 Task: Plan a trip to Kampong Thom, Cambodia from 6th December, 2023 to 10th December, 2023 for 6 adults, 2 children.6 bedrooms having 6 beds and 6 bathrooms. Property type can be house. Amenities needed are: wifi, TV, free parkinig on premises, gym, breakfast. Look for 4 properties as per requirement.
Action: Mouse moved to (455, 105)
Screenshot: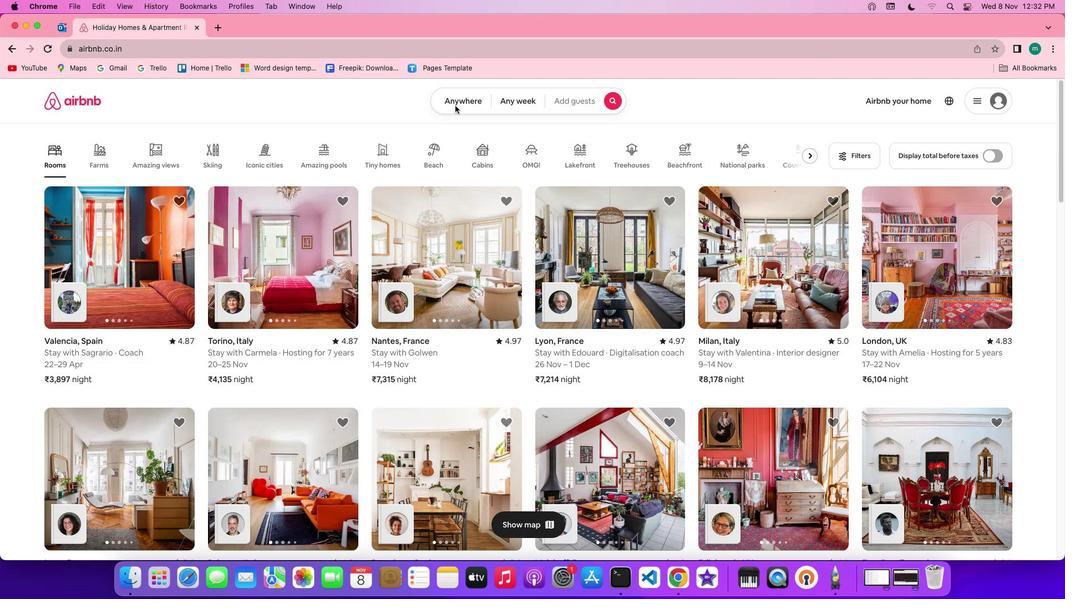 
Action: Mouse pressed left at (455, 105)
Screenshot: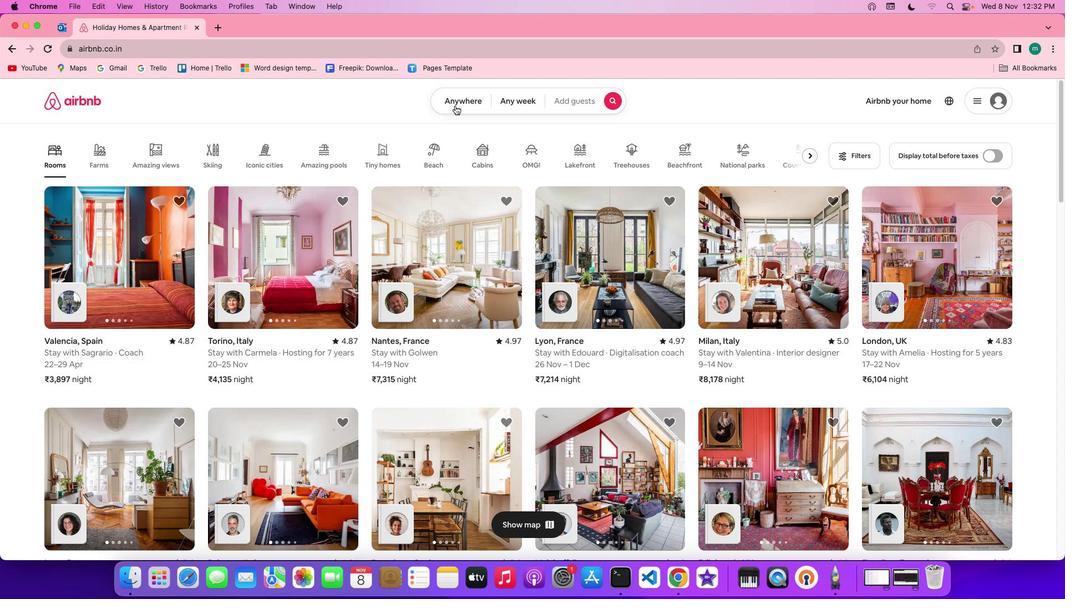 
Action: Mouse pressed left at (455, 105)
Screenshot: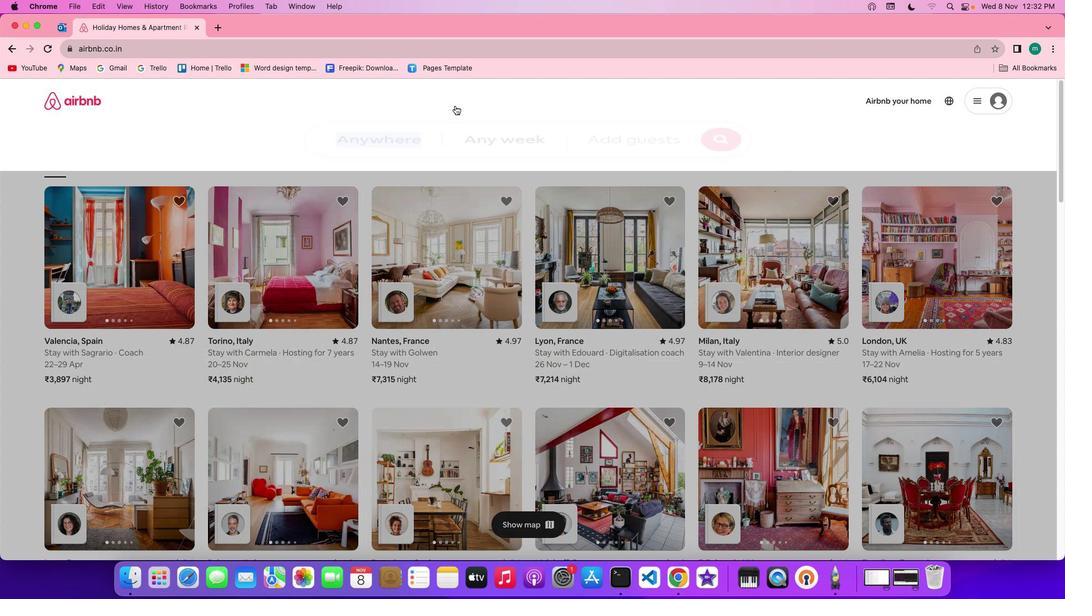 
Action: Mouse moved to (419, 140)
Screenshot: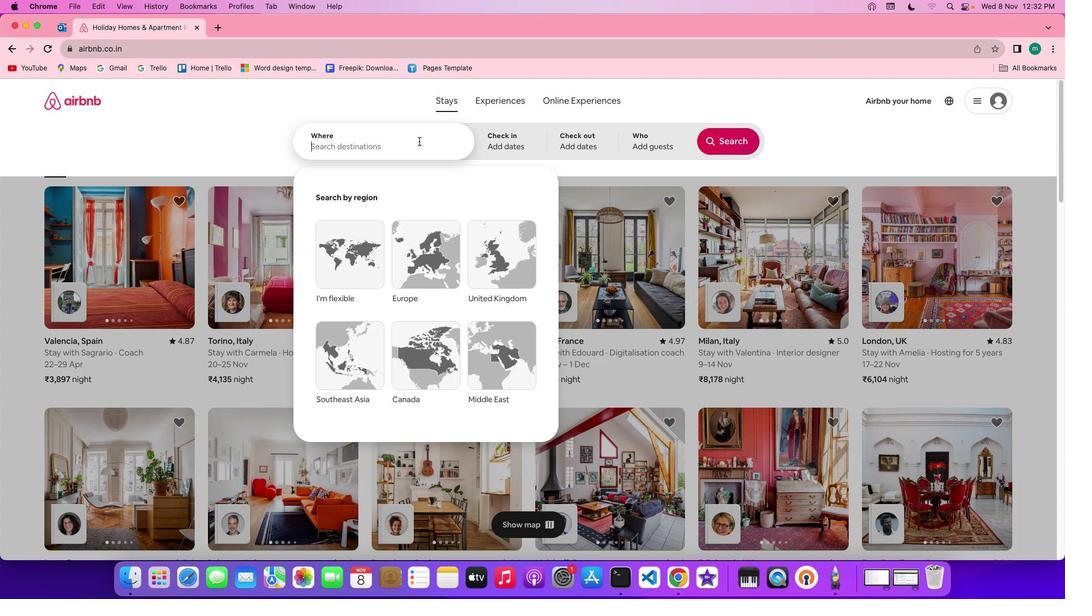
Action: Mouse pressed left at (419, 140)
Screenshot: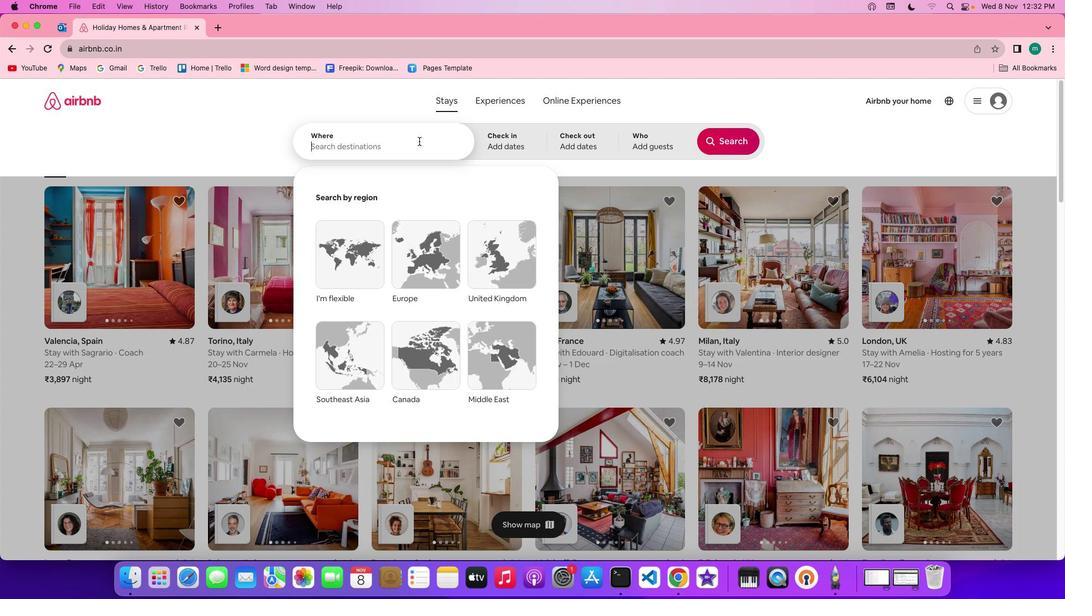 
Action: Key pressed Key.shift'K''a''m''p''o''n''g'Key.spaceKey.shift'T''h''o''m'','Key.spaceKey.shift'C''a''m''b''o''d''i''a'
Screenshot: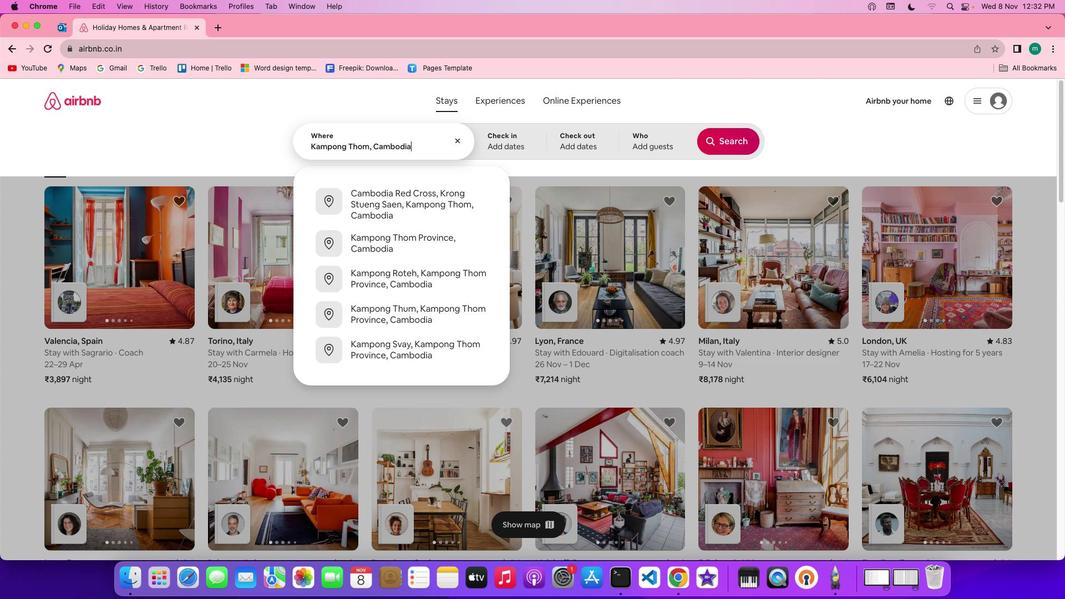 
Action: Mouse moved to (509, 147)
Screenshot: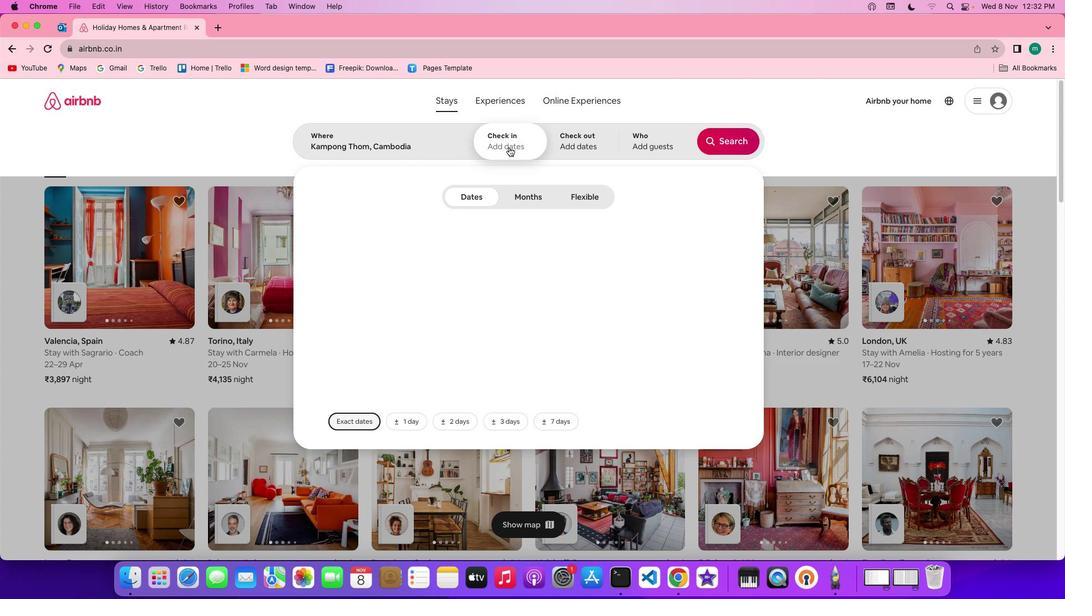 
Action: Mouse pressed left at (509, 147)
Screenshot: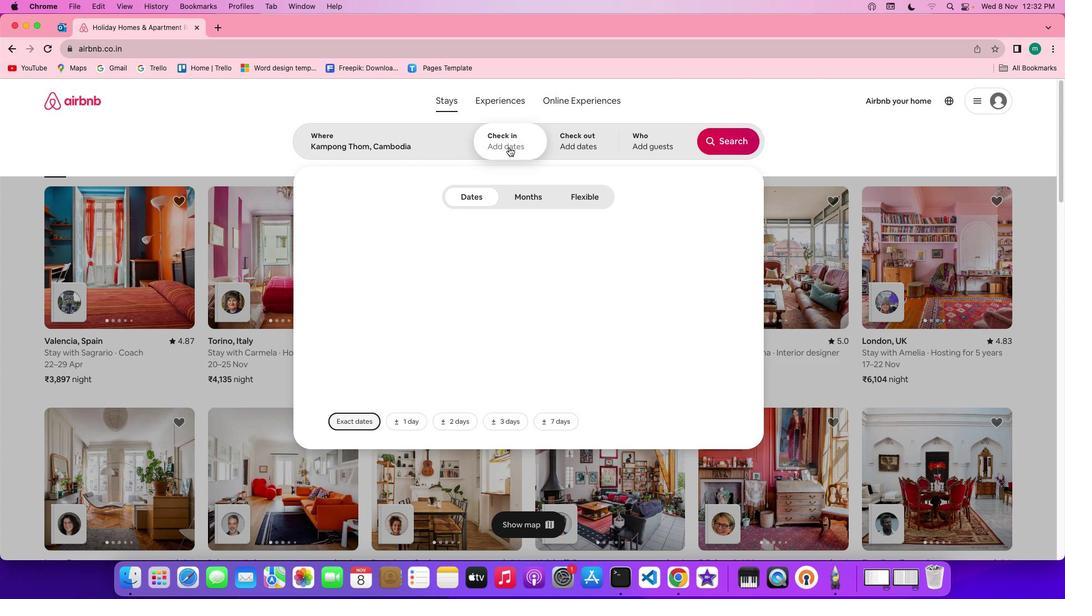 
Action: Mouse moved to (639, 302)
Screenshot: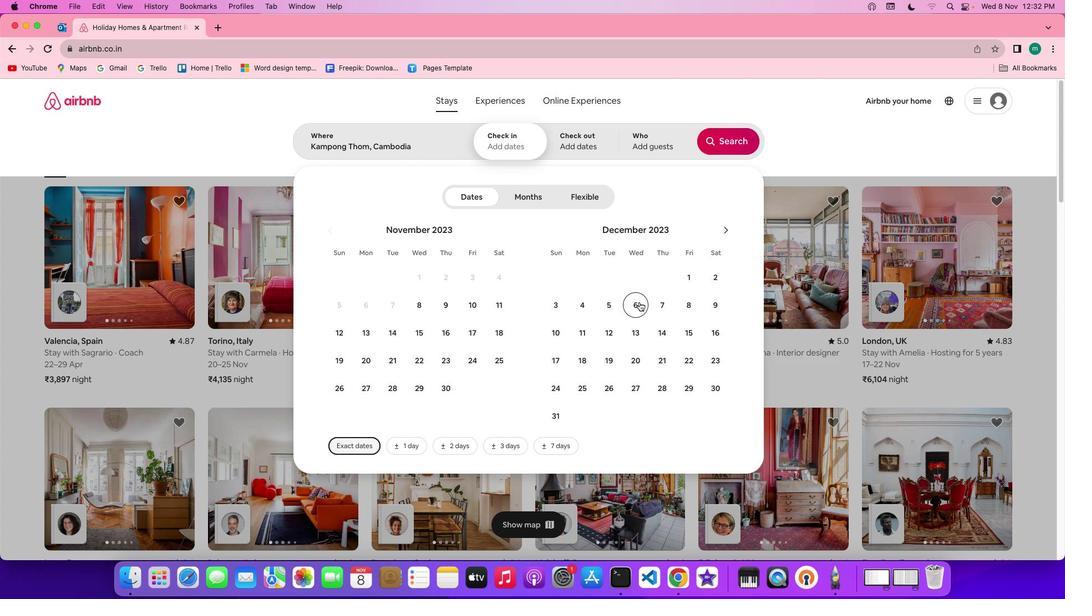 
Action: Mouse pressed left at (639, 302)
Screenshot: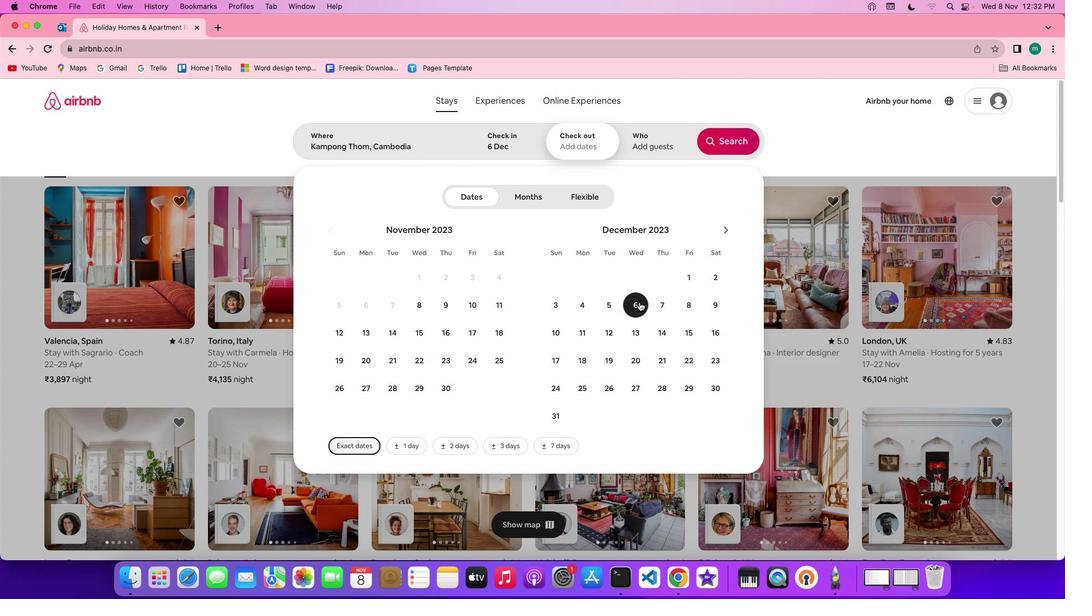 
Action: Mouse moved to (554, 327)
Screenshot: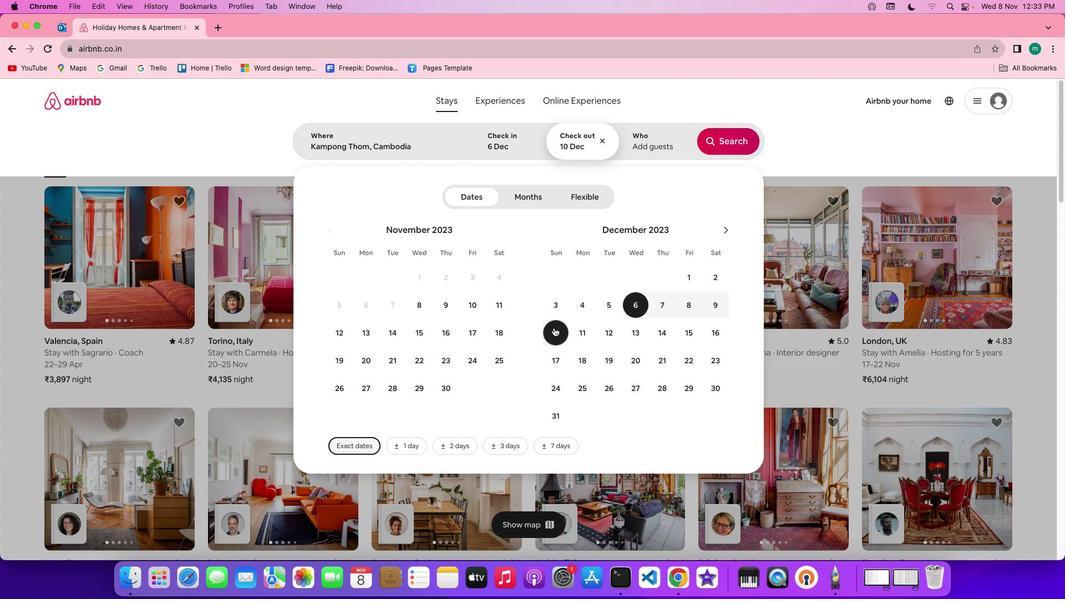 
Action: Mouse pressed left at (554, 327)
Screenshot: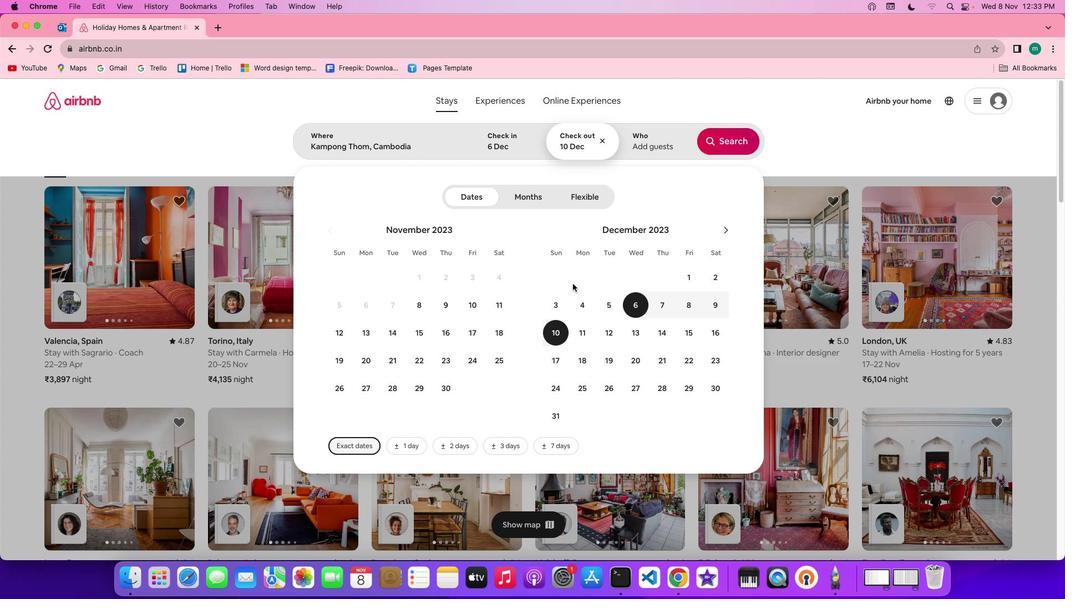 
Action: Mouse moved to (645, 152)
Screenshot: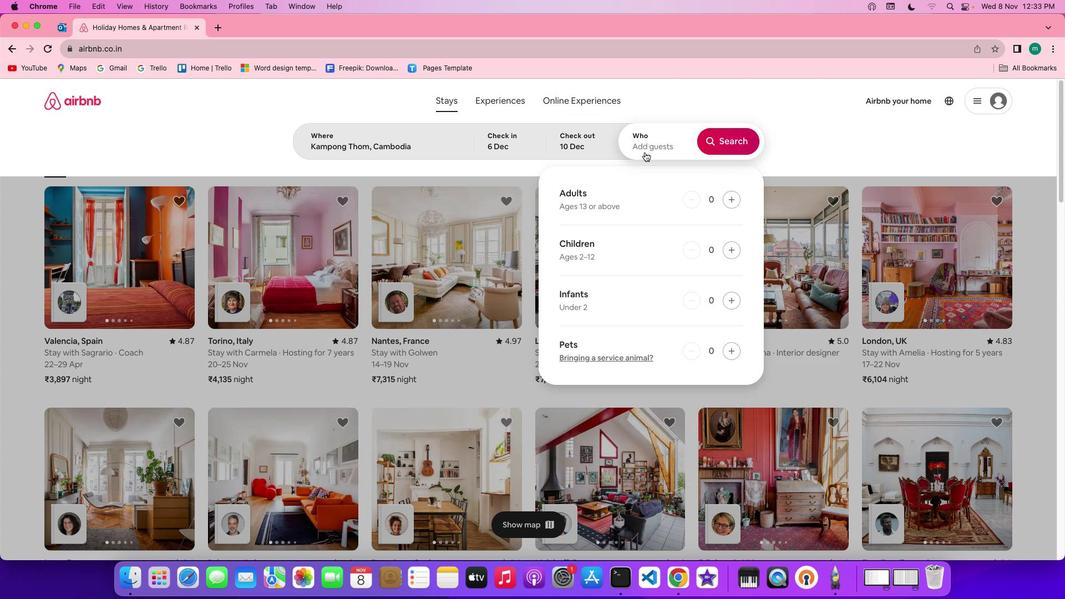 
Action: Mouse pressed left at (645, 152)
Screenshot: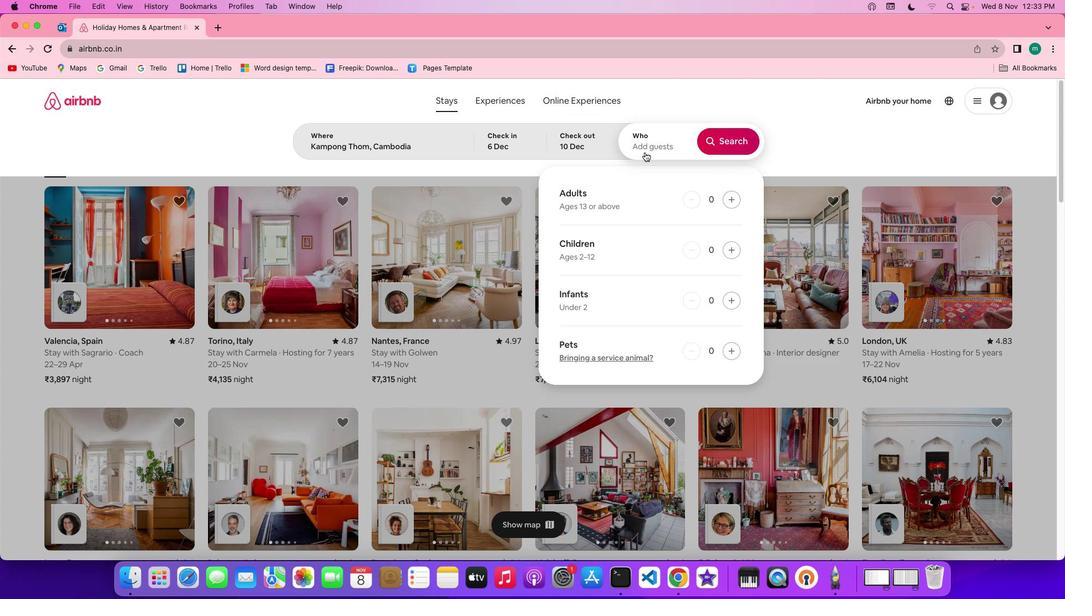 
Action: Mouse moved to (736, 201)
Screenshot: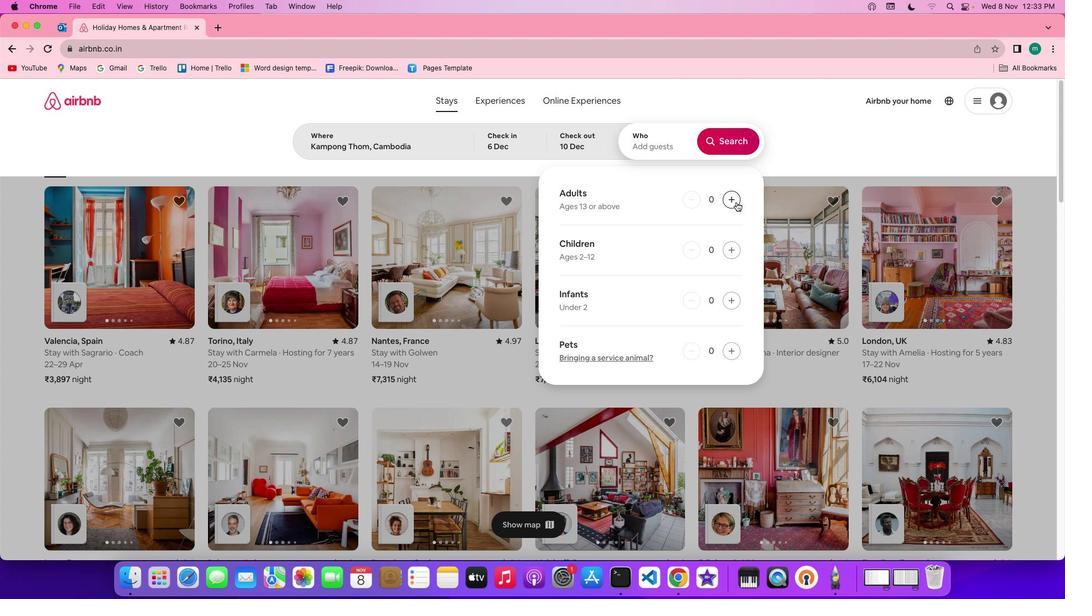 
Action: Mouse pressed left at (736, 201)
Screenshot: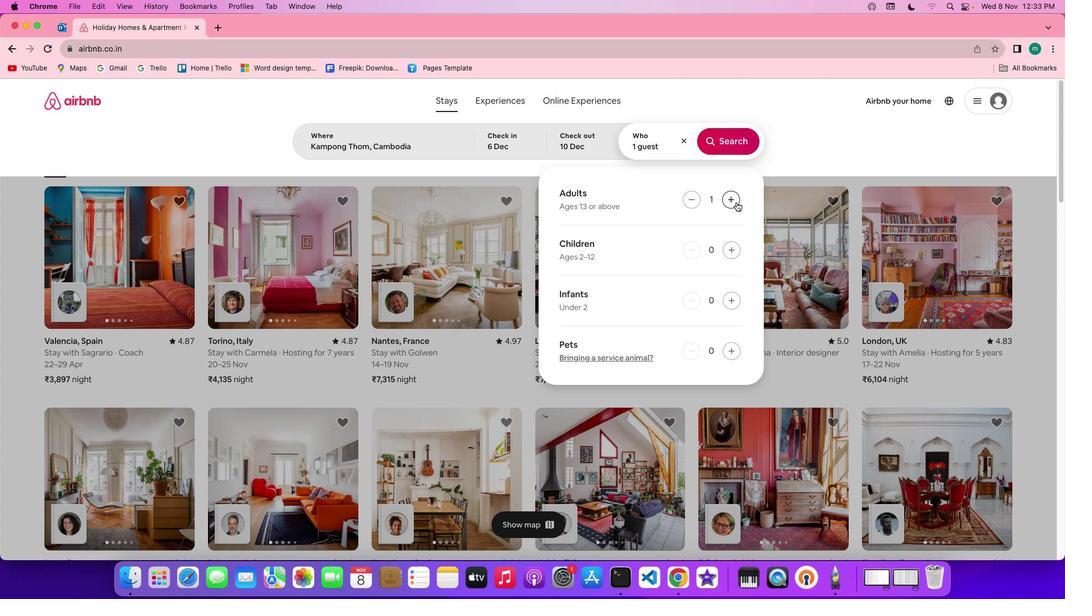 
Action: Mouse pressed left at (736, 201)
Screenshot: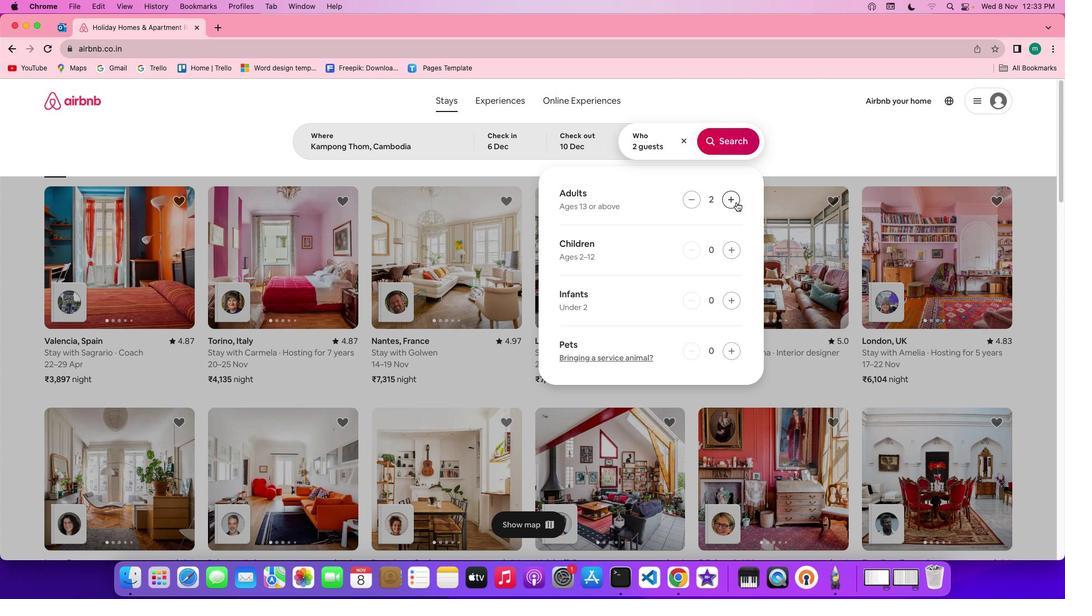 
Action: Mouse pressed left at (736, 201)
Screenshot: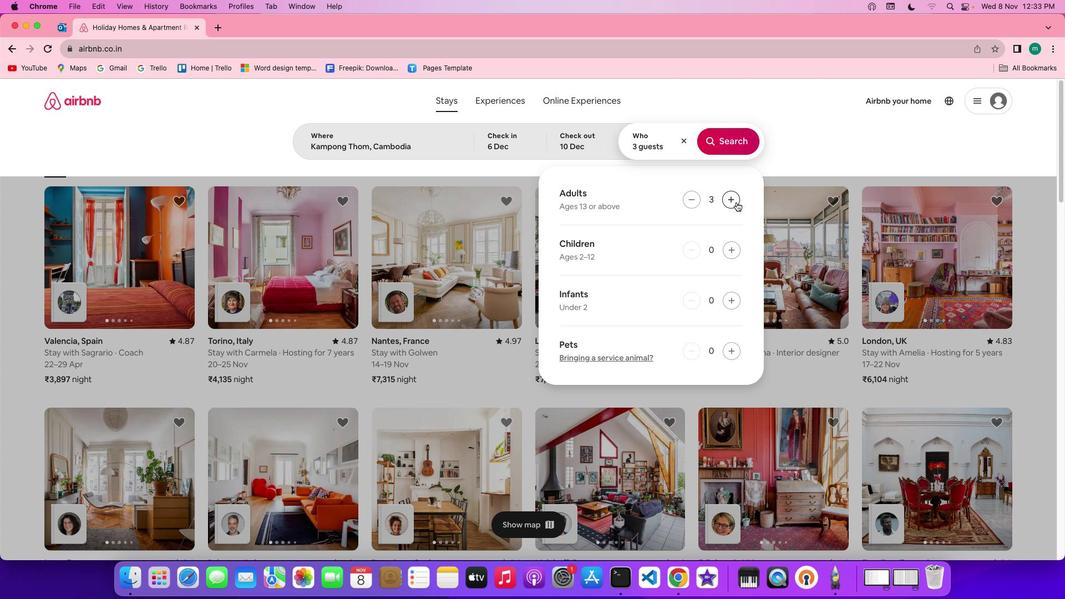 
Action: Mouse pressed left at (736, 201)
Screenshot: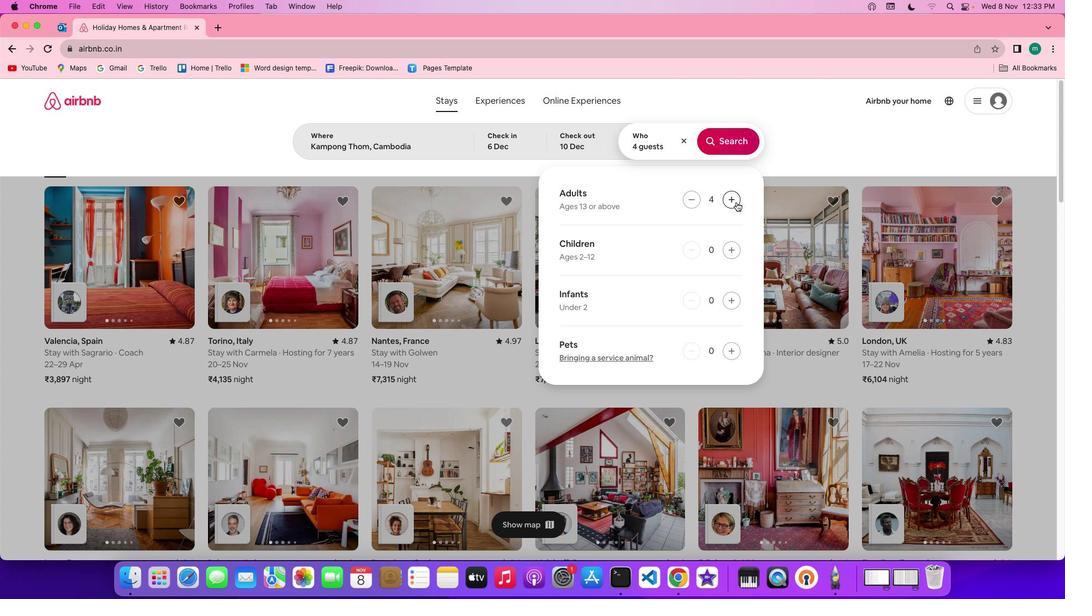 
Action: Mouse pressed left at (736, 201)
Screenshot: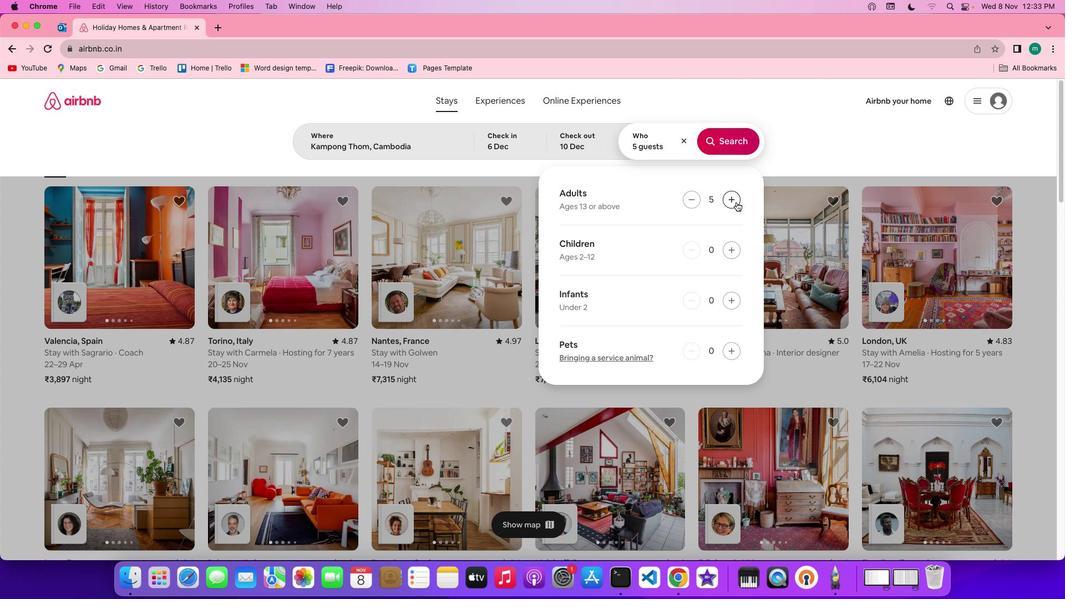
Action: Mouse pressed left at (736, 201)
Screenshot: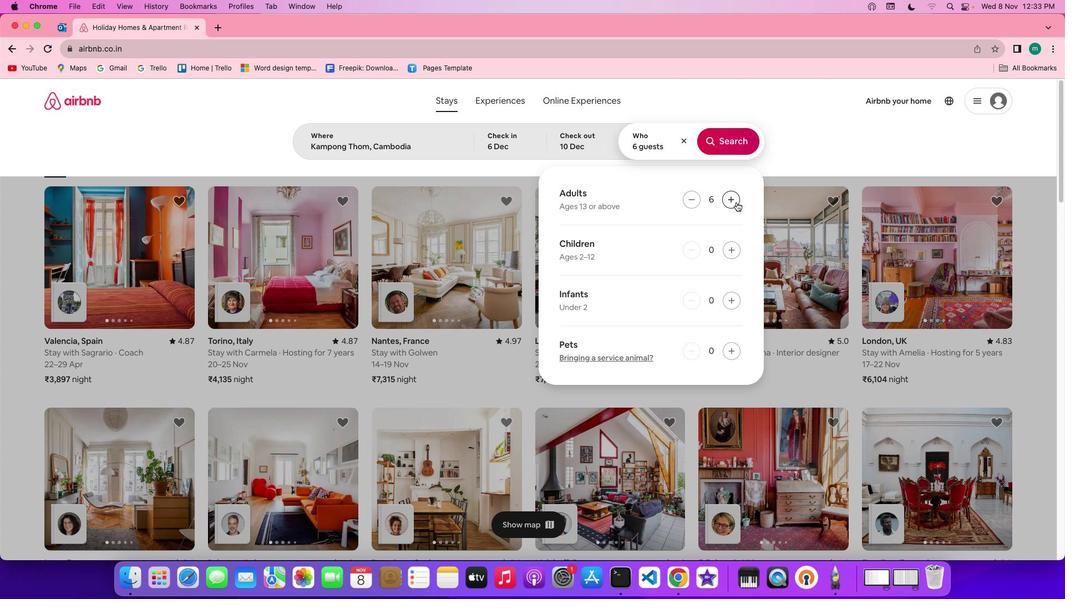 
Action: Mouse moved to (731, 244)
Screenshot: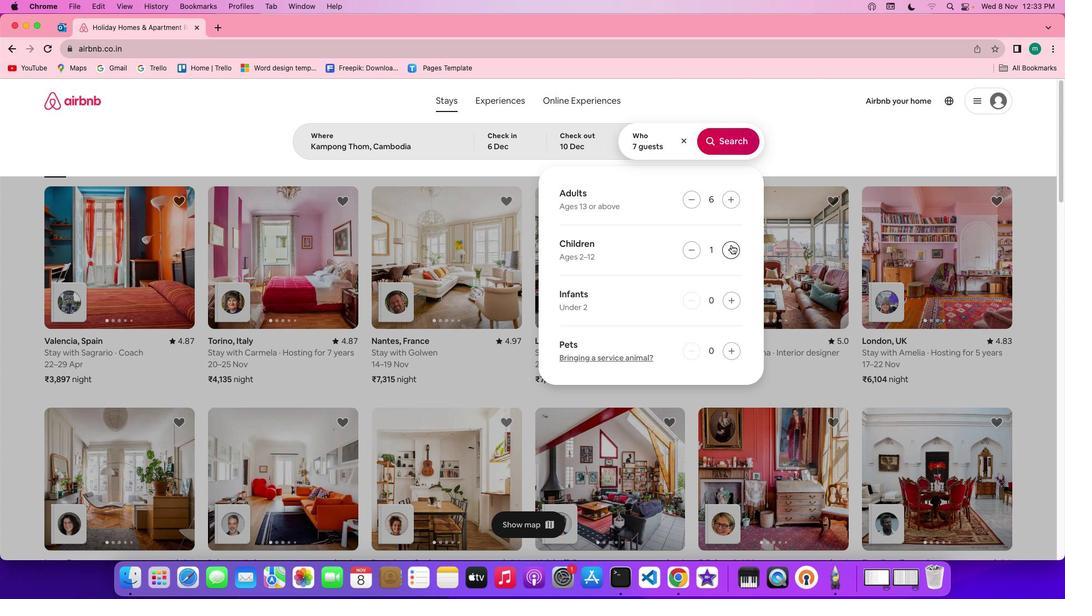 
Action: Mouse pressed left at (731, 244)
Screenshot: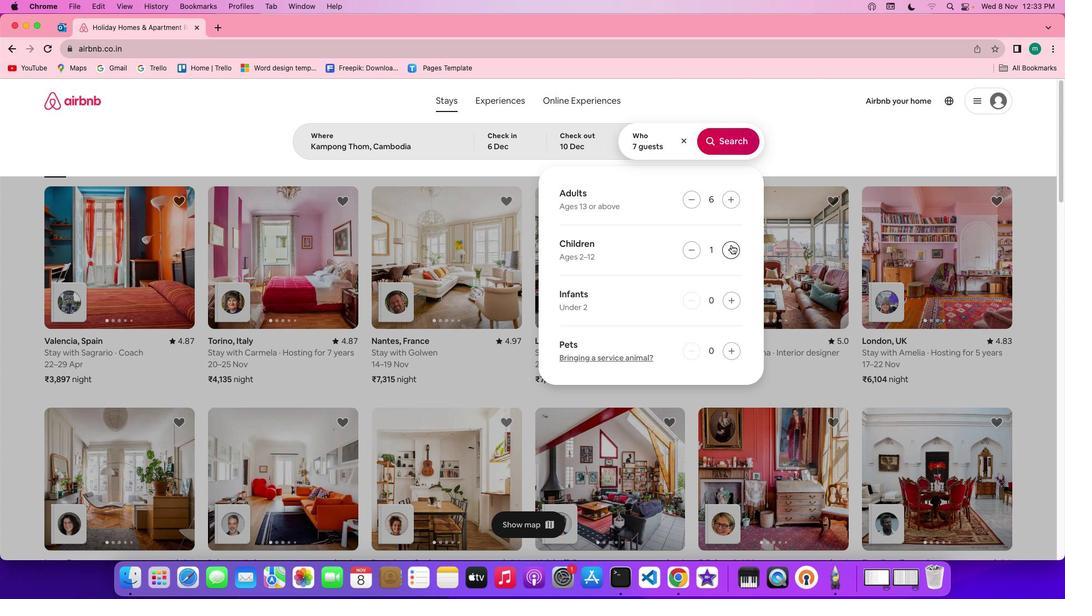 
Action: Mouse pressed left at (731, 244)
Screenshot: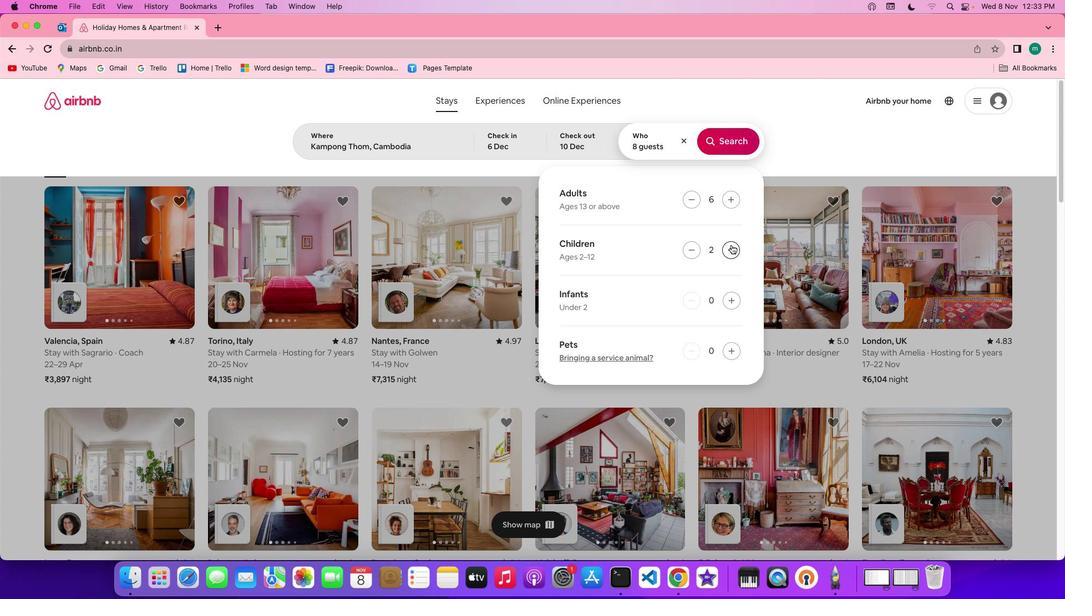 
Action: Mouse moved to (723, 143)
Screenshot: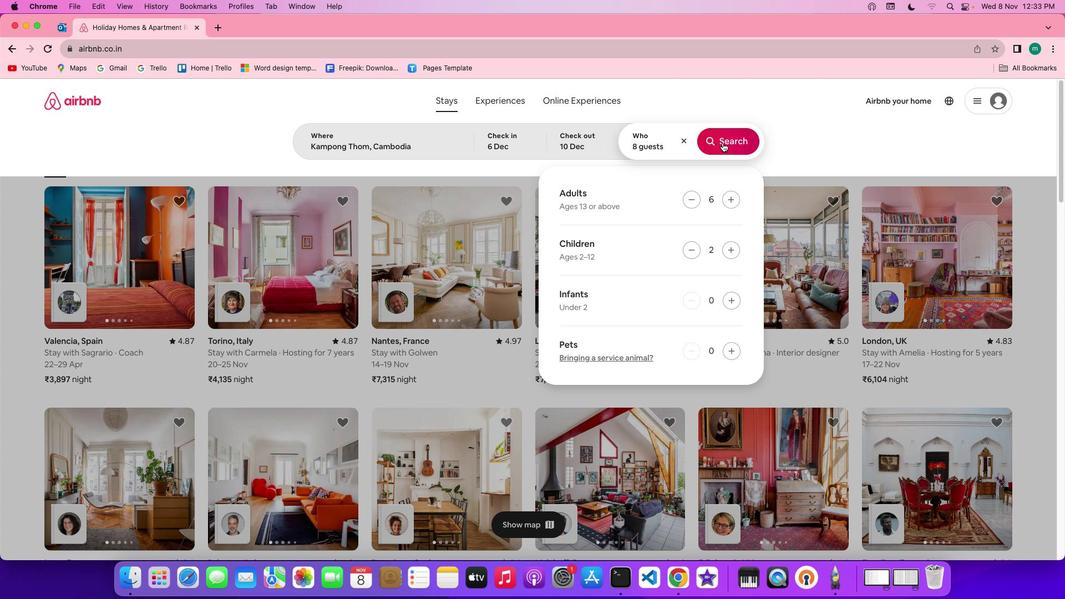 
Action: Mouse pressed left at (723, 143)
Screenshot: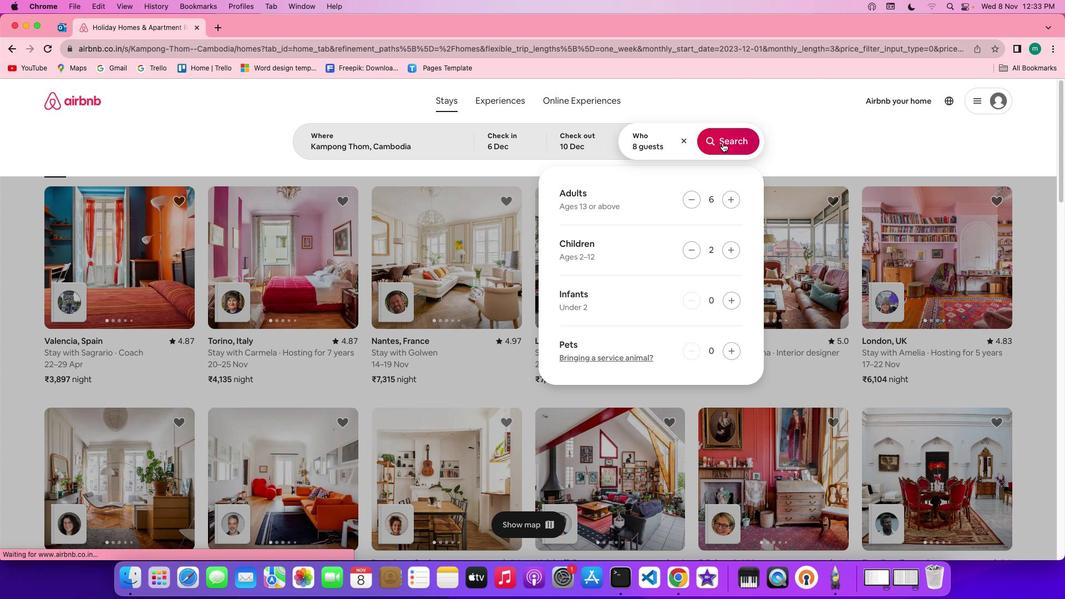 
Action: Mouse moved to (891, 147)
Screenshot: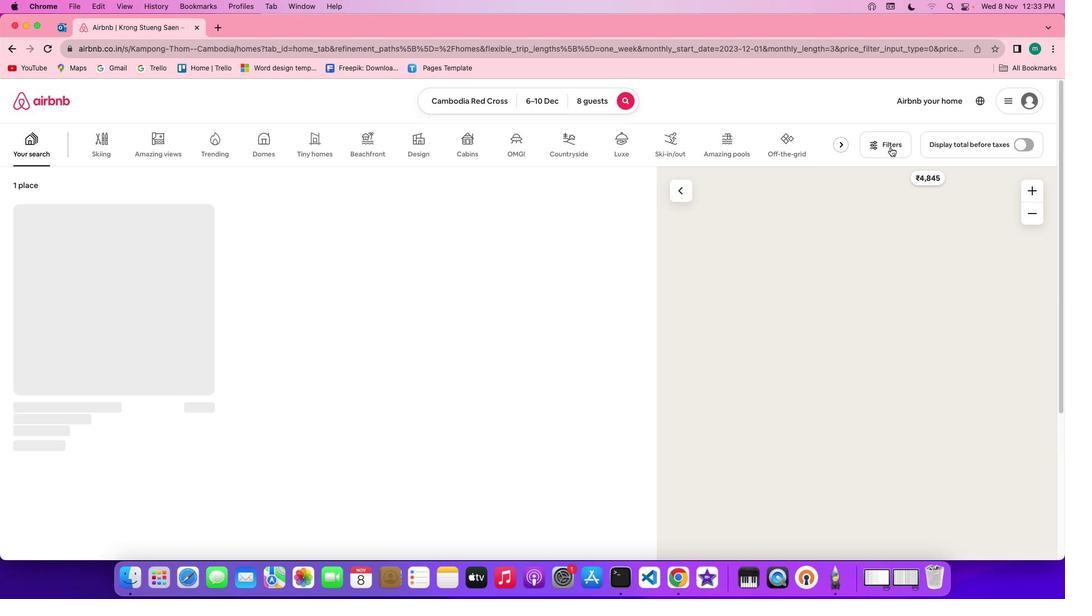 
Action: Mouse pressed left at (891, 147)
Screenshot: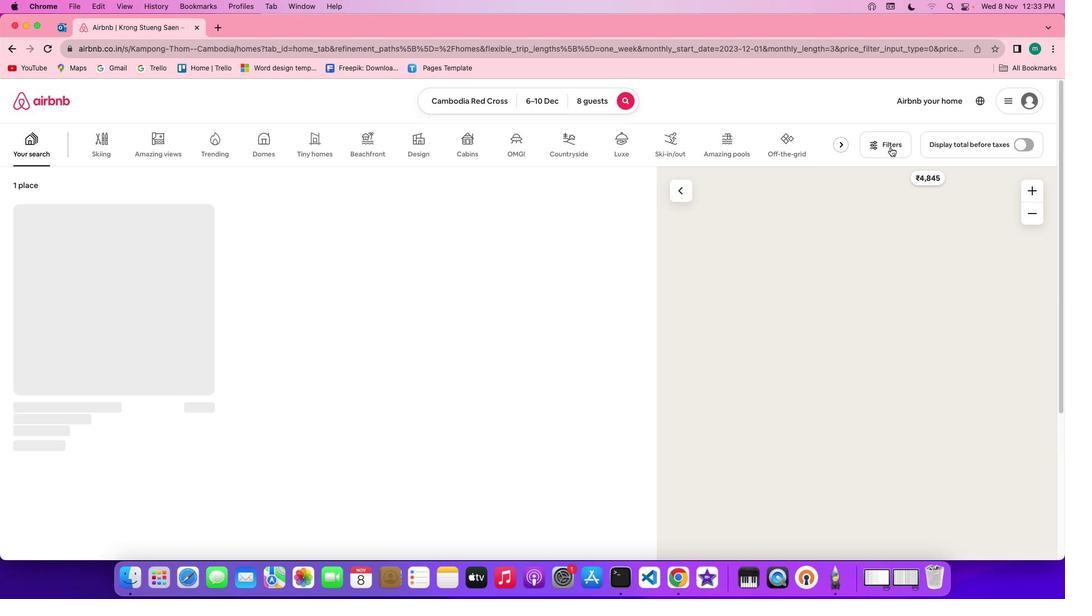 
Action: Mouse moved to (891, 146)
Screenshot: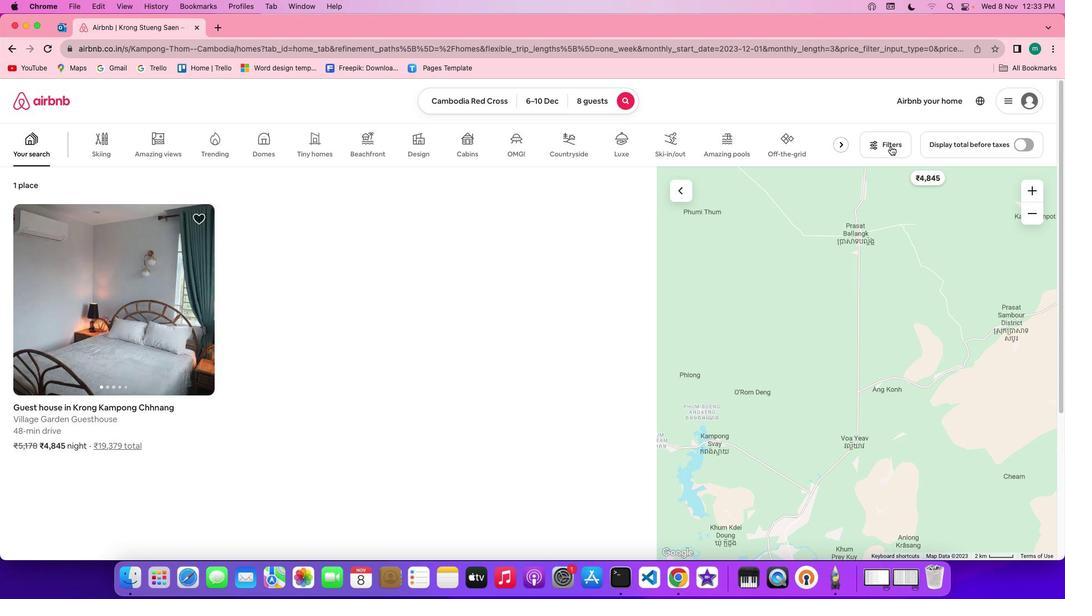 
Action: Mouse pressed left at (891, 146)
Screenshot: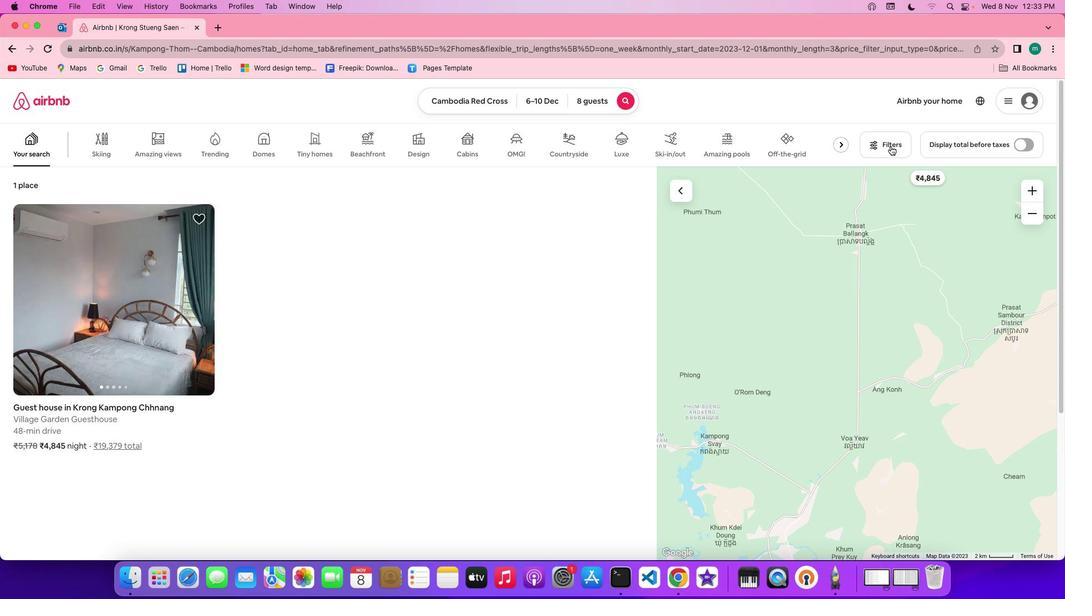 
Action: Mouse moved to (647, 294)
Screenshot: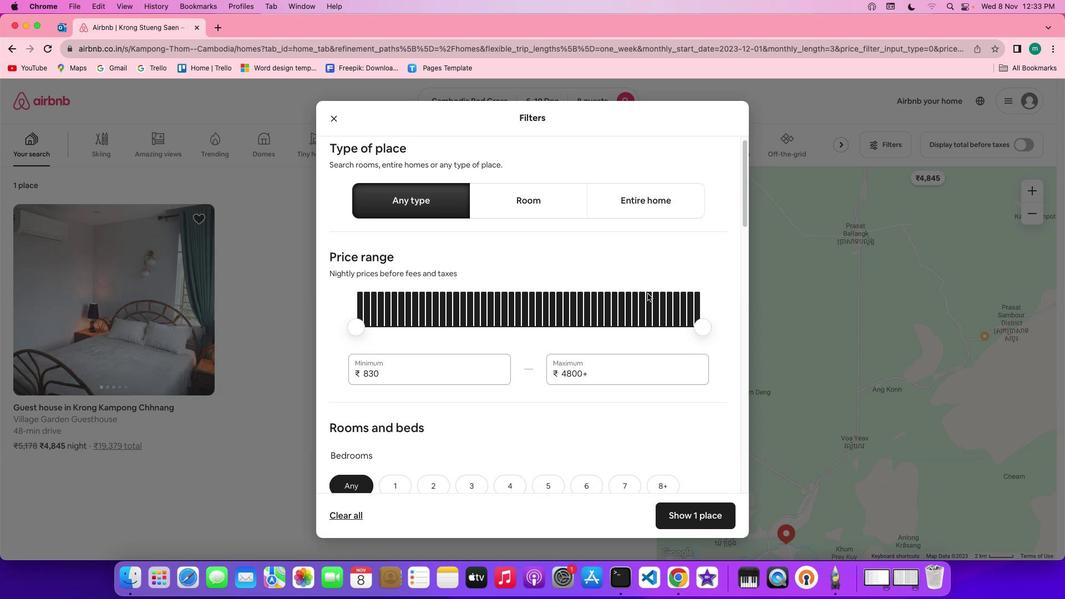 
Action: Mouse scrolled (647, 294) with delta (0, 0)
Screenshot: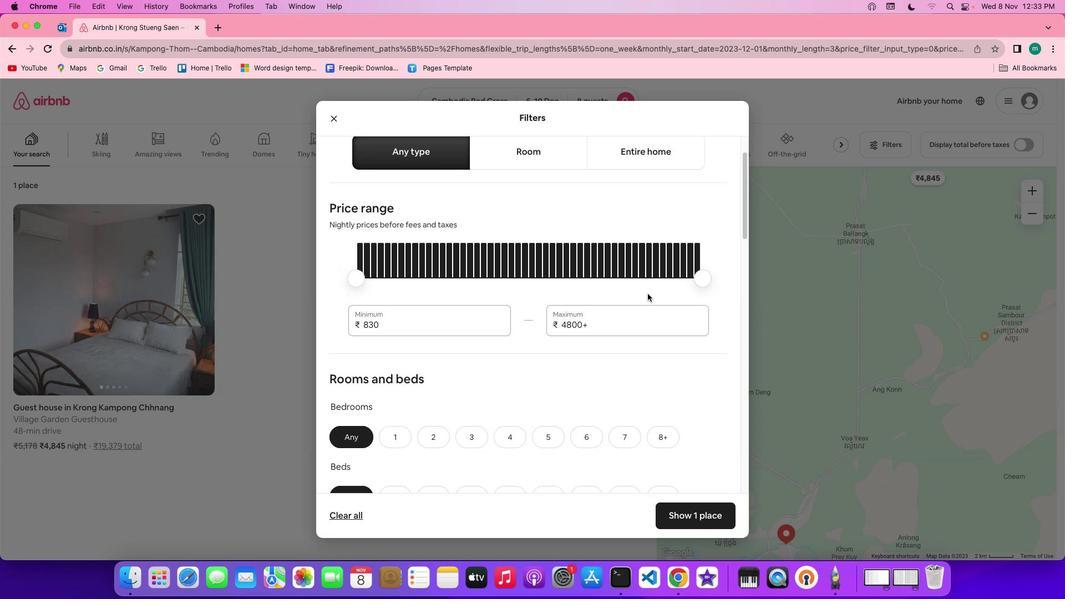 
Action: Mouse scrolled (647, 294) with delta (0, 0)
Screenshot: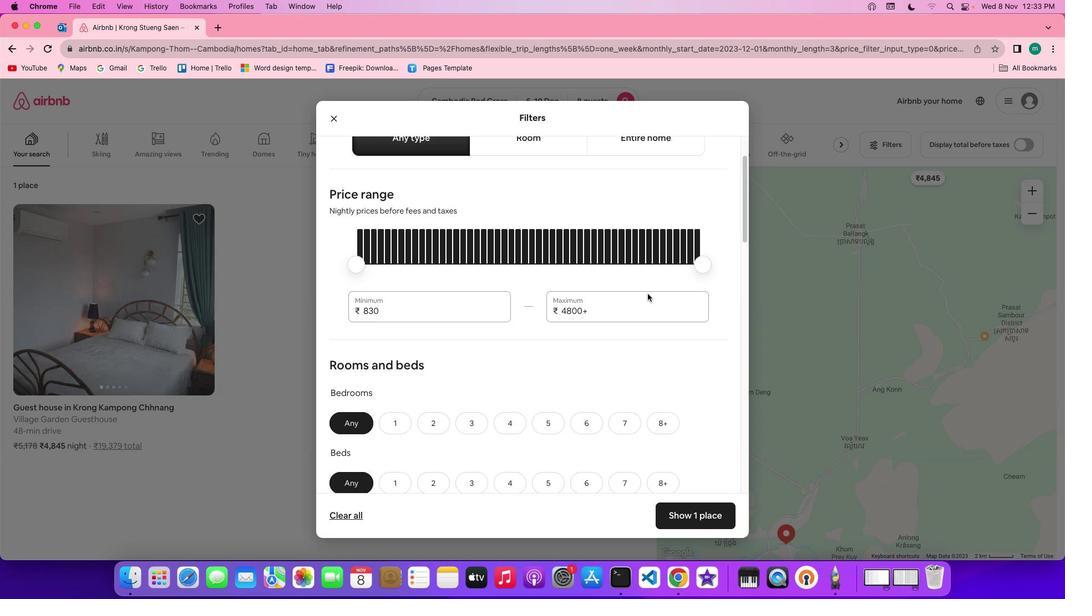 
Action: Mouse scrolled (647, 294) with delta (0, -1)
Screenshot: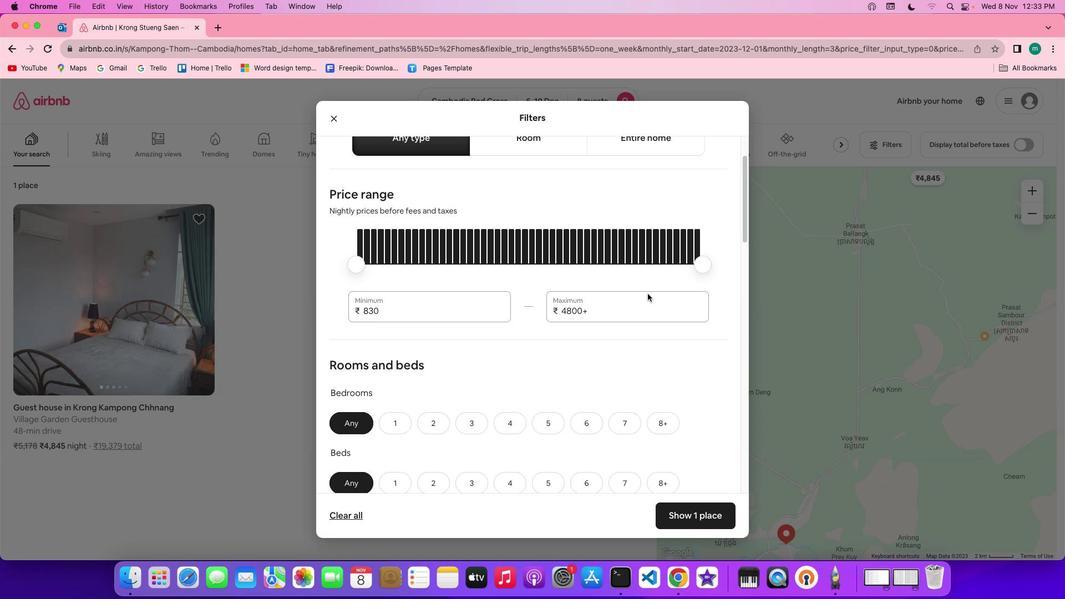 
Action: Mouse scrolled (647, 294) with delta (0, 0)
Screenshot: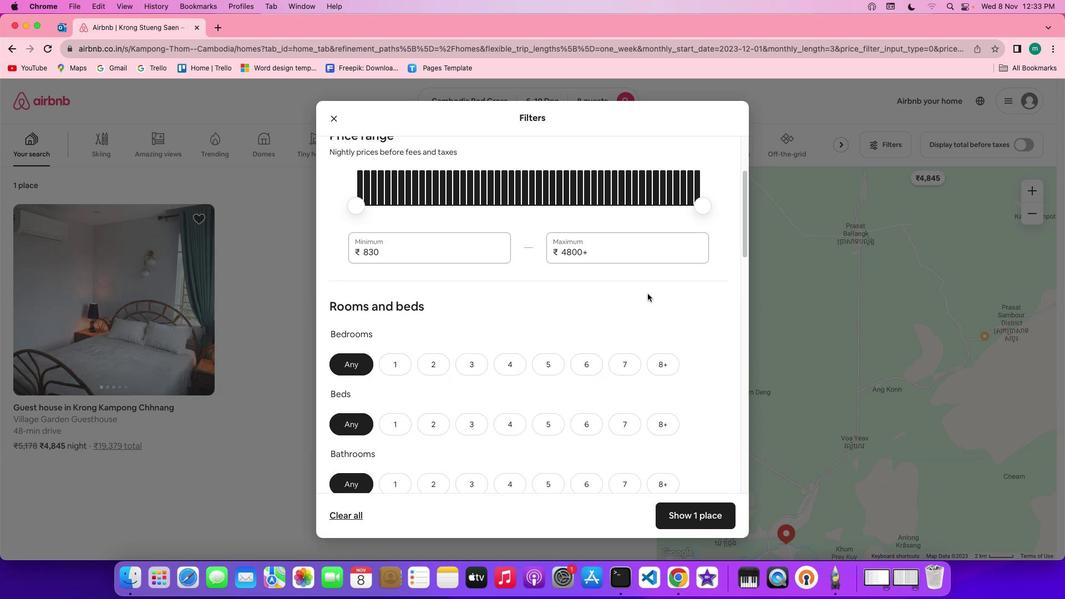 
Action: Mouse scrolled (647, 294) with delta (0, 0)
Screenshot: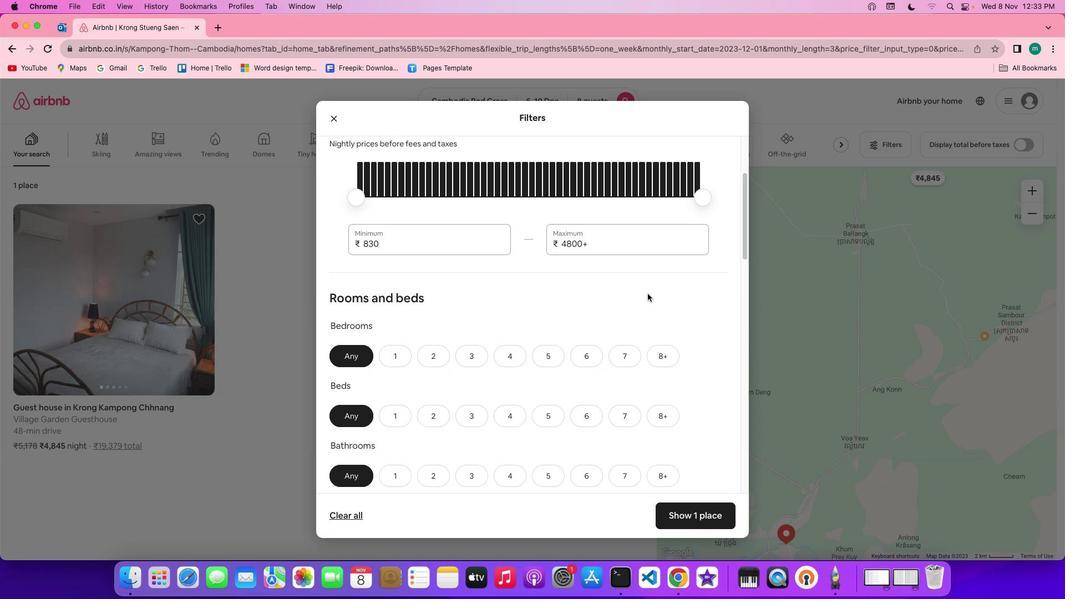 
Action: Mouse scrolled (647, 294) with delta (0, -1)
Screenshot: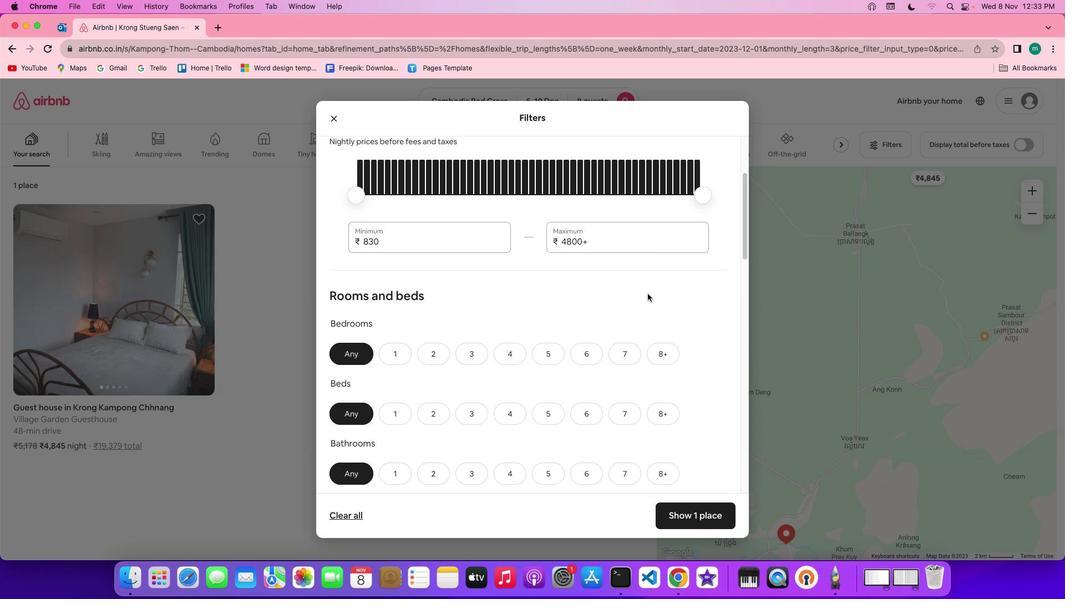 
Action: Mouse scrolled (647, 294) with delta (0, 0)
Screenshot: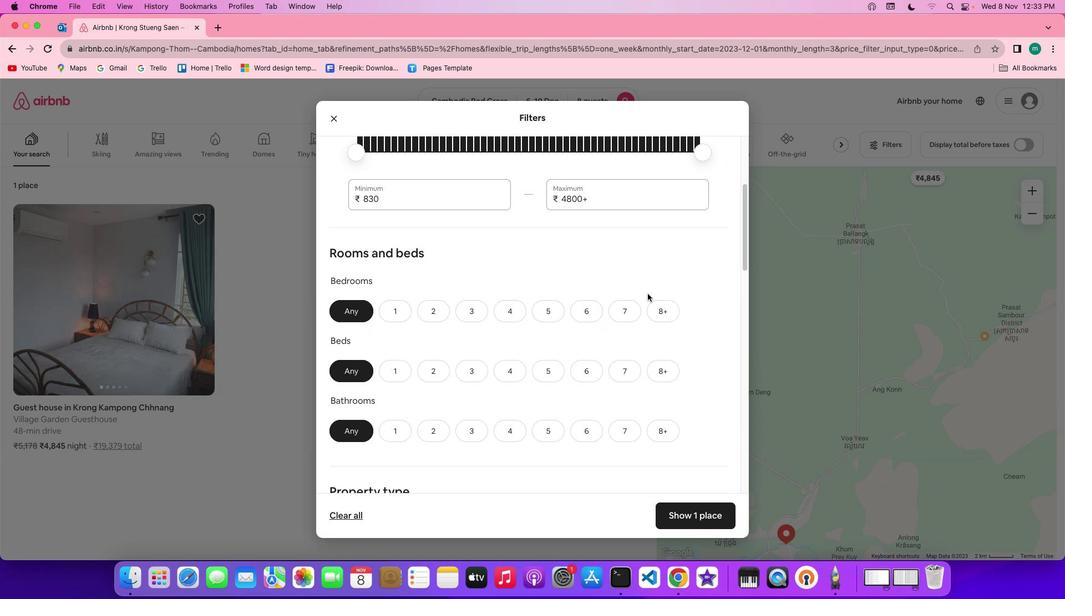 
Action: Mouse scrolled (647, 294) with delta (0, 0)
Screenshot: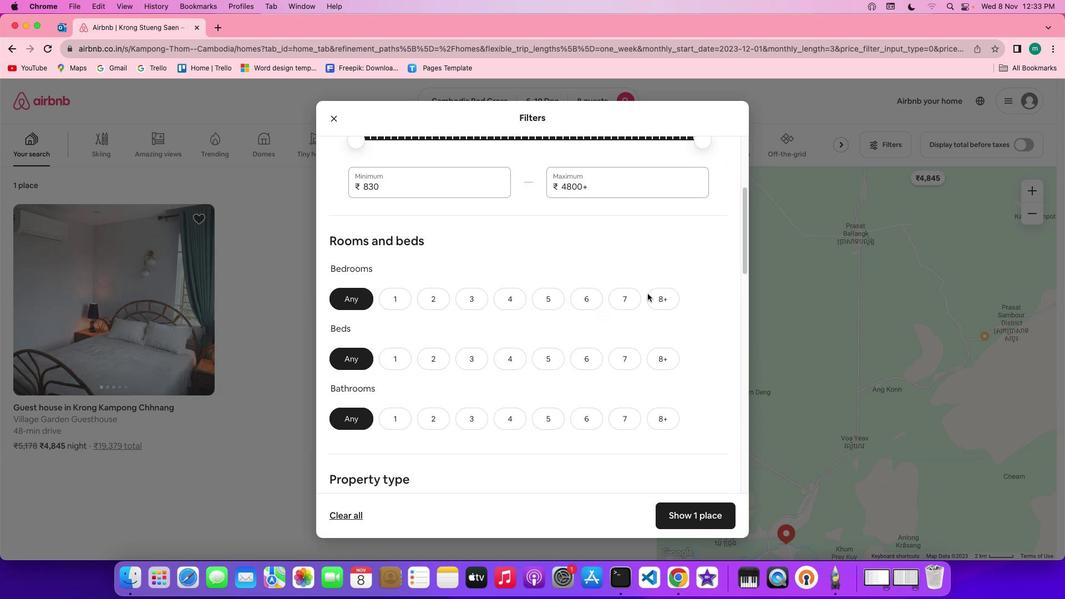 
Action: Mouse scrolled (647, 294) with delta (0, 0)
Screenshot: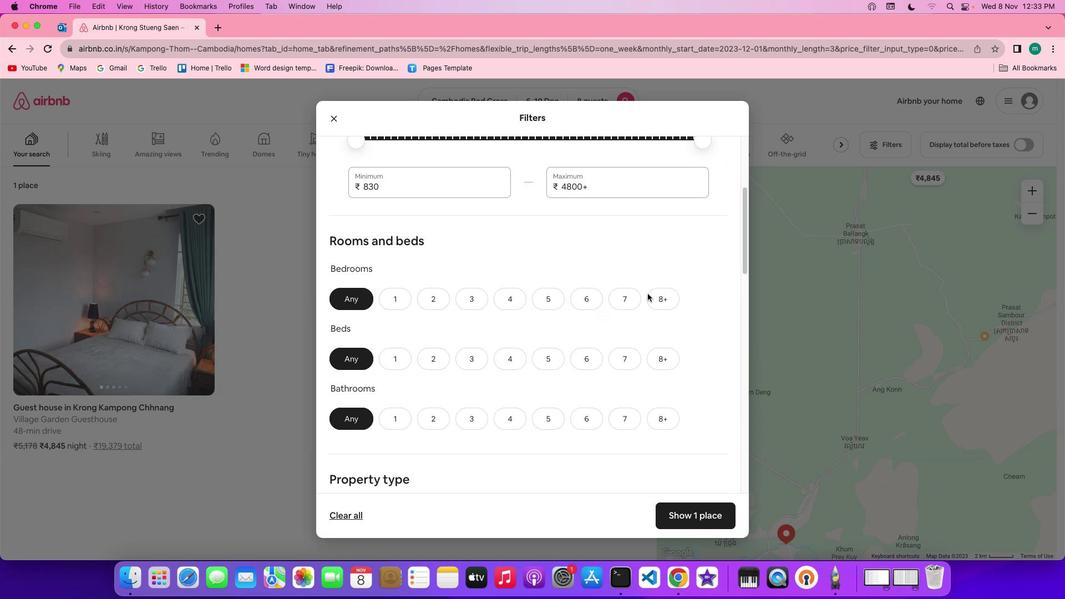 
Action: Mouse scrolled (647, 294) with delta (0, 0)
Screenshot: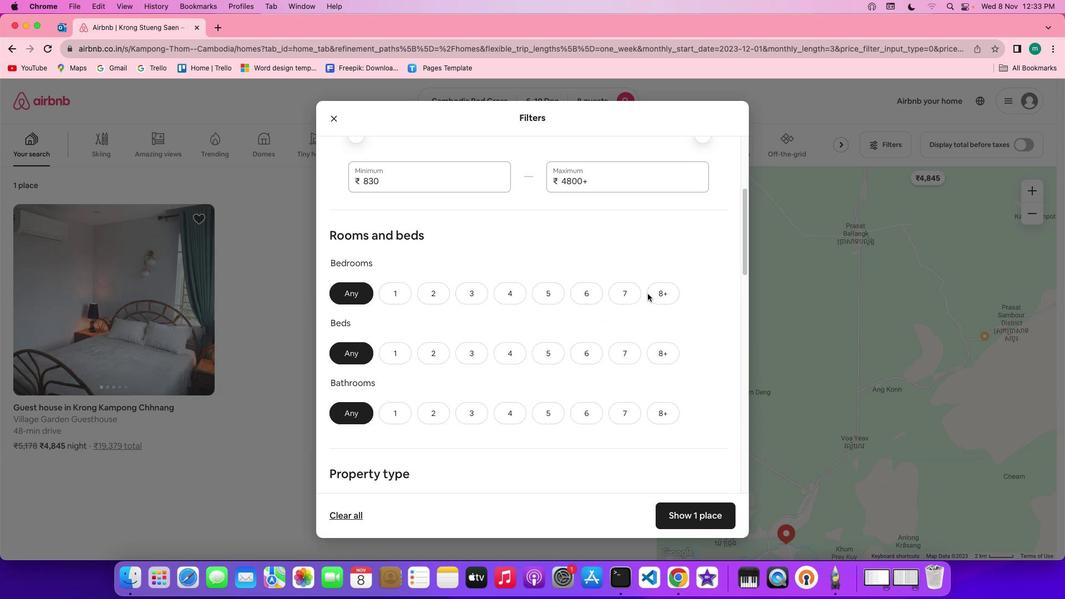 
Action: Mouse scrolled (647, 294) with delta (0, 0)
Screenshot: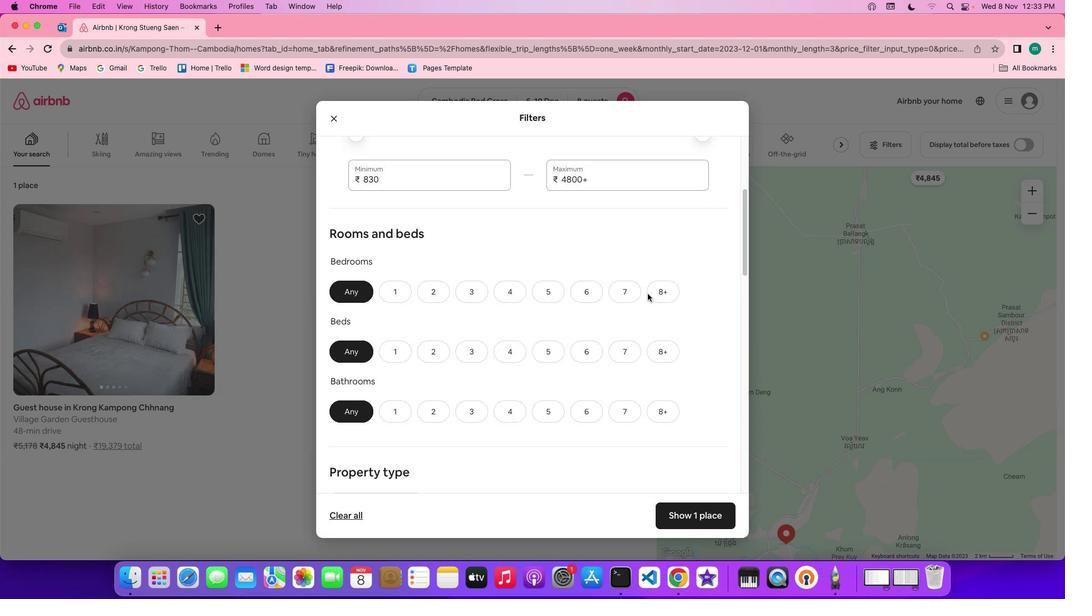 
Action: Mouse scrolled (647, 294) with delta (0, 0)
Screenshot: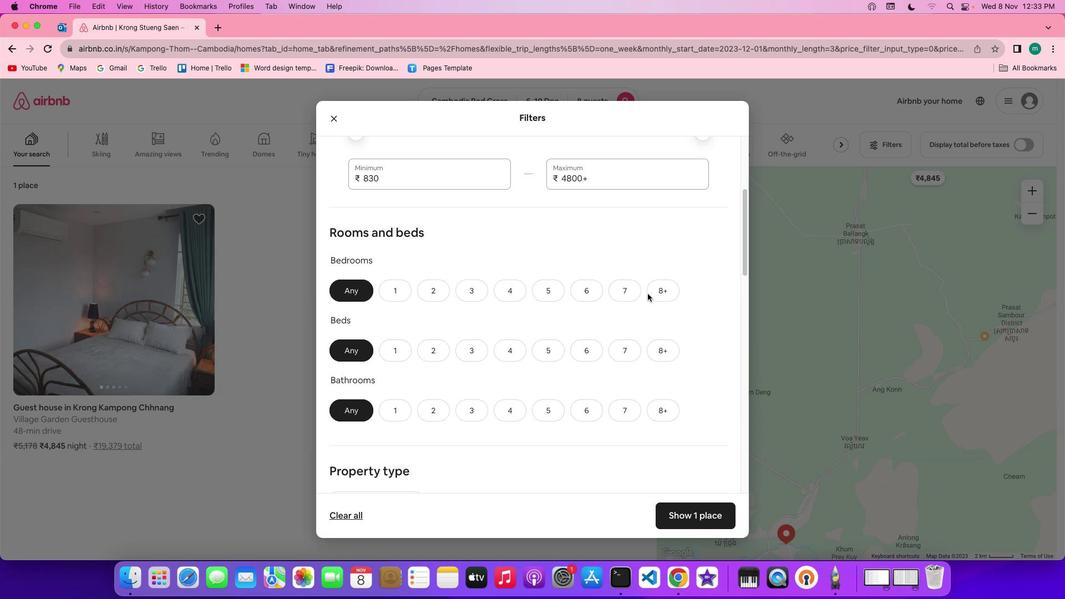 
Action: Mouse moved to (584, 288)
Screenshot: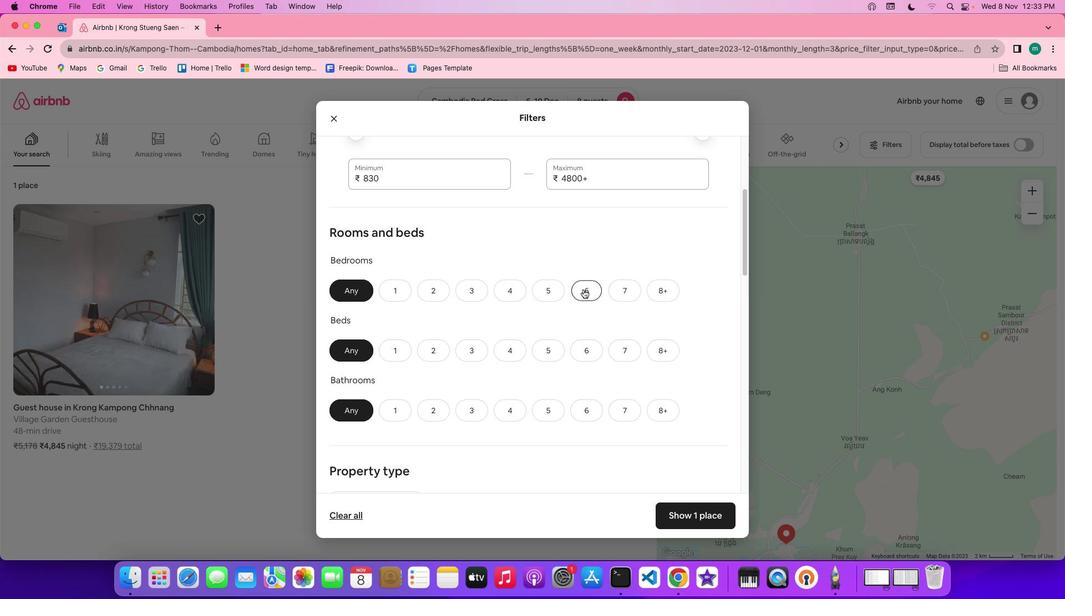
Action: Mouse pressed left at (584, 288)
Screenshot: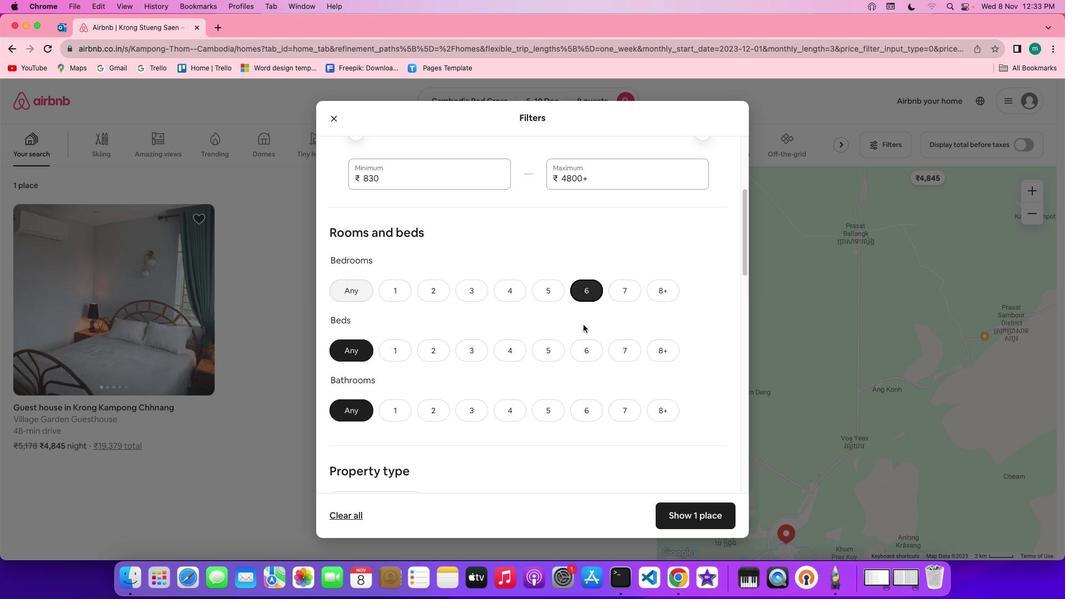
Action: Mouse moved to (582, 341)
Screenshot: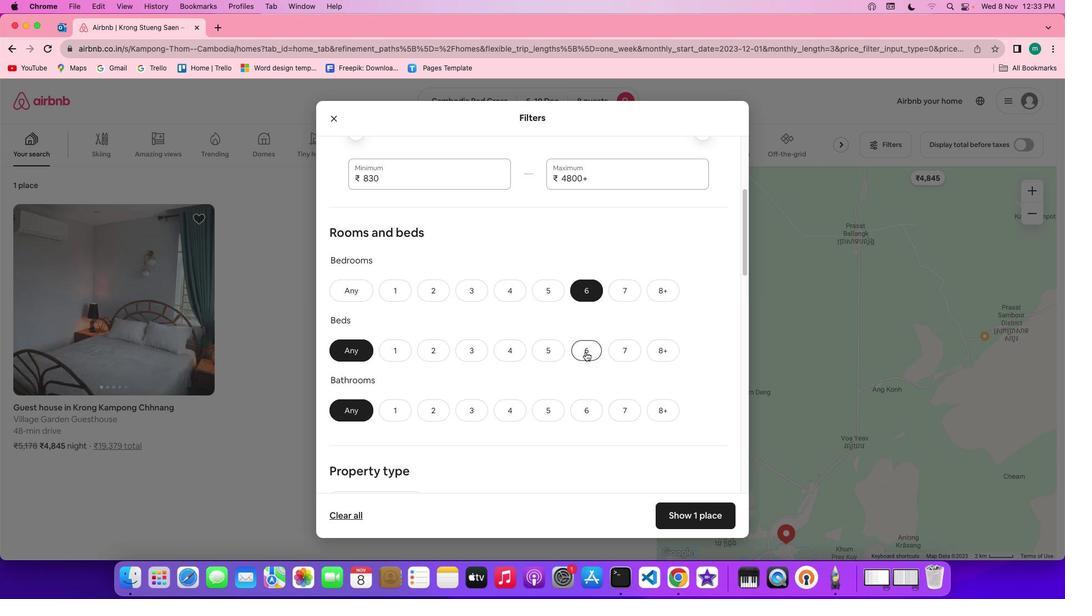 
Action: Mouse pressed left at (582, 341)
Screenshot: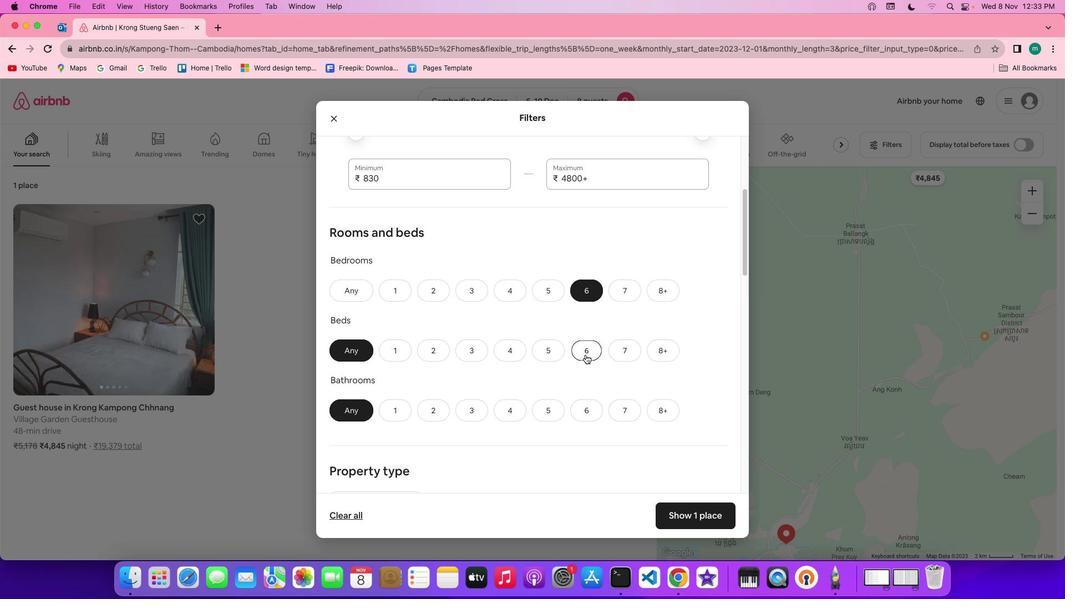 
Action: Mouse moved to (584, 406)
Screenshot: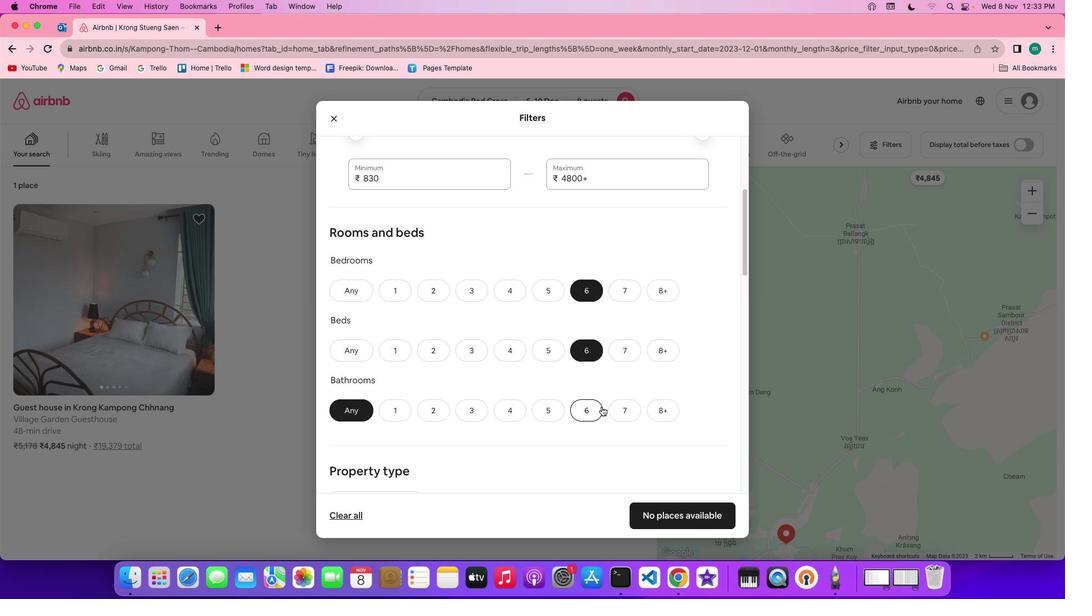 
Action: Mouse pressed left at (584, 406)
Screenshot: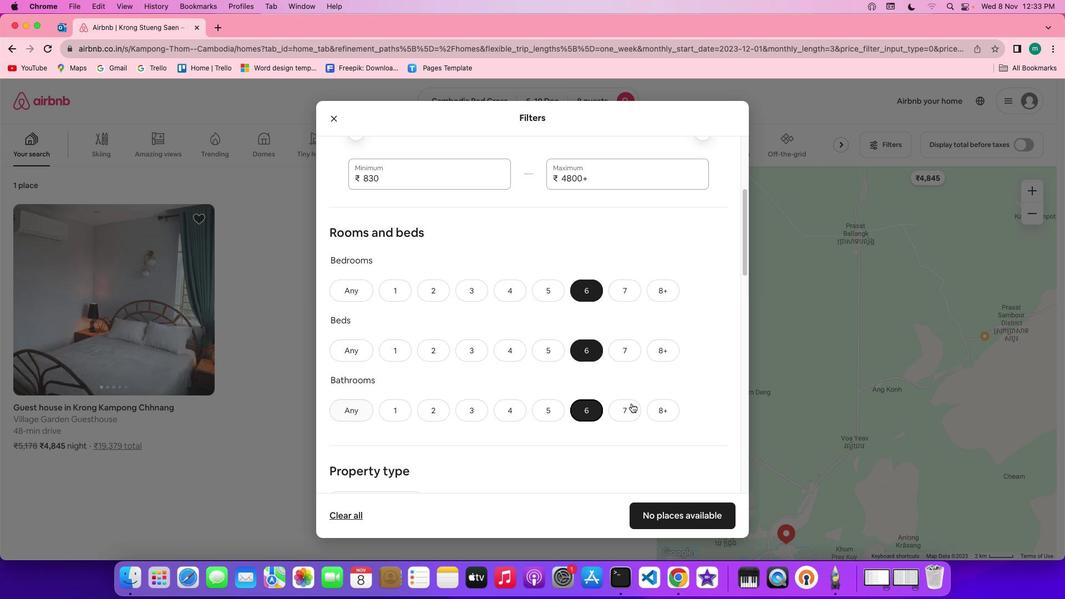 
Action: Mouse moved to (636, 395)
Screenshot: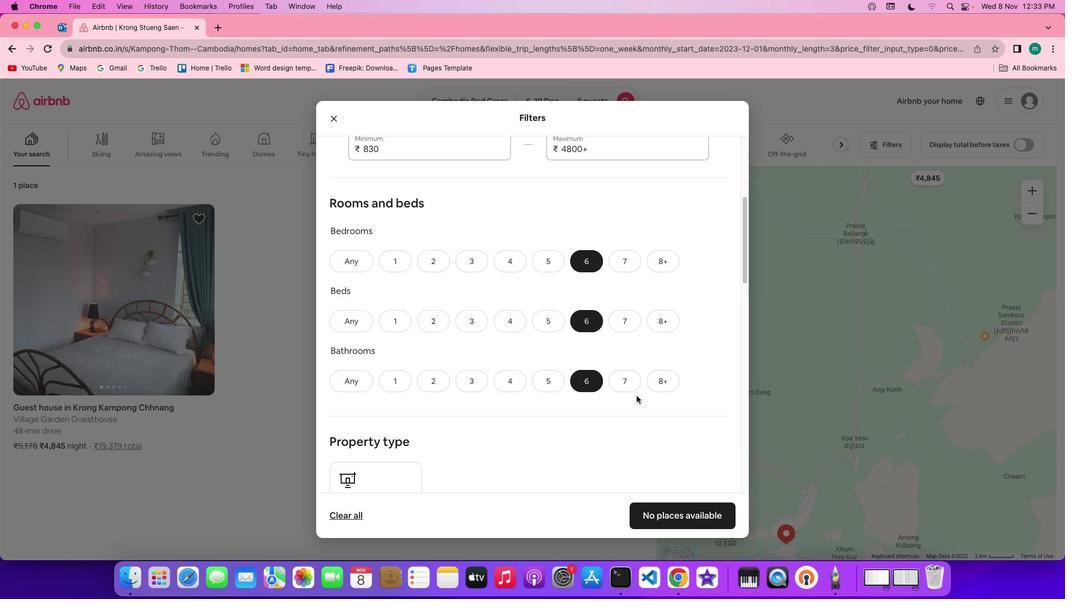 
Action: Mouse scrolled (636, 395) with delta (0, 0)
Screenshot: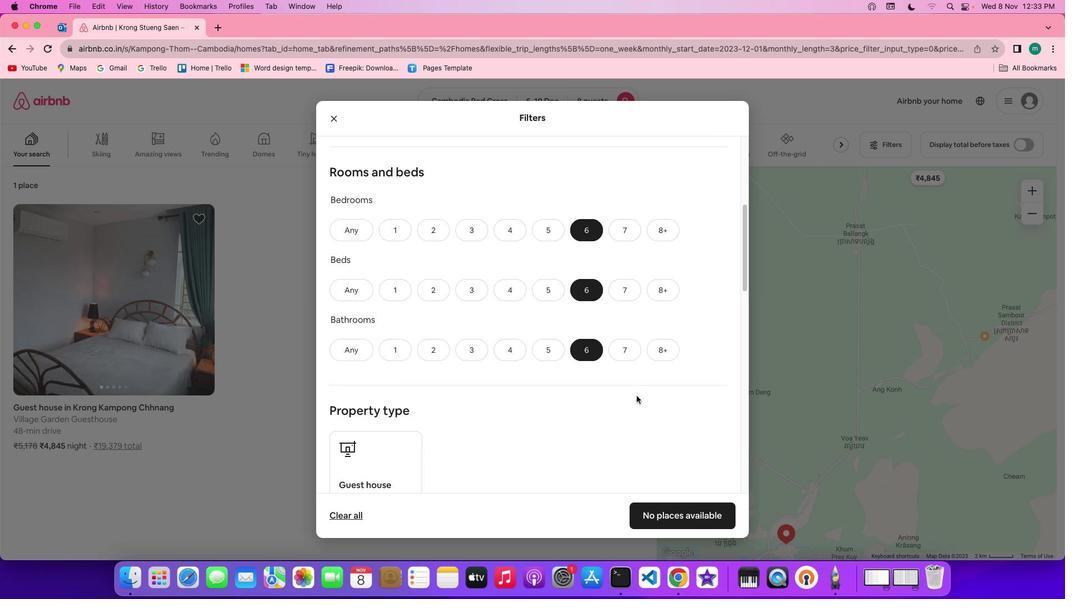 
Action: Mouse scrolled (636, 395) with delta (0, 0)
Screenshot: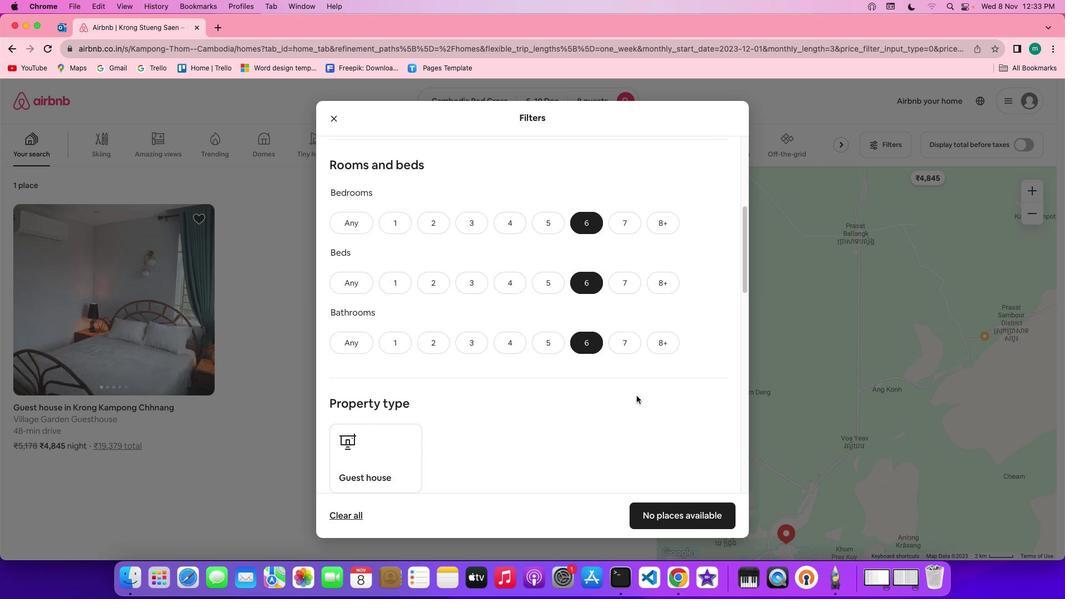 
Action: Mouse scrolled (636, 395) with delta (0, -1)
Screenshot: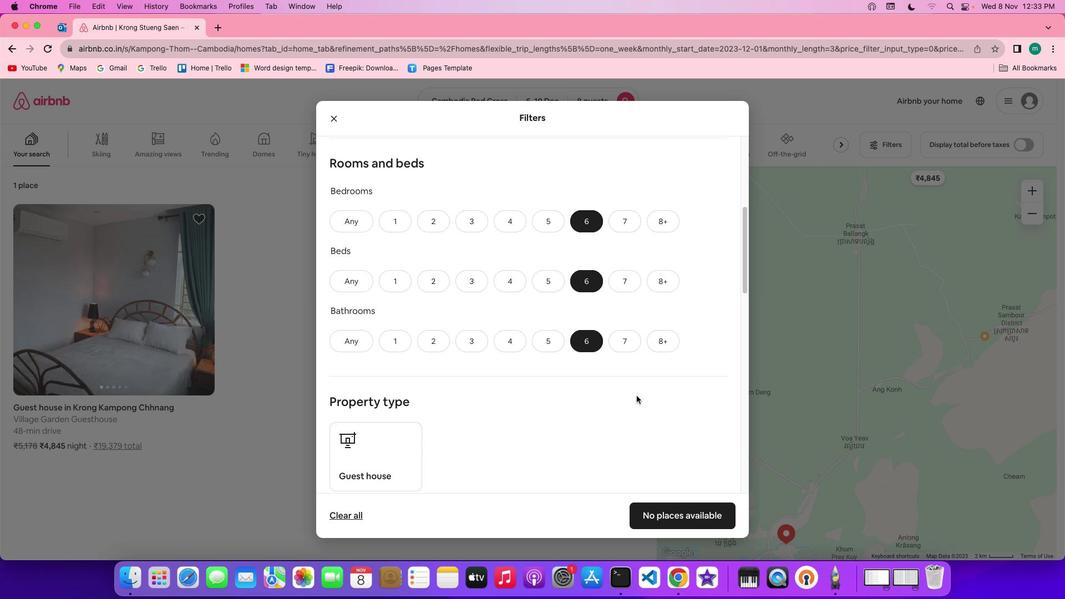 
Action: Mouse scrolled (636, 395) with delta (0, 0)
Screenshot: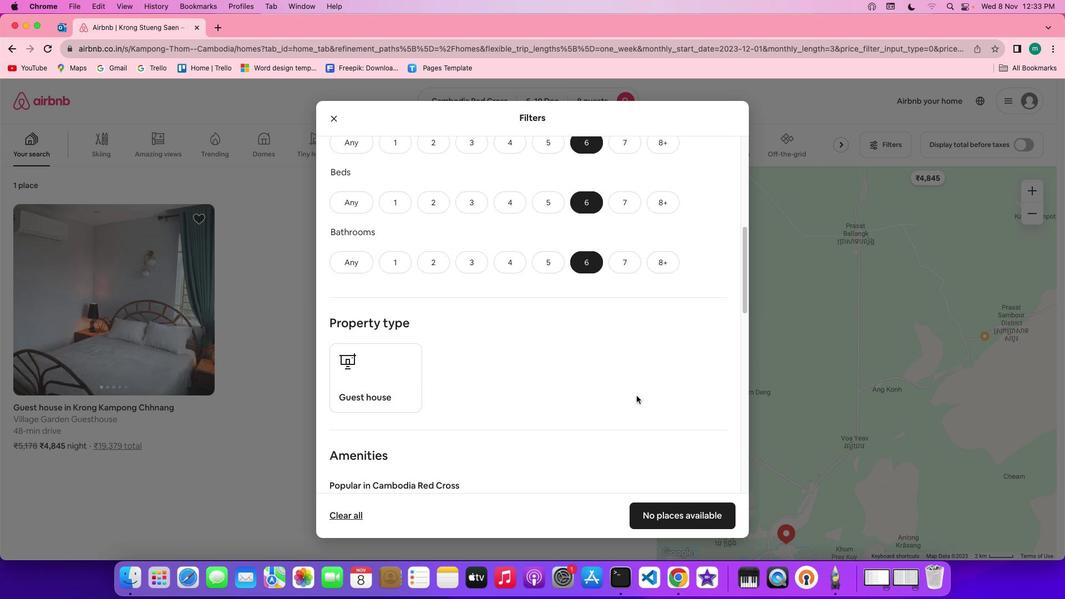 
Action: Mouse scrolled (636, 395) with delta (0, 0)
Screenshot: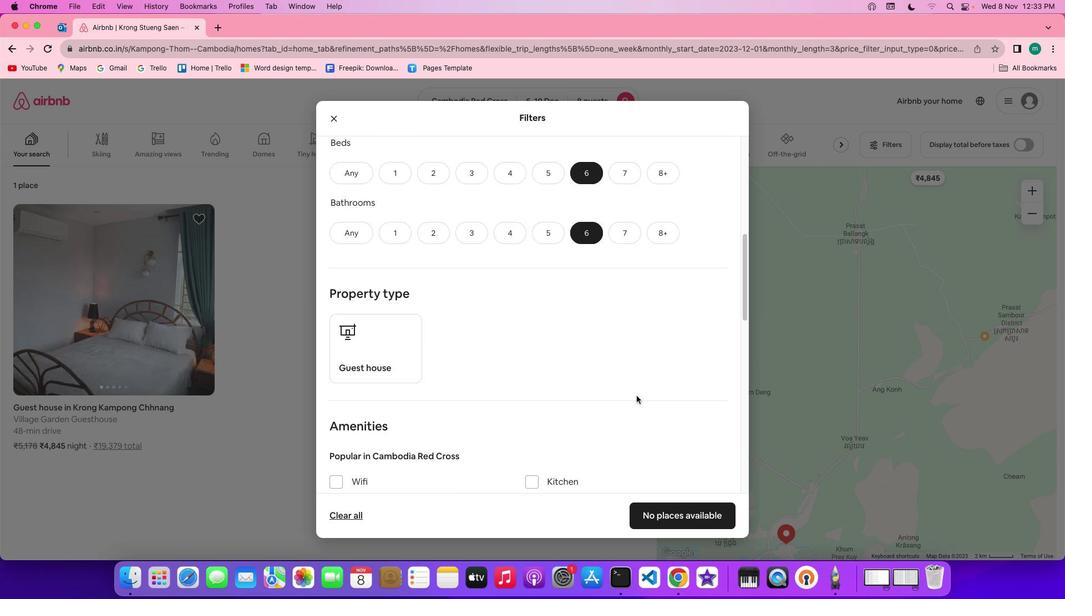 
Action: Mouse scrolled (636, 395) with delta (0, -1)
Screenshot: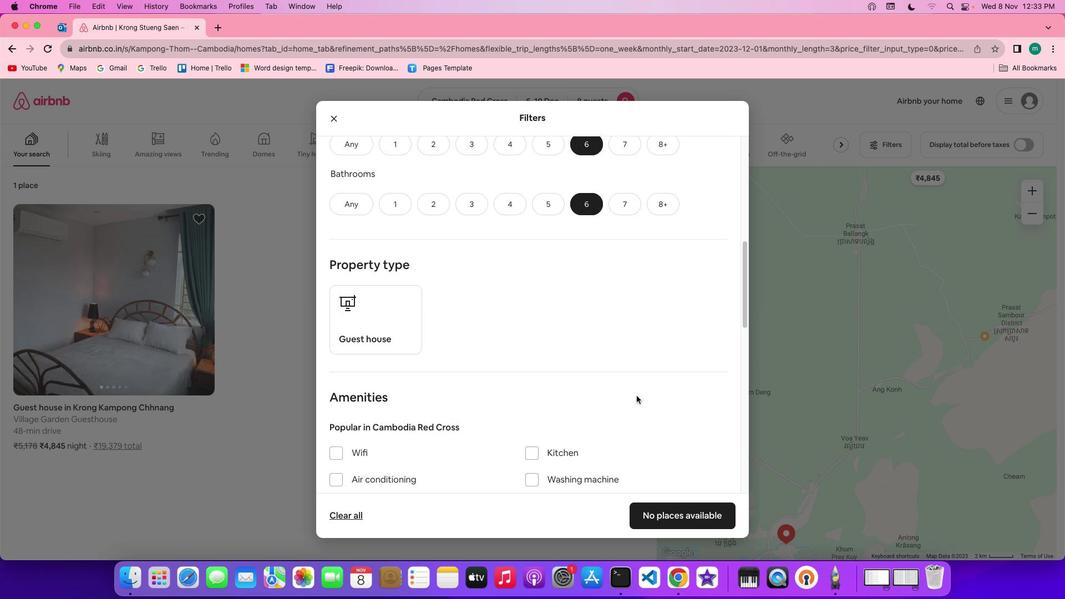 
Action: Mouse scrolled (636, 395) with delta (0, -1)
Screenshot: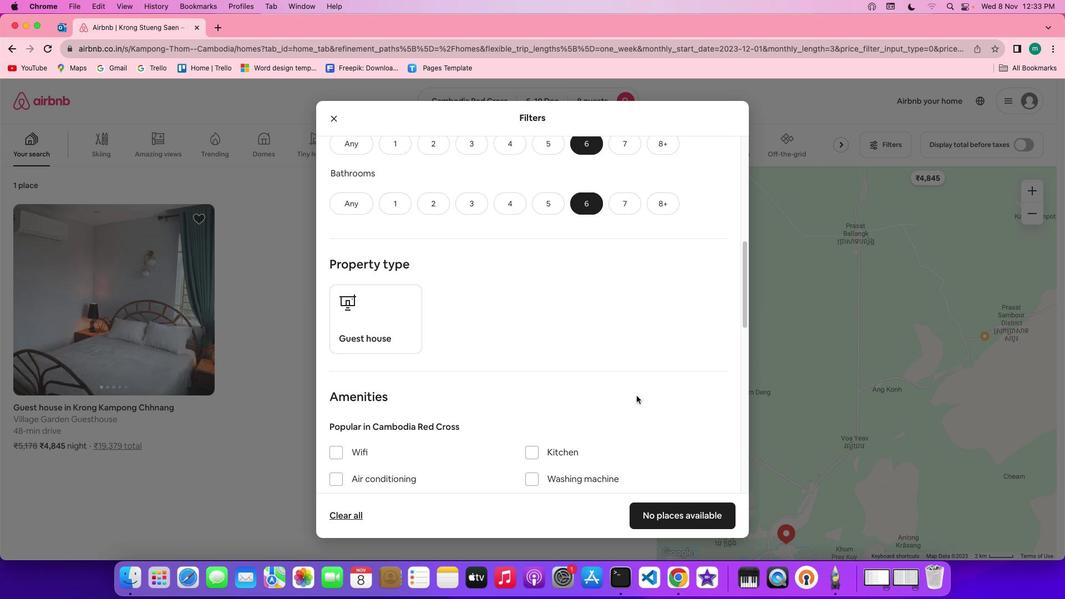
Action: Mouse scrolled (636, 395) with delta (0, 0)
Screenshot: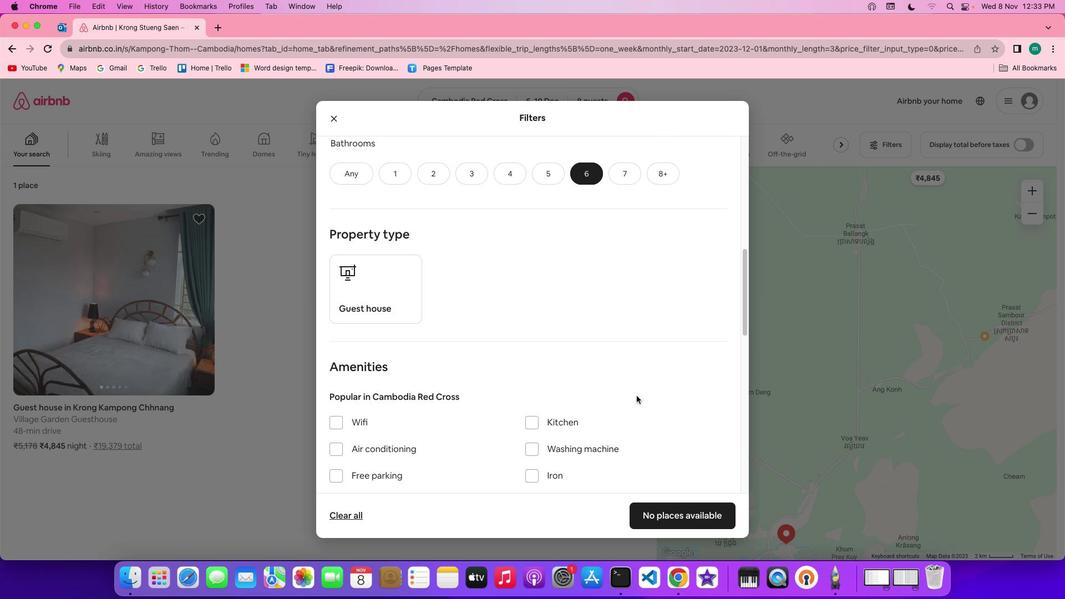 
Action: Mouse scrolled (636, 395) with delta (0, 0)
Screenshot: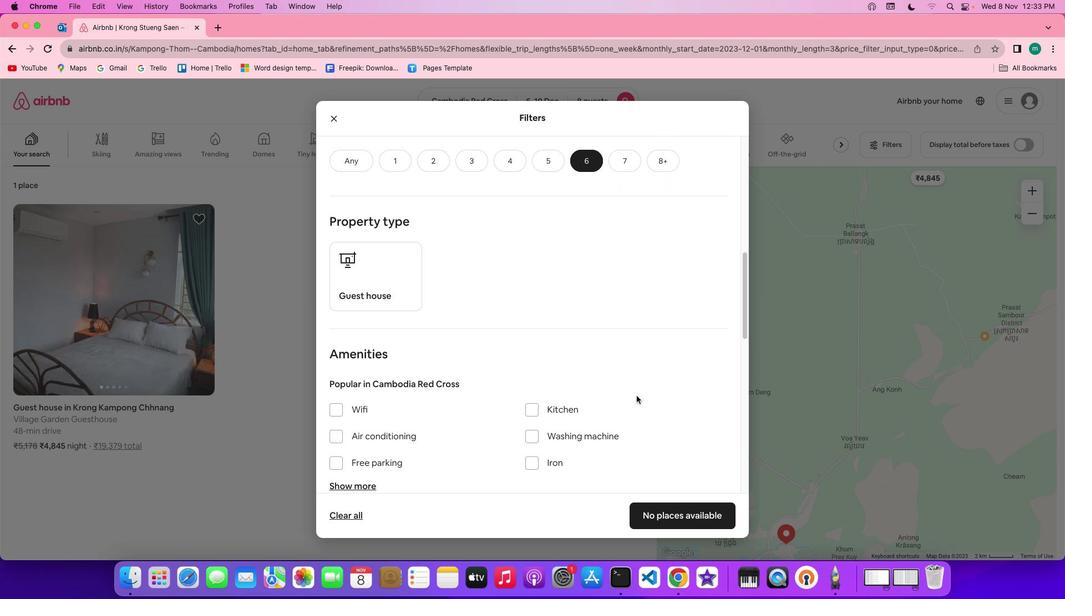 
Action: Mouse scrolled (636, 395) with delta (0, 0)
Screenshot: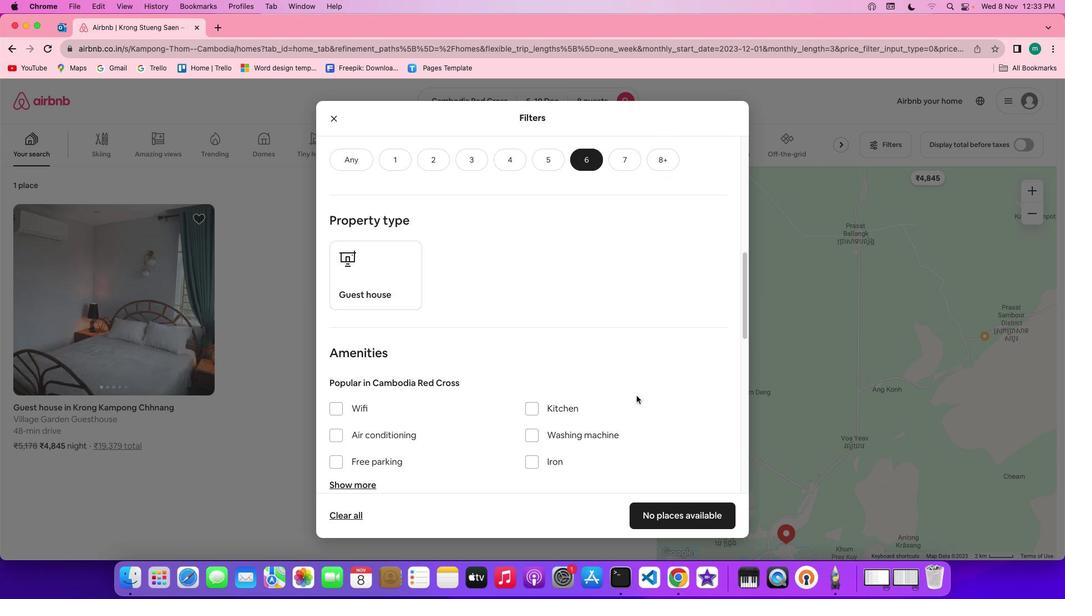 
Action: Mouse scrolled (636, 395) with delta (0, 0)
Screenshot: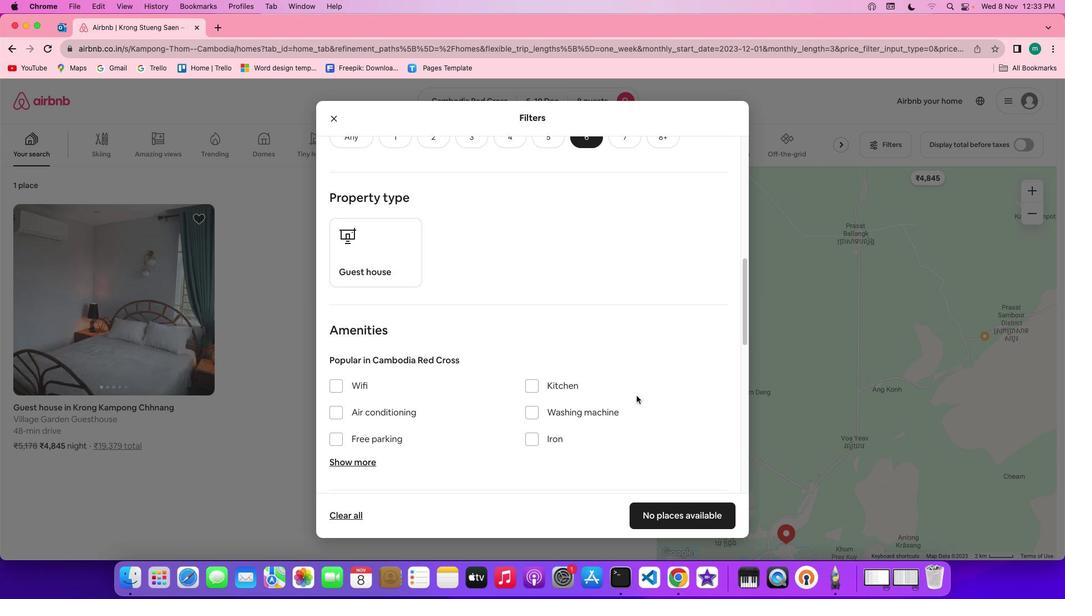 
Action: Mouse scrolled (636, 395) with delta (0, 0)
Screenshot: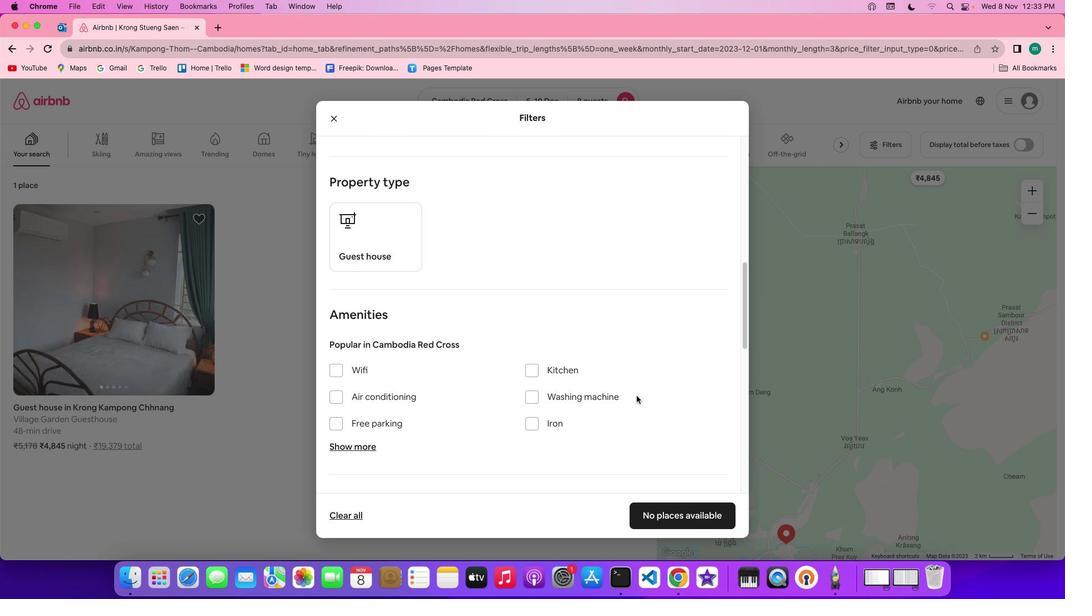 
Action: Mouse scrolled (636, 395) with delta (0, 0)
Screenshot: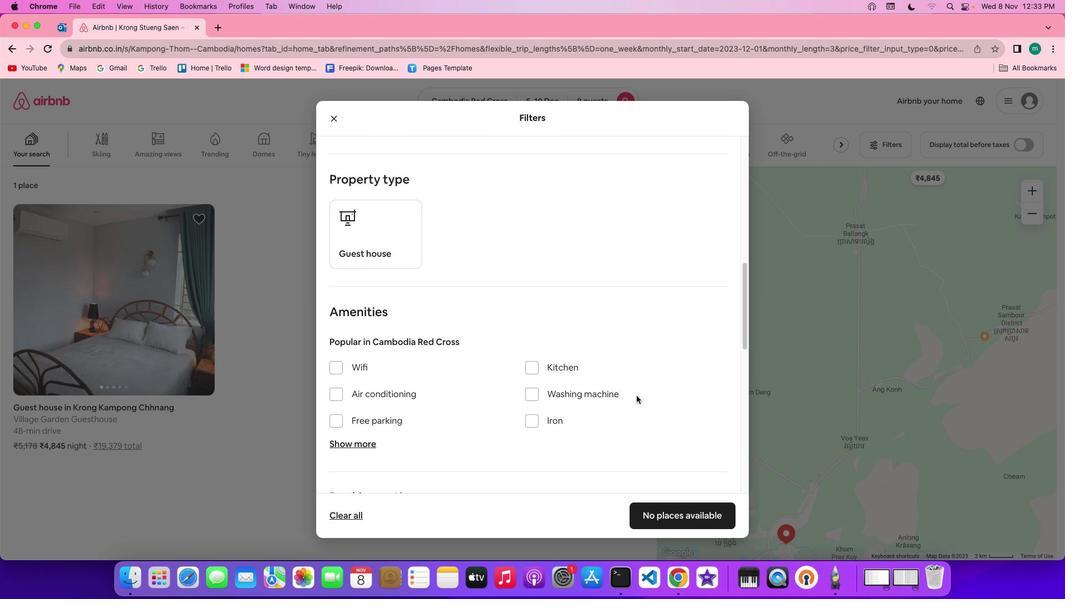 
Action: Mouse scrolled (636, 395) with delta (0, 0)
Screenshot: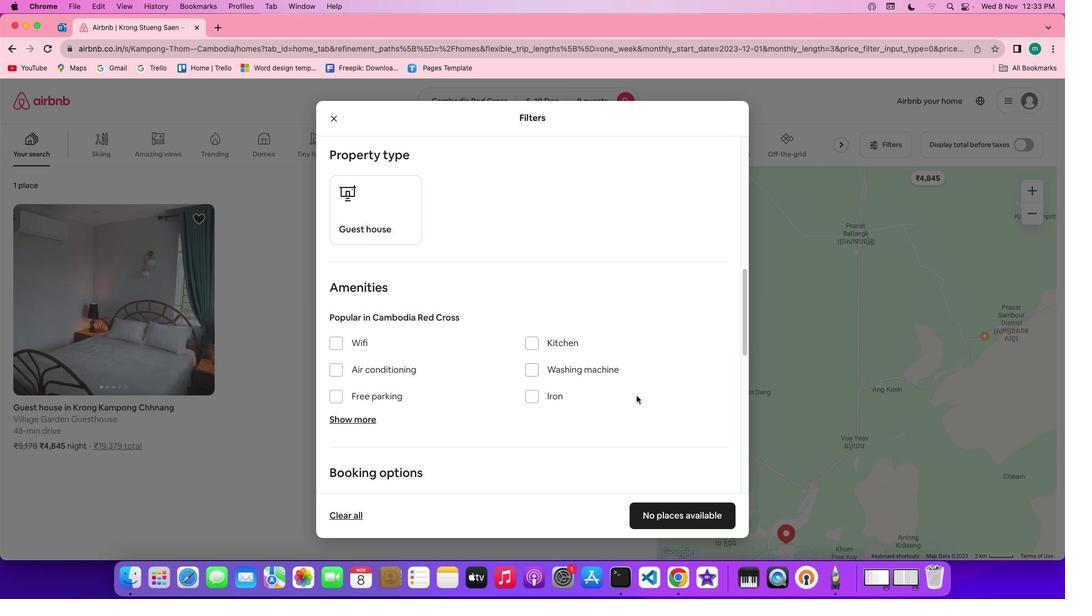 
Action: Mouse scrolled (636, 395) with delta (0, 0)
Screenshot: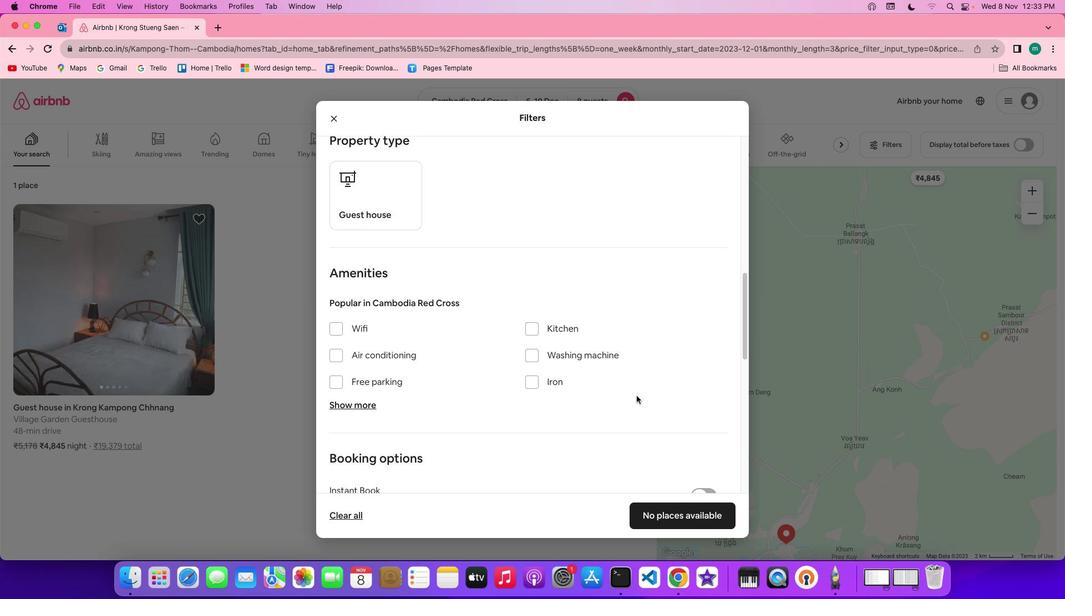 
Action: Mouse scrolled (636, 395) with delta (0, 0)
Screenshot: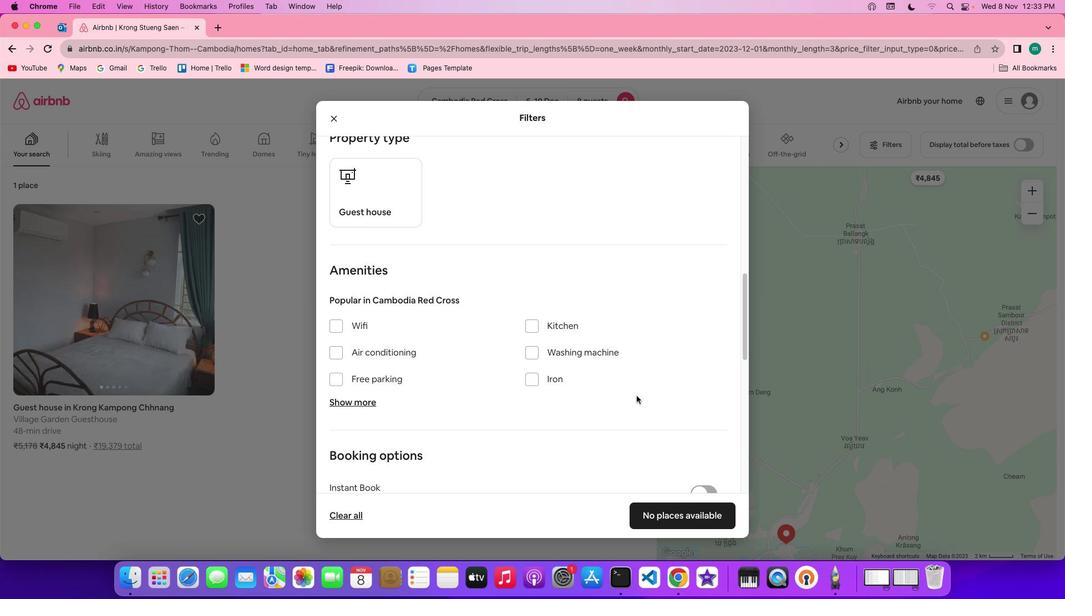 
Action: Mouse moved to (614, 374)
Screenshot: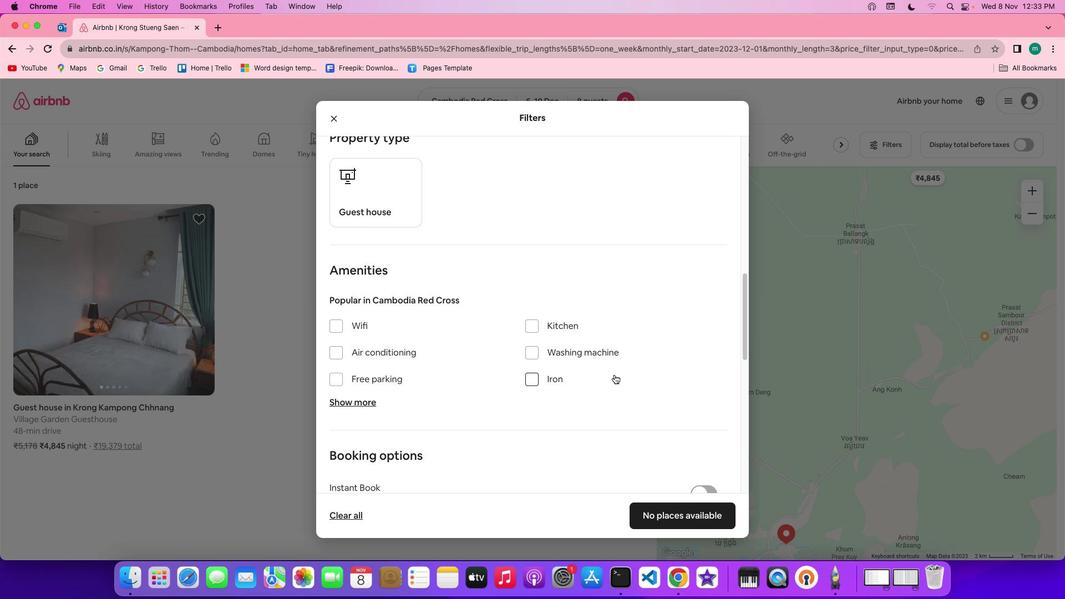 
Action: Mouse scrolled (614, 374) with delta (0, 0)
Screenshot: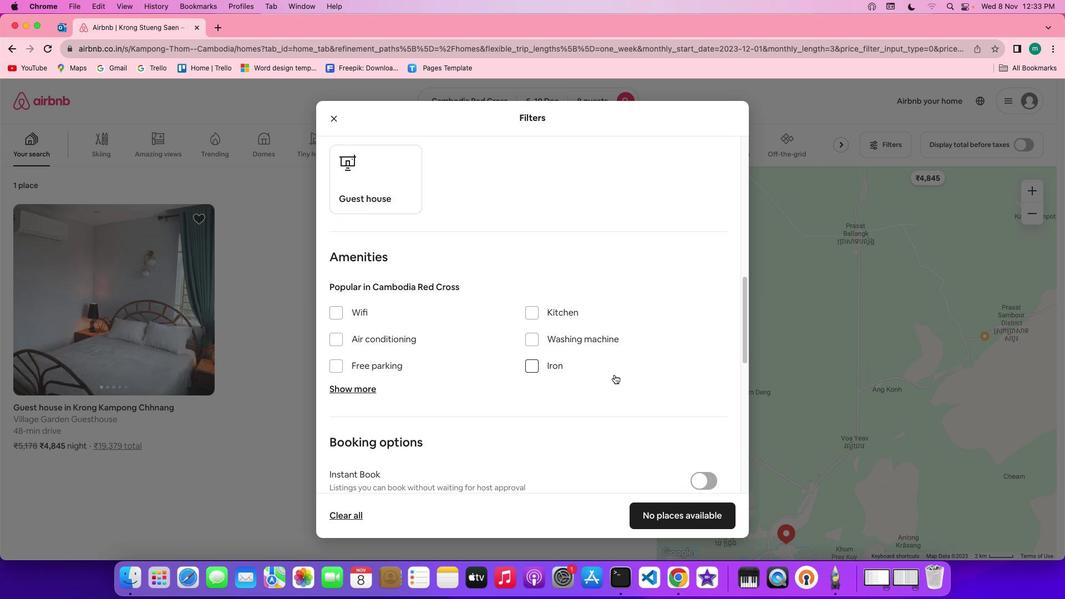 
Action: Mouse scrolled (614, 374) with delta (0, 0)
Screenshot: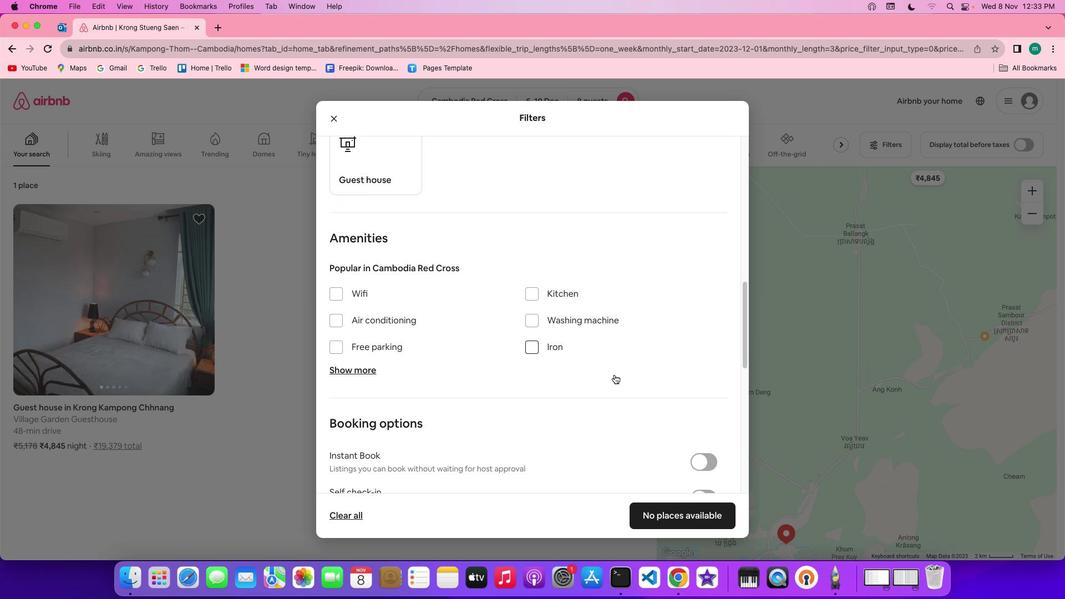 
Action: Mouse scrolled (614, 374) with delta (0, 0)
Screenshot: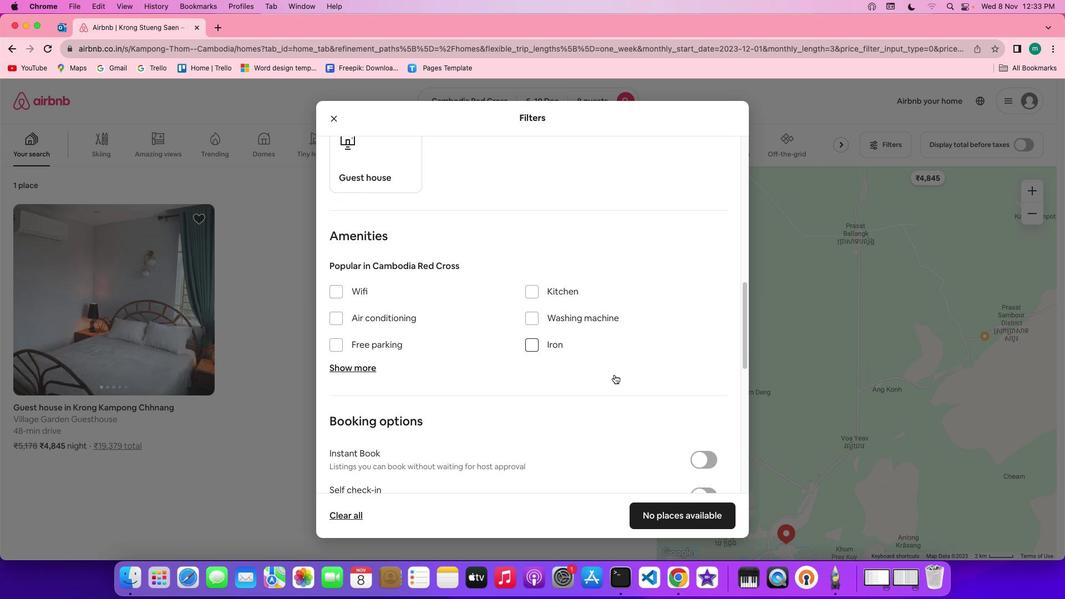 
Action: Mouse scrolled (614, 374) with delta (0, 0)
Screenshot: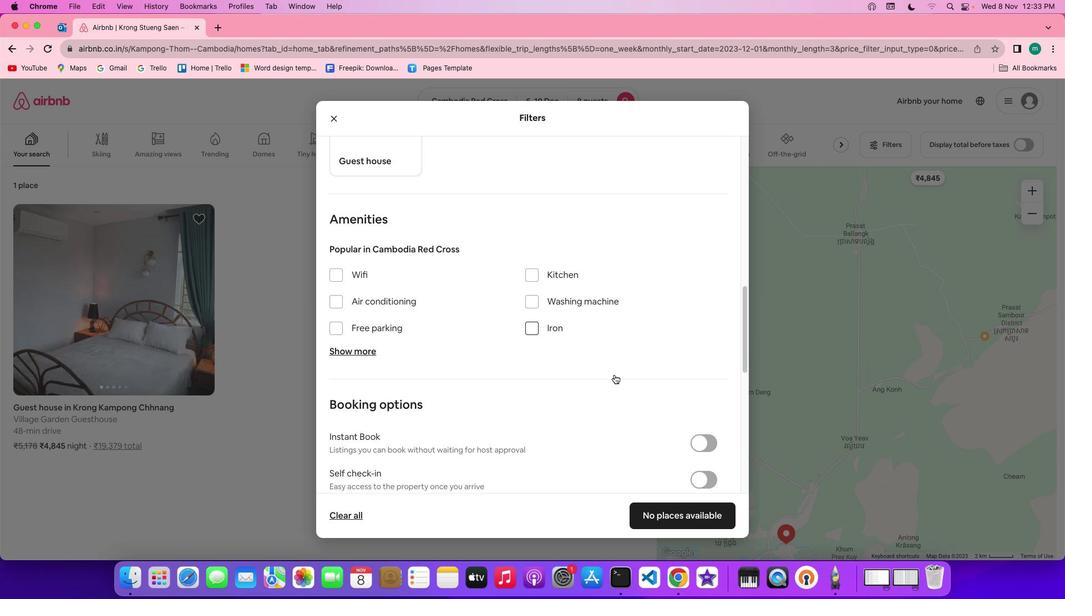 
Action: Mouse scrolled (614, 374) with delta (0, 0)
Screenshot: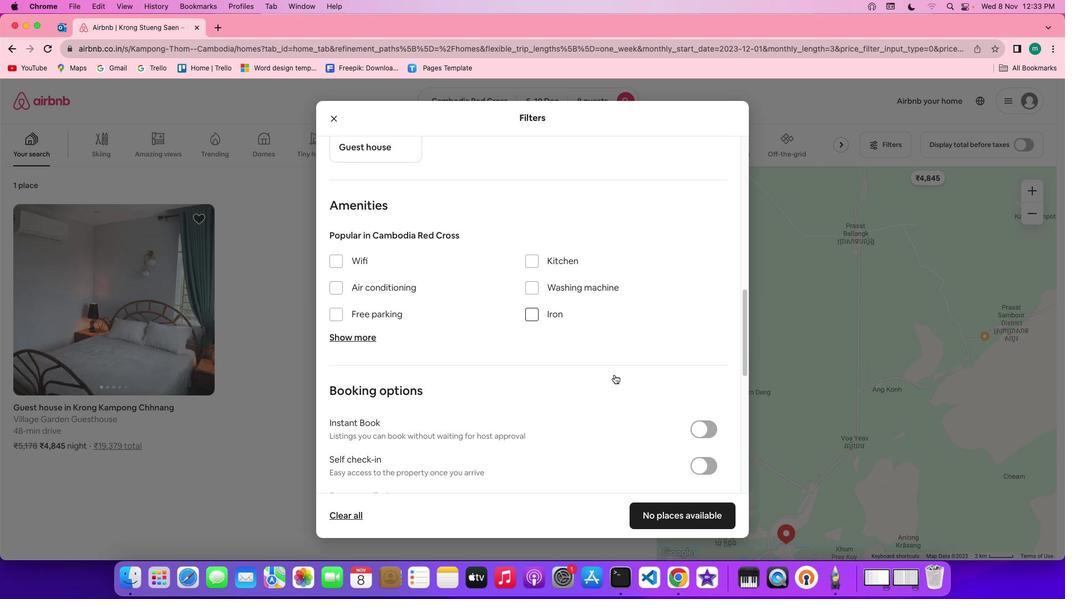 
Action: Mouse scrolled (614, 374) with delta (0, 0)
Screenshot: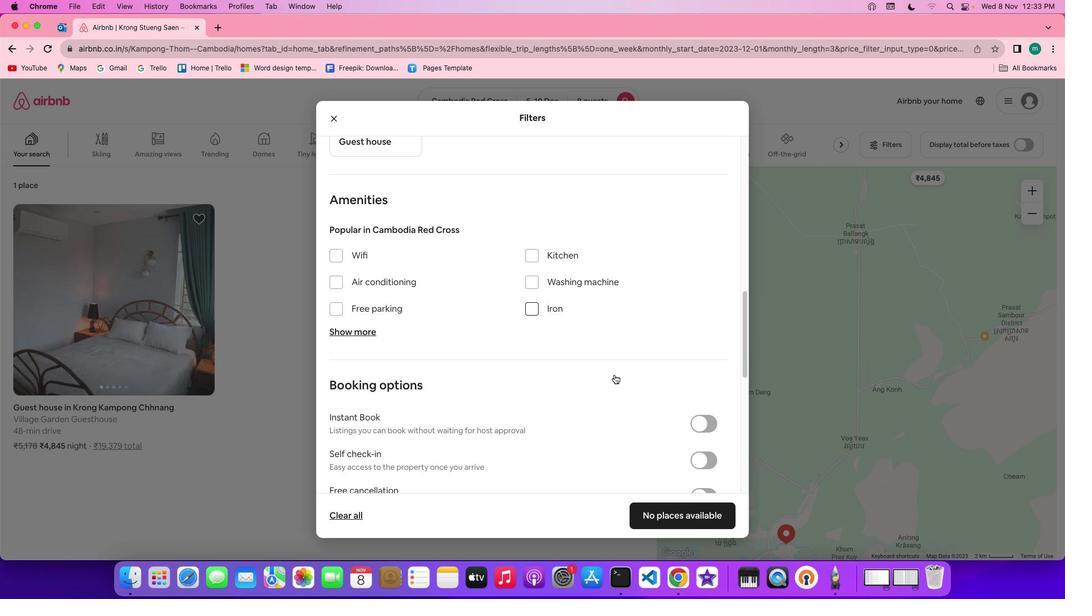 
Action: Mouse scrolled (614, 374) with delta (0, 0)
Screenshot: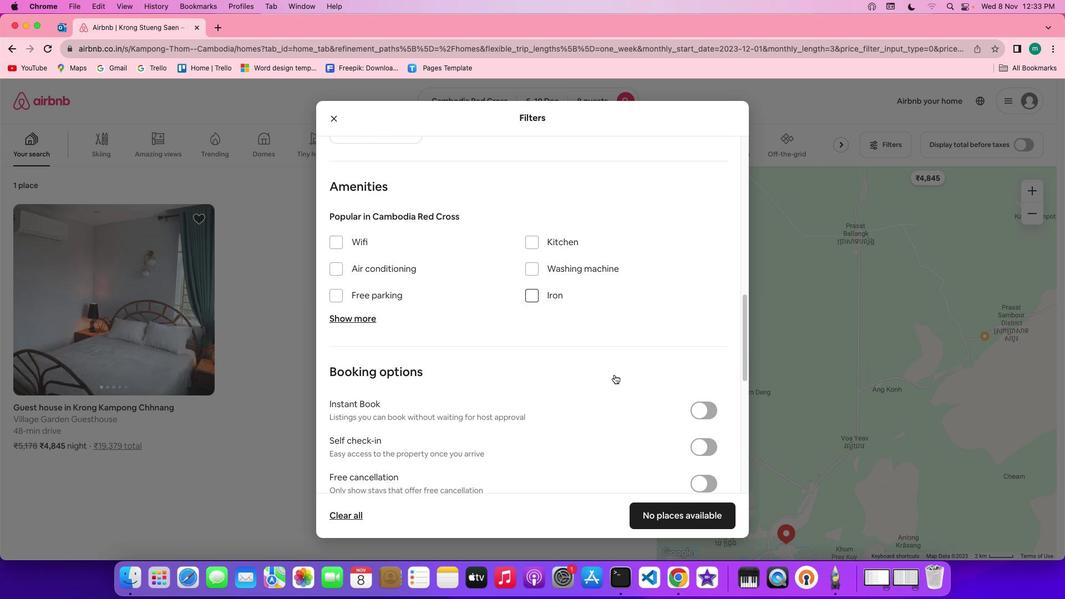 
Action: Mouse scrolled (614, 374) with delta (0, 0)
Screenshot: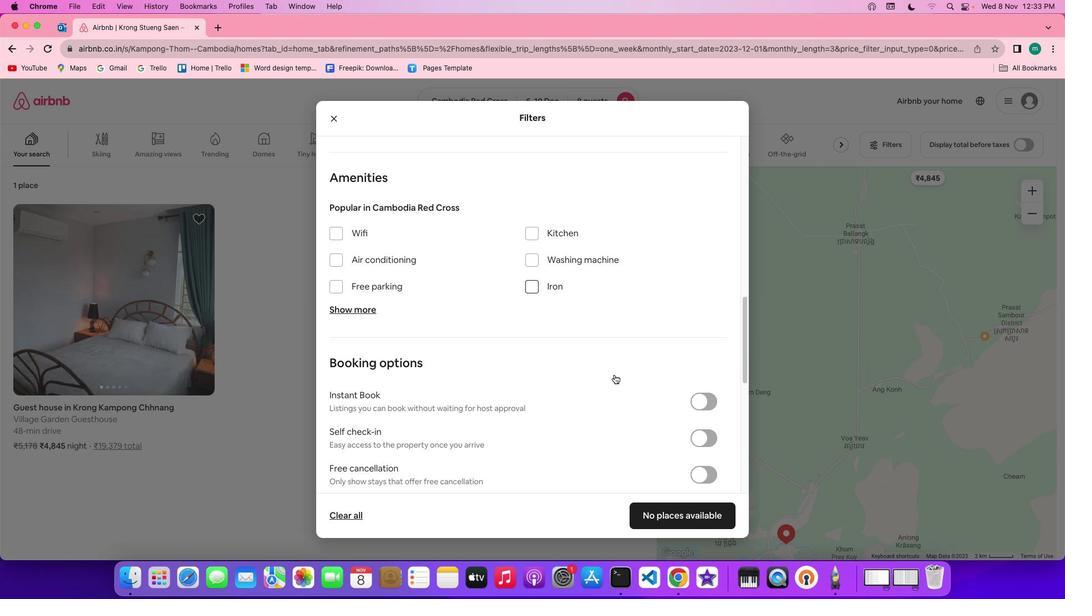 
Action: Mouse scrolled (614, 374) with delta (0, 0)
Screenshot: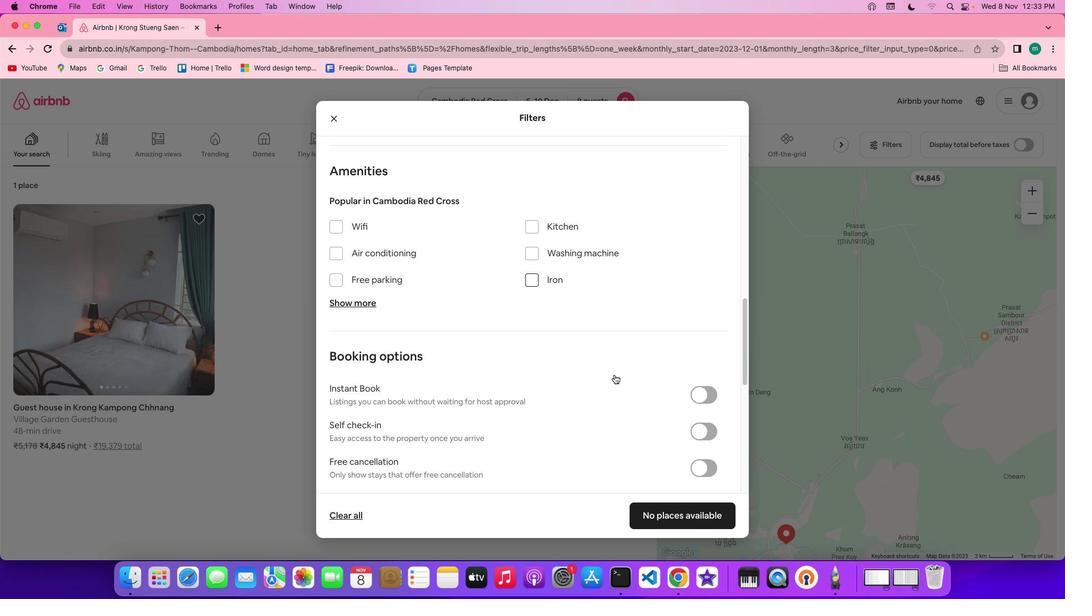 
Action: Mouse moved to (354, 219)
Screenshot: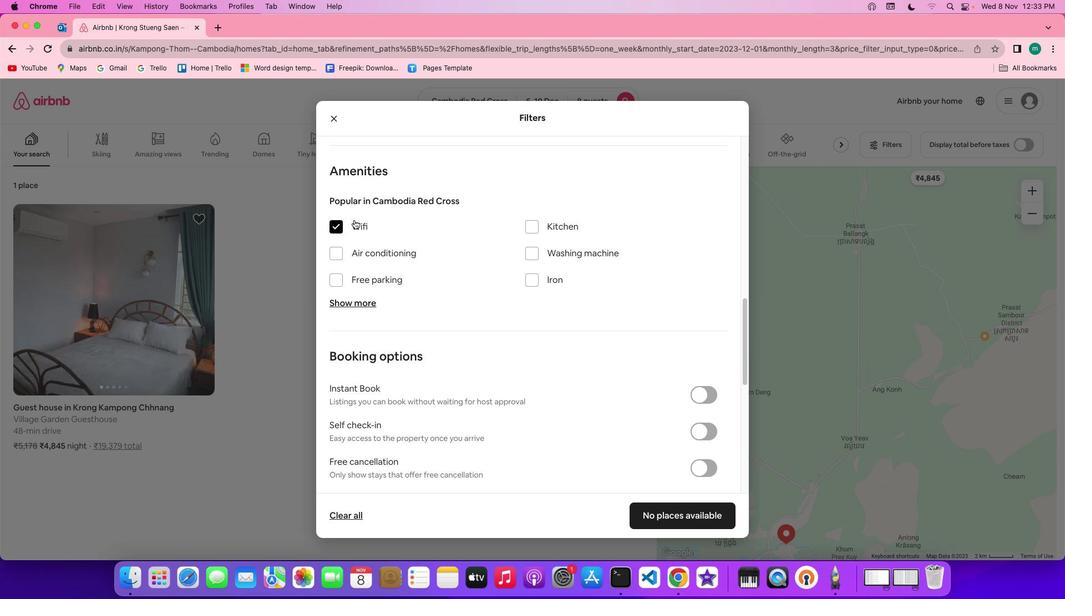 
Action: Mouse pressed left at (354, 219)
Screenshot: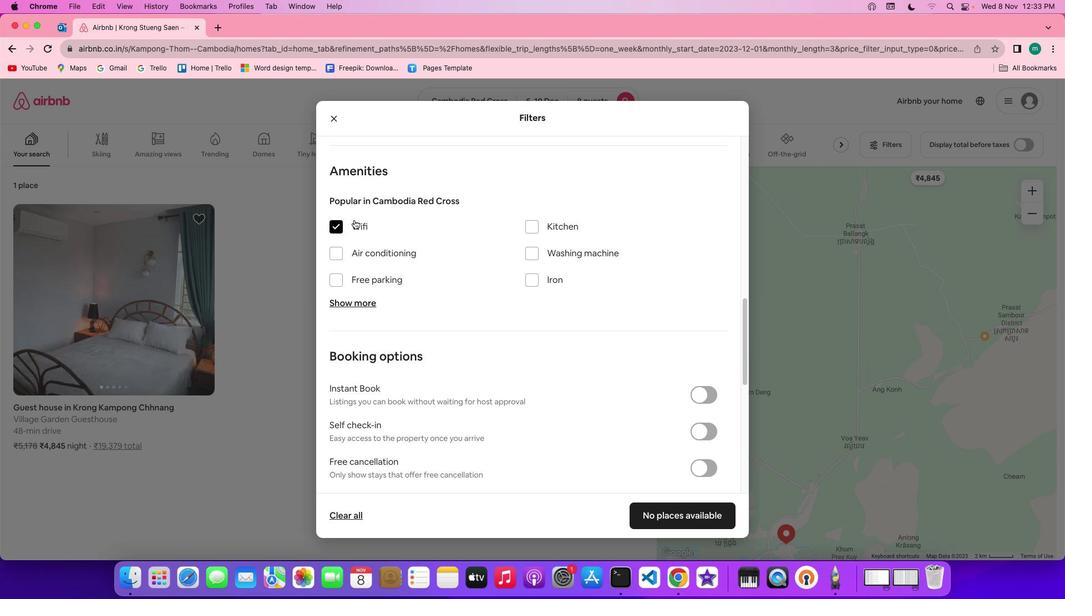 
Action: Mouse moved to (361, 302)
Screenshot: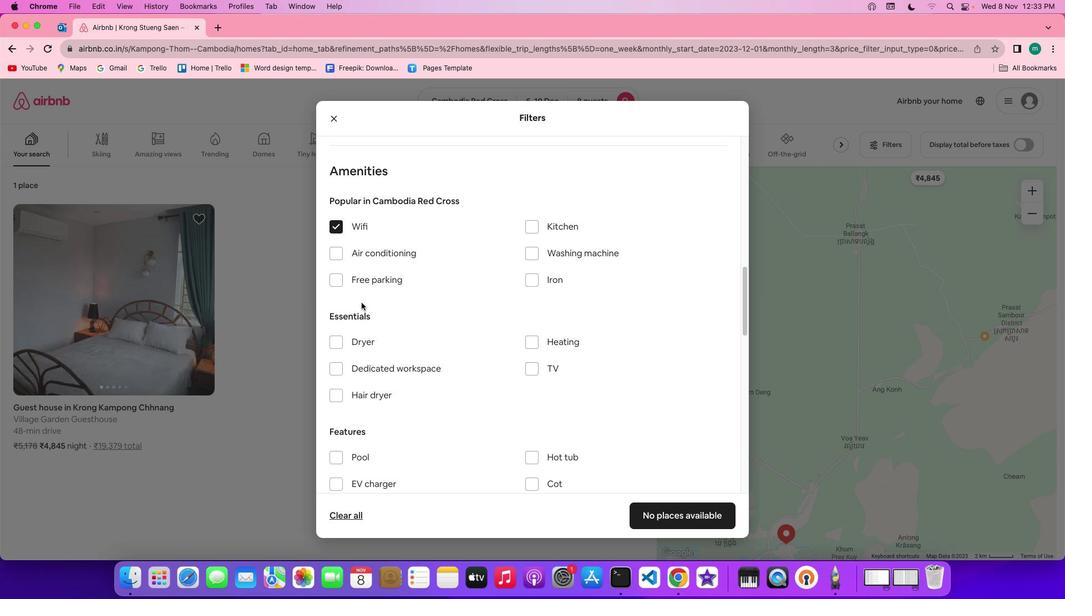 
Action: Mouse pressed left at (361, 302)
Screenshot: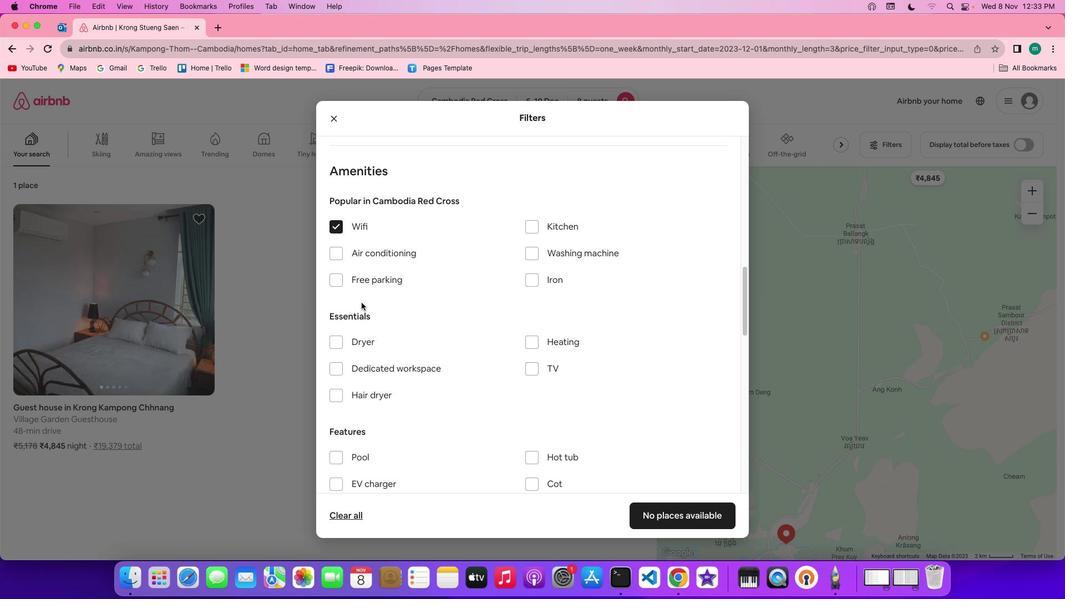 
Action: Mouse moved to (494, 300)
Screenshot: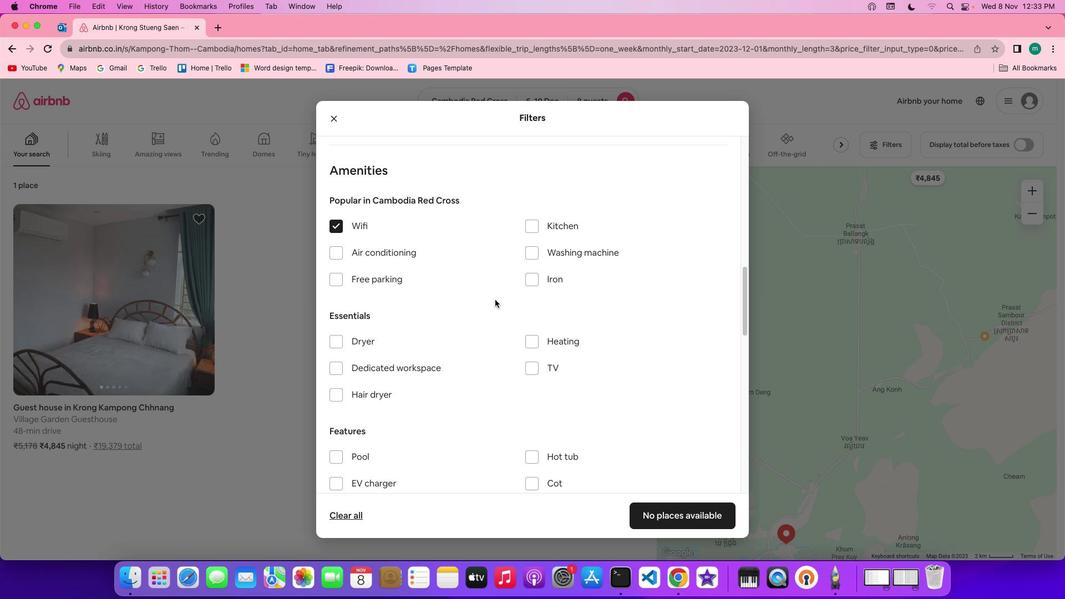 
Action: Mouse scrolled (494, 300) with delta (0, 0)
Screenshot: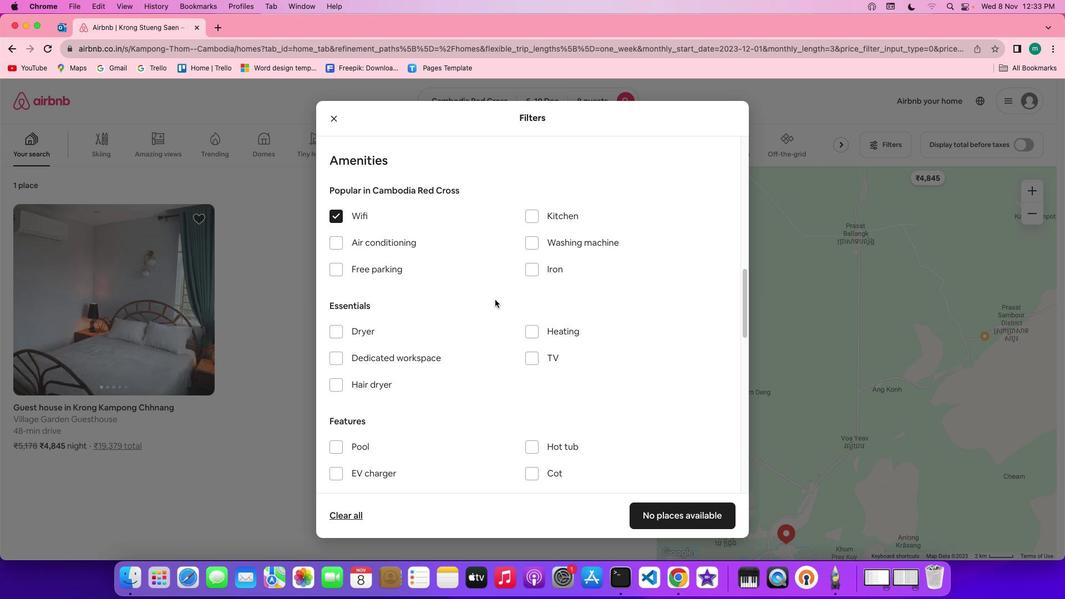 
Action: Mouse scrolled (494, 300) with delta (0, 0)
Screenshot: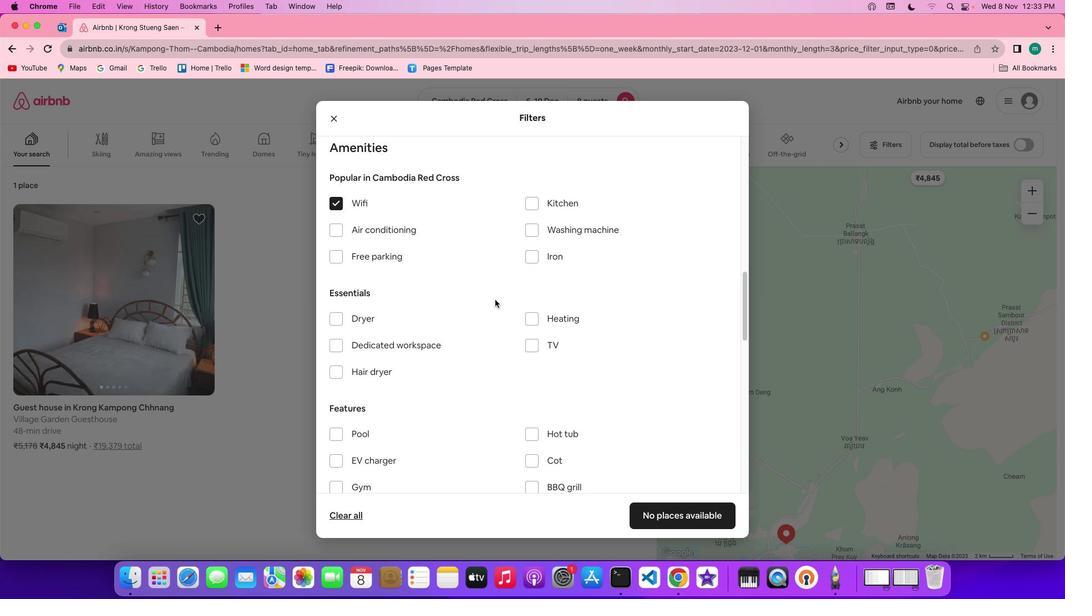 
Action: Mouse scrolled (494, 300) with delta (0, 0)
Screenshot: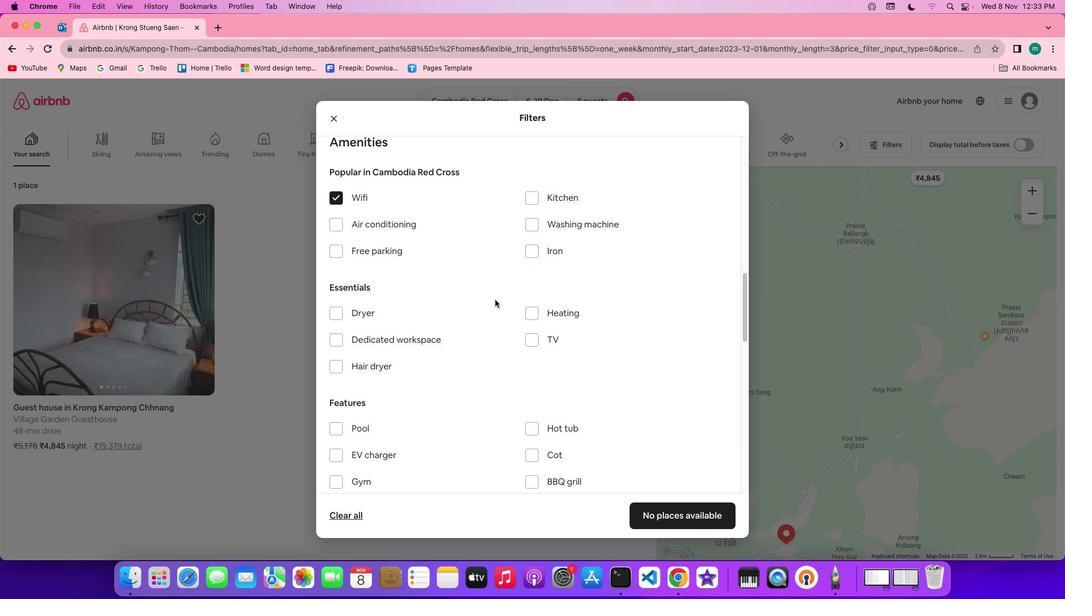 
Action: Mouse scrolled (494, 300) with delta (0, 0)
Screenshot: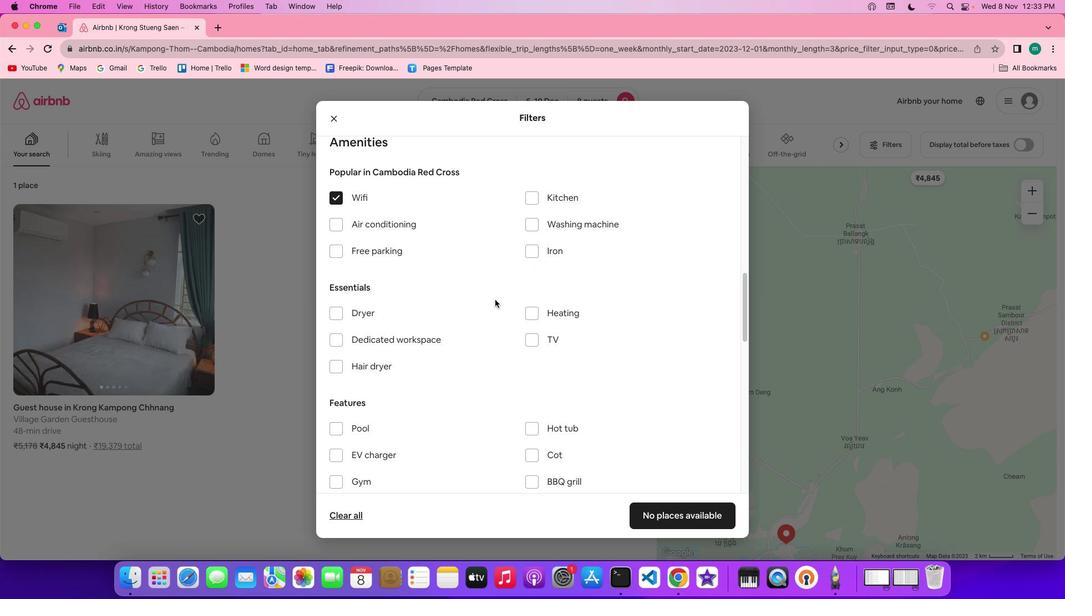 
Action: Mouse scrolled (494, 300) with delta (0, 0)
Screenshot: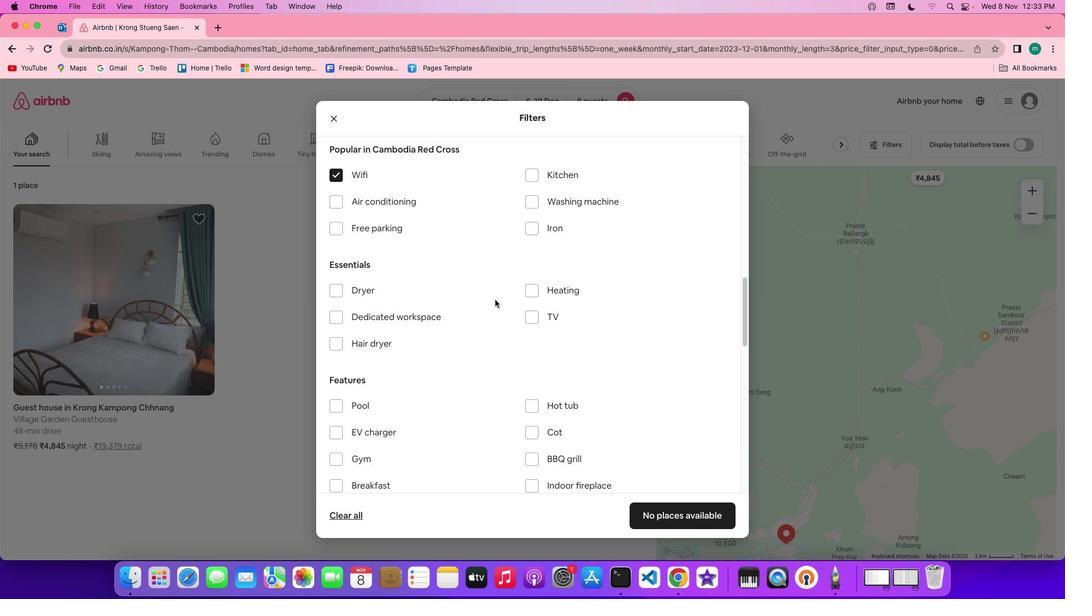 
Action: Mouse scrolled (494, 300) with delta (0, 0)
Screenshot: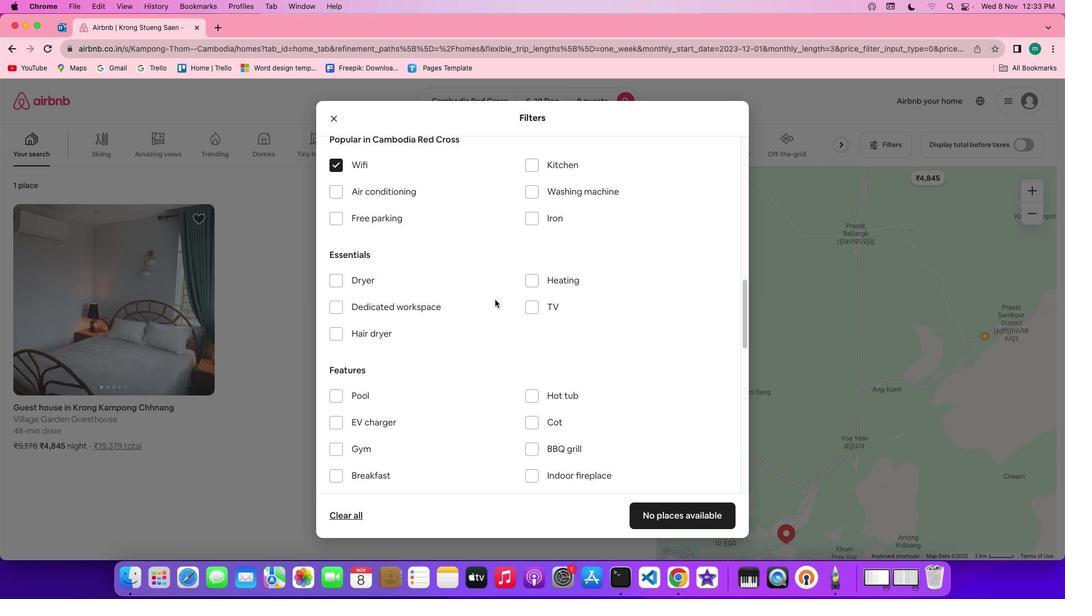 
Action: Mouse scrolled (494, 300) with delta (0, 0)
Screenshot: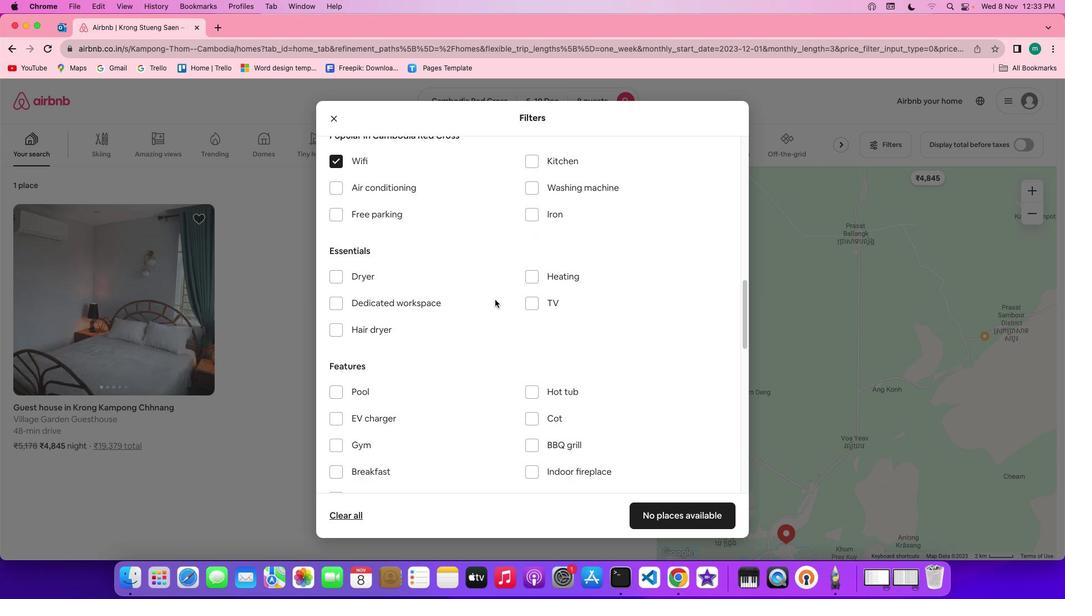 
Action: Mouse moved to (535, 304)
Screenshot: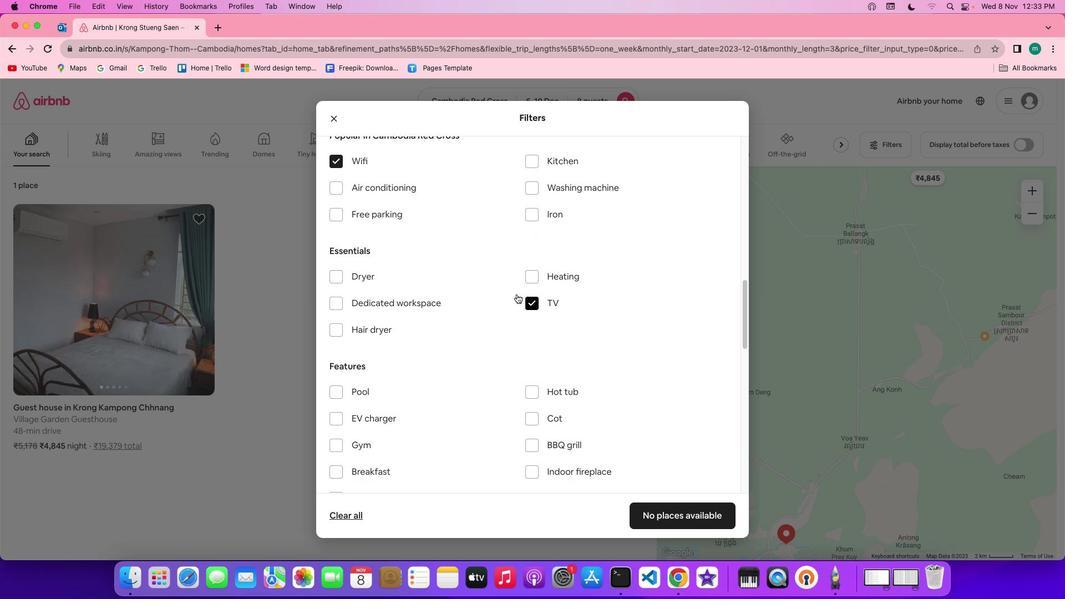 
Action: Mouse pressed left at (535, 304)
Screenshot: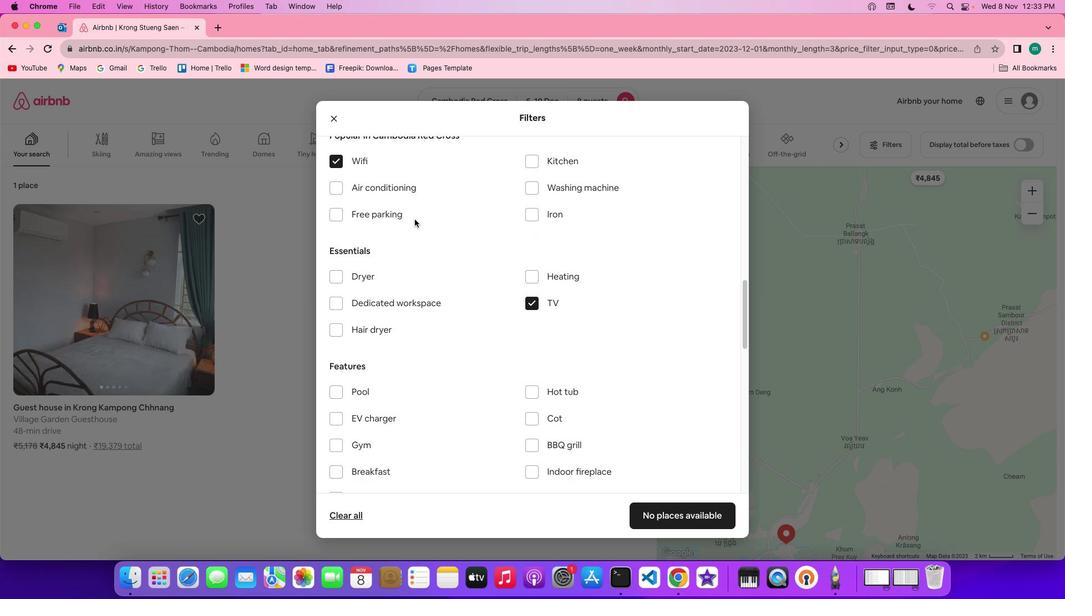 
Action: Mouse moved to (397, 219)
Screenshot: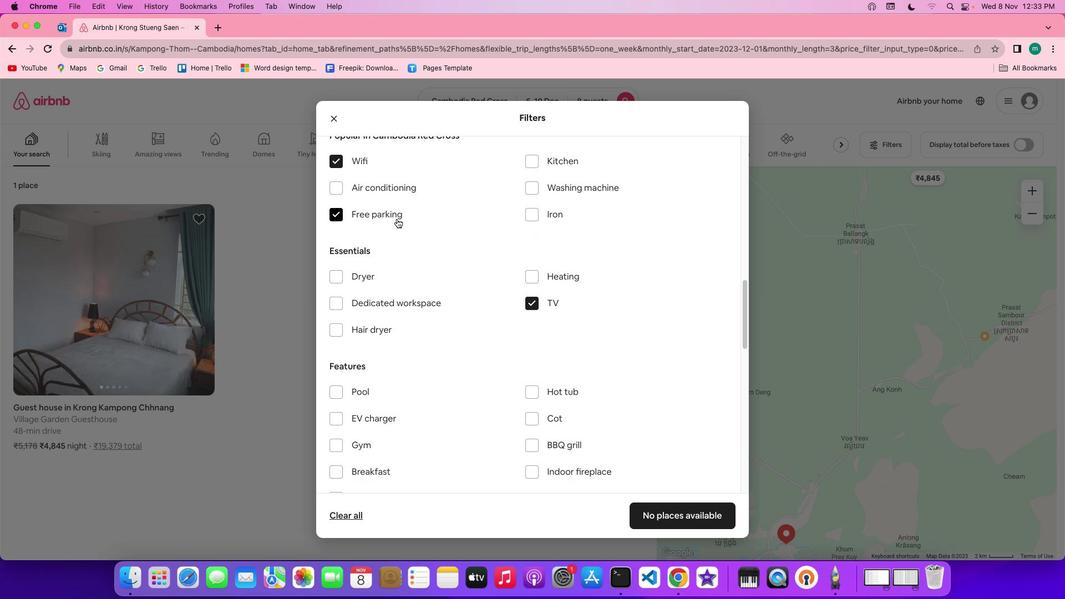 
Action: Mouse pressed left at (397, 219)
Screenshot: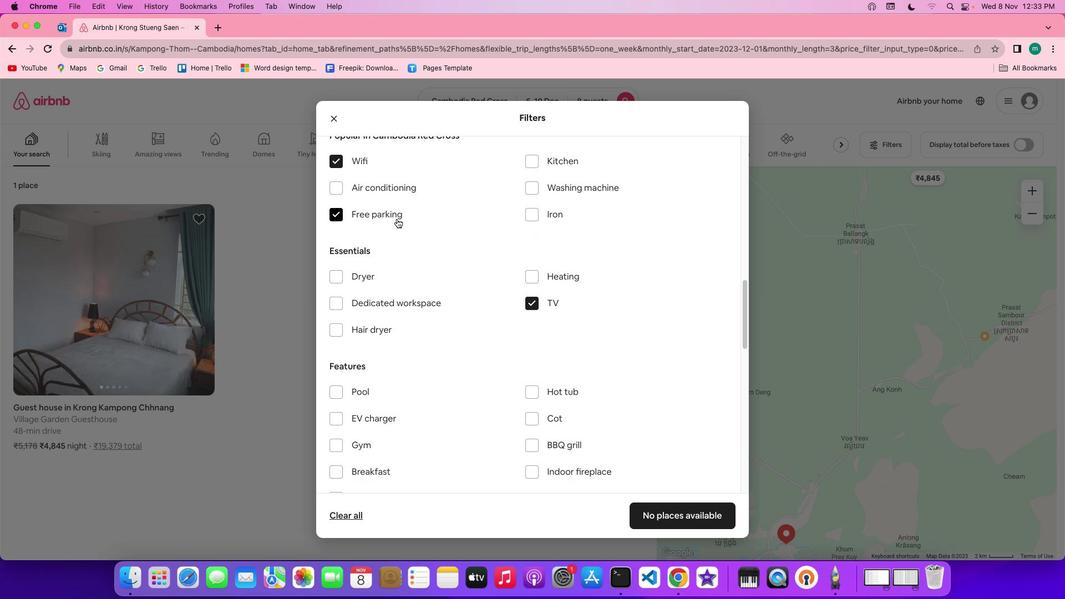 
Action: Mouse moved to (477, 318)
Screenshot: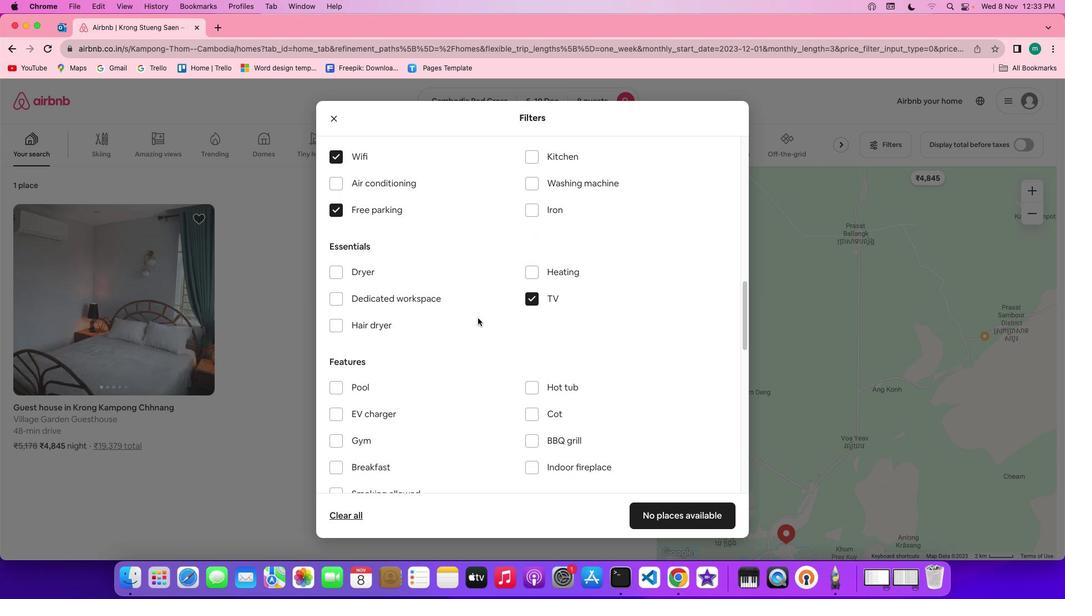 
Action: Mouse scrolled (477, 318) with delta (0, 0)
Screenshot: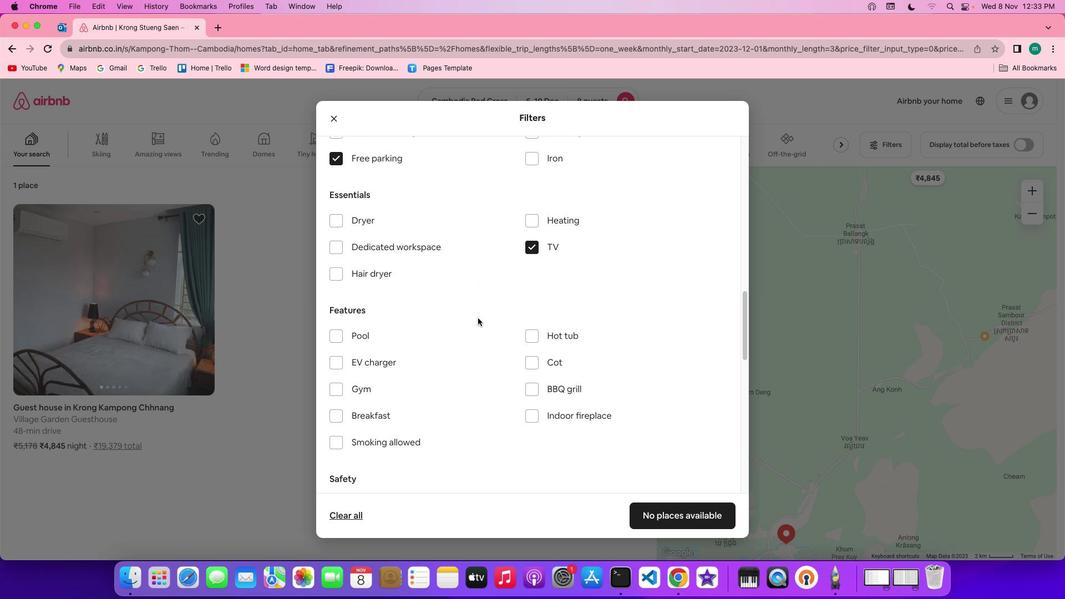 
Action: Mouse scrolled (477, 318) with delta (0, 0)
Screenshot: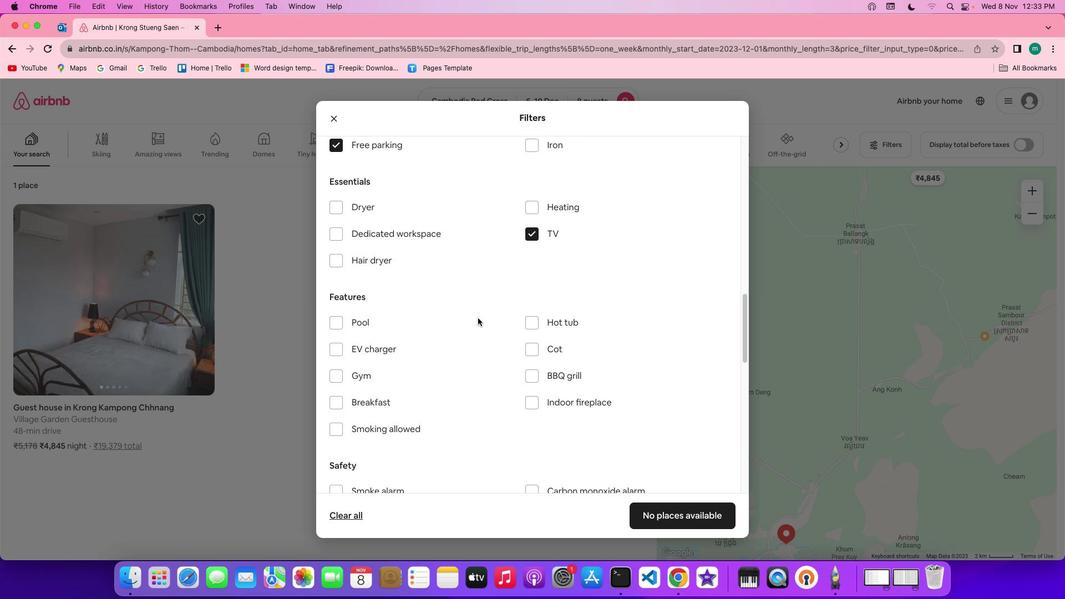 
Action: Mouse scrolled (477, 318) with delta (0, -1)
Screenshot: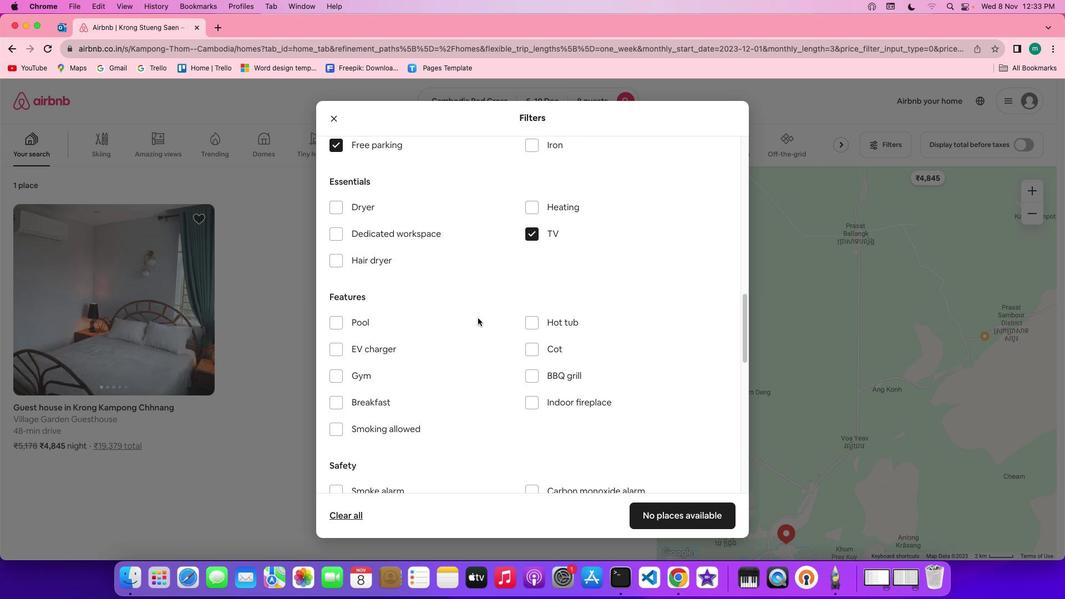 
Action: Mouse scrolled (477, 318) with delta (0, 0)
Screenshot: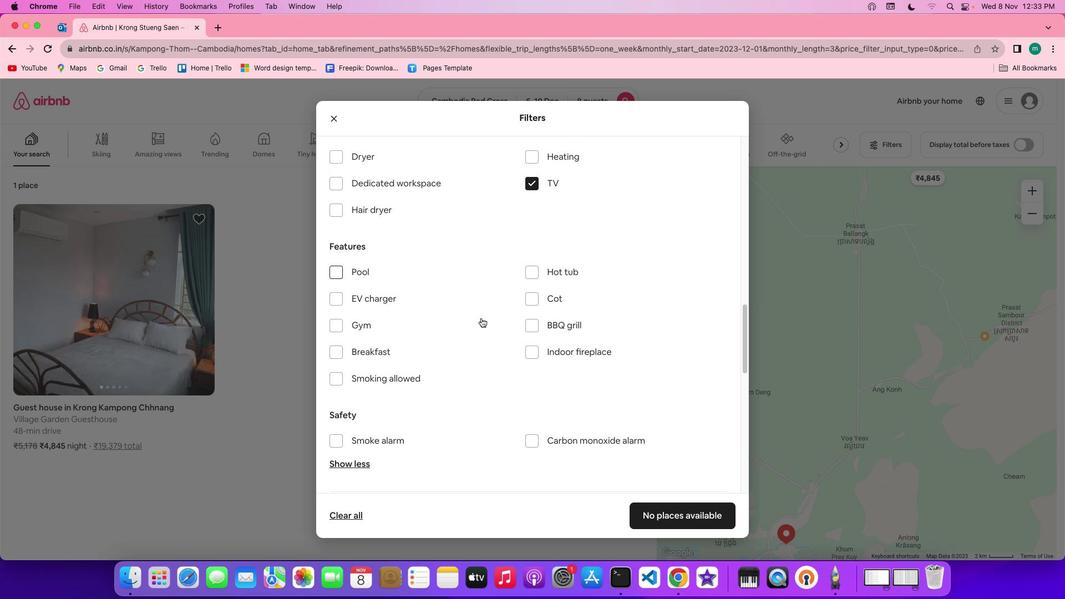 
Action: Mouse scrolled (477, 318) with delta (0, 0)
Screenshot: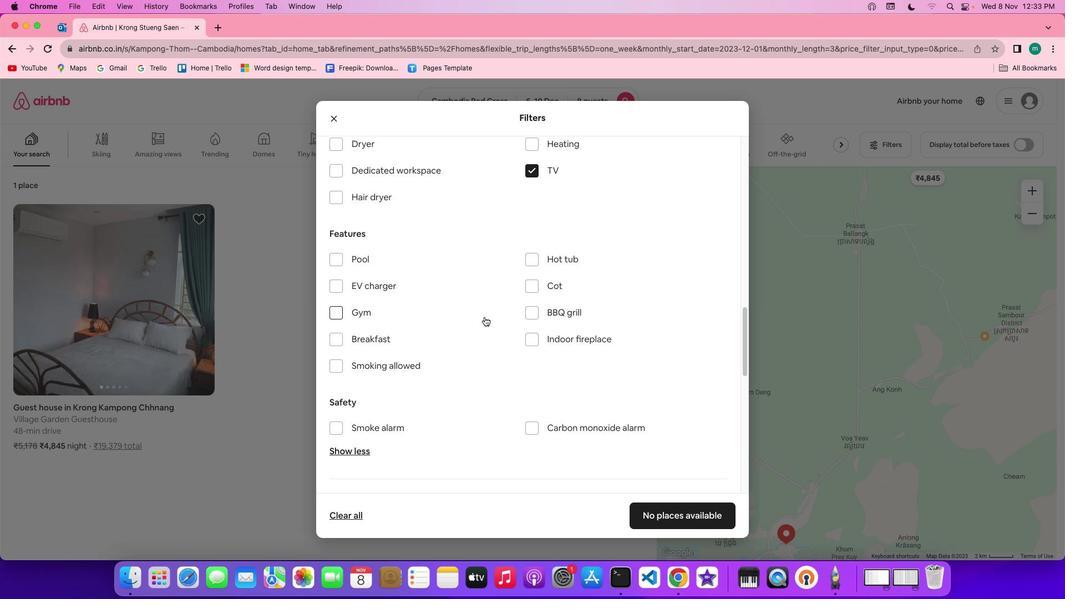 
Action: Mouse scrolled (477, 318) with delta (0, -1)
Screenshot: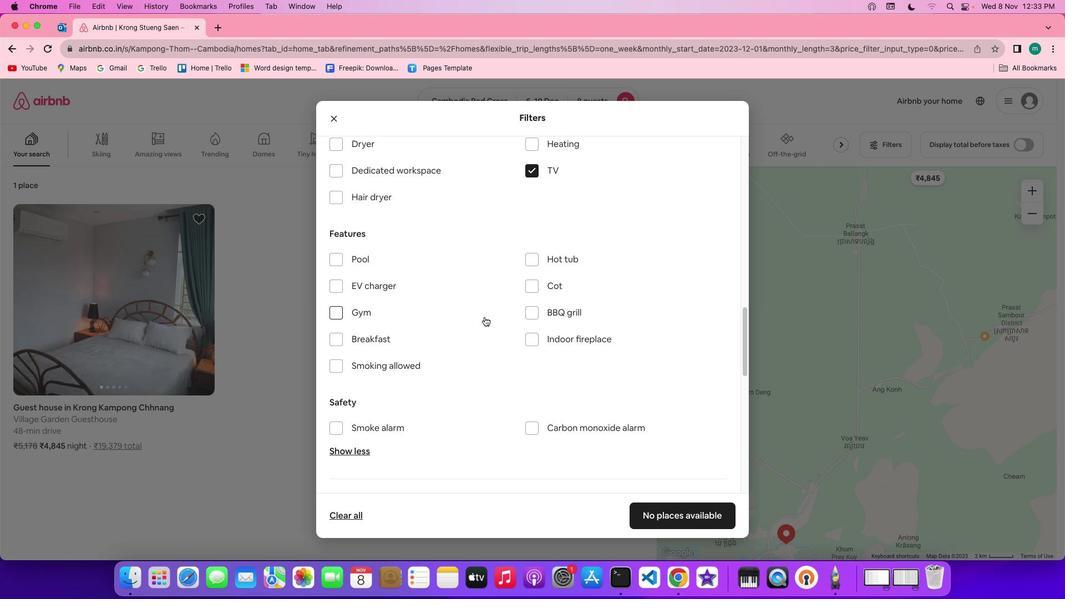 
Action: Mouse moved to (365, 312)
Screenshot: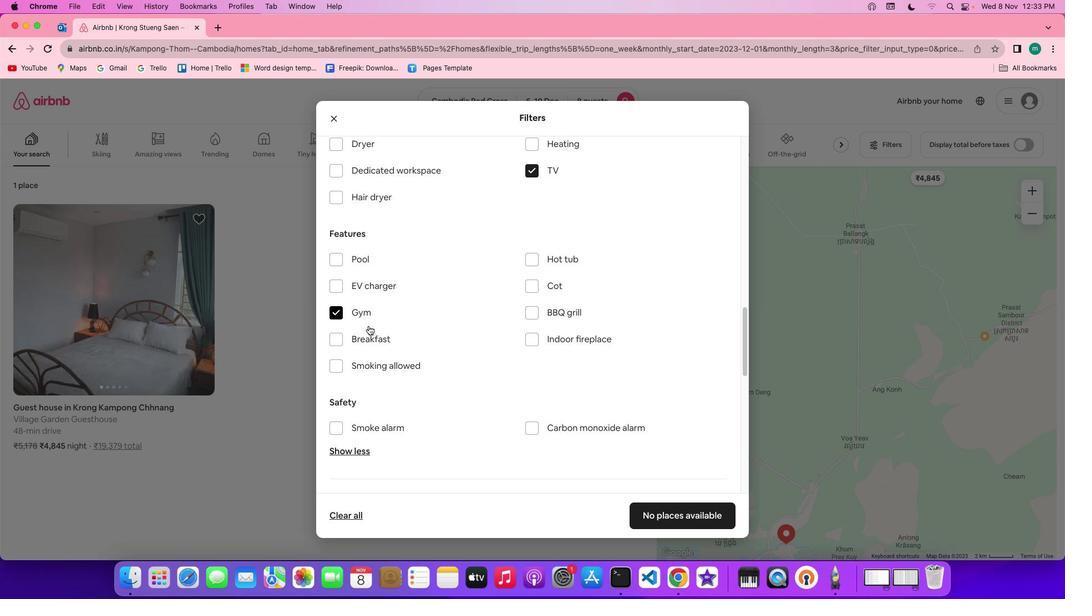 
Action: Mouse pressed left at (365, 312)
Screenshot: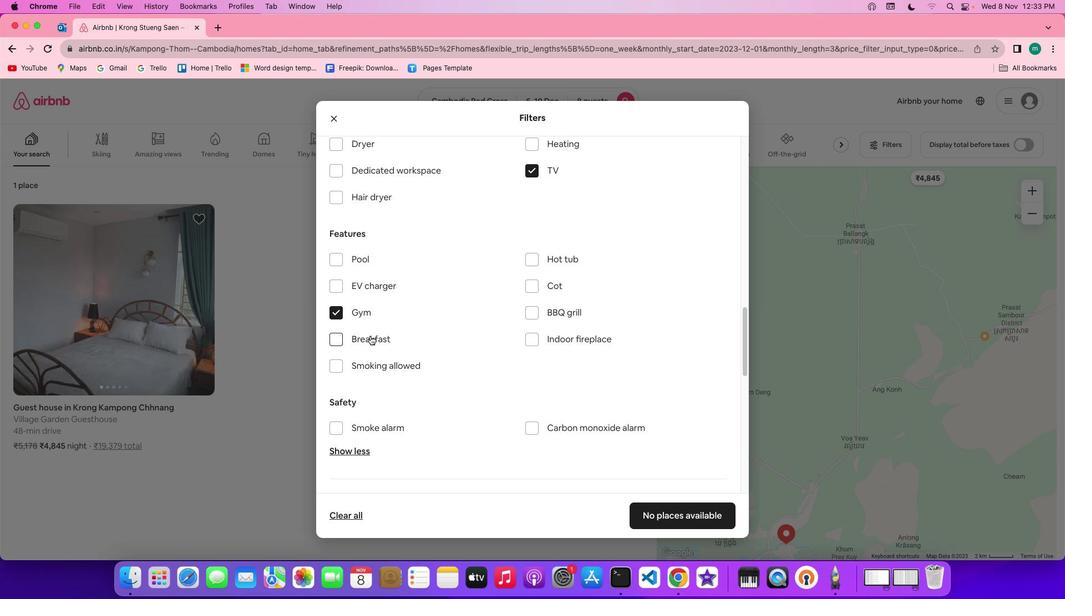 
Action: Mouse moved to (370, 336)
Screenshot: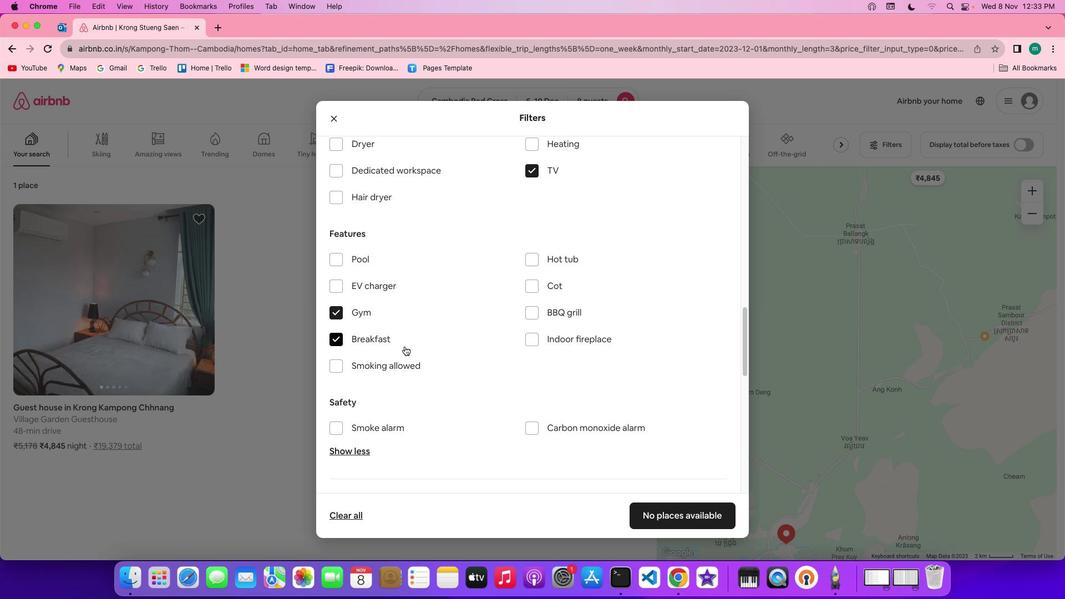 
Action: Mouse pressed left at (370, 336)
Screenshot: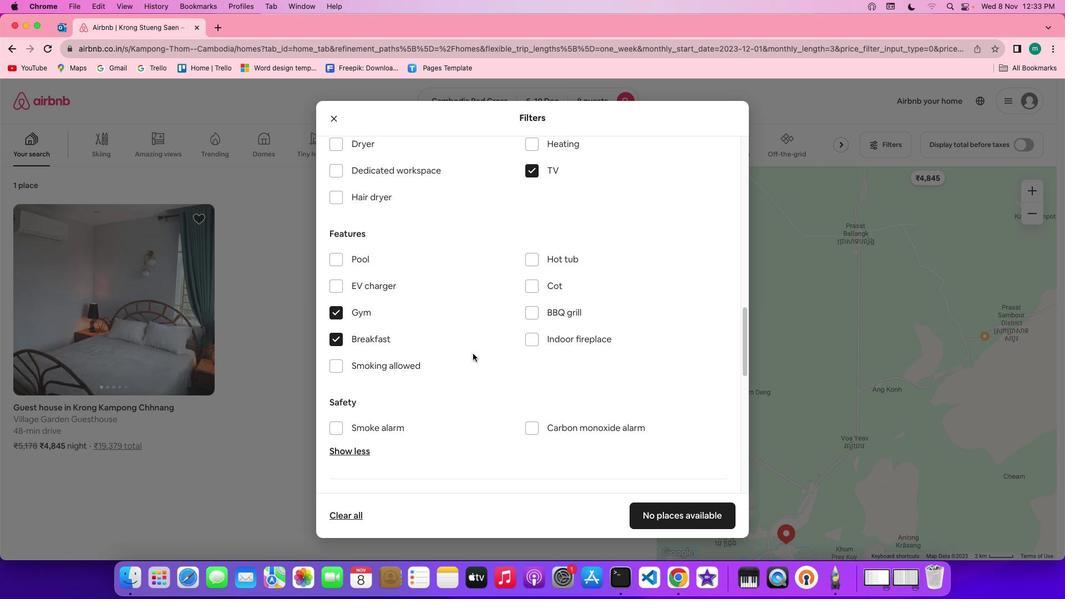 
Action: Mouse moved to (478, 353)
Screenshot: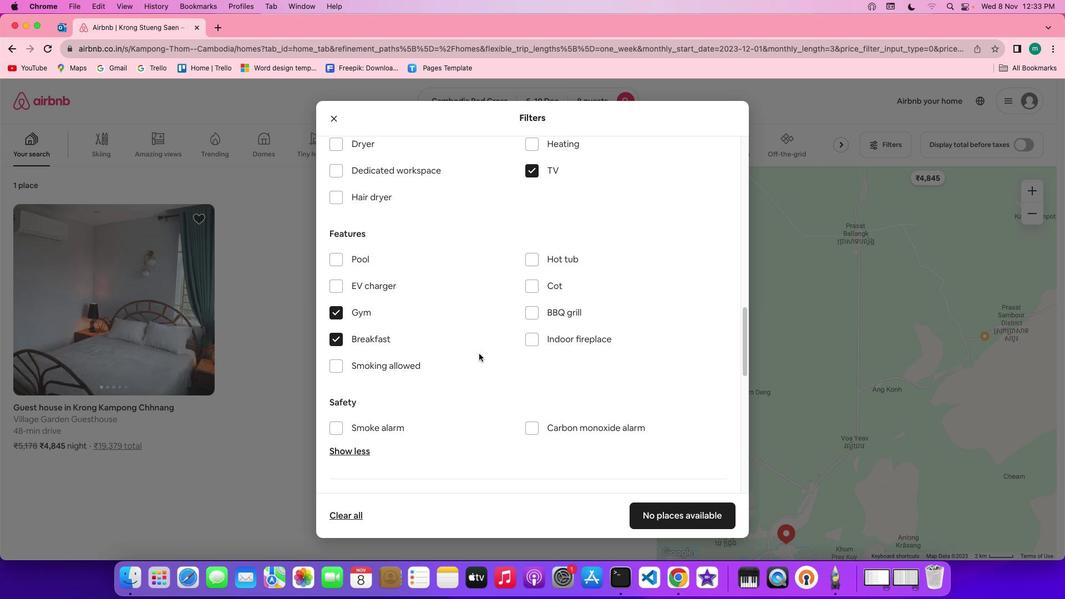 
Action: Mouse scrolled (478, 353) with delta (0, 0)
Screenshot: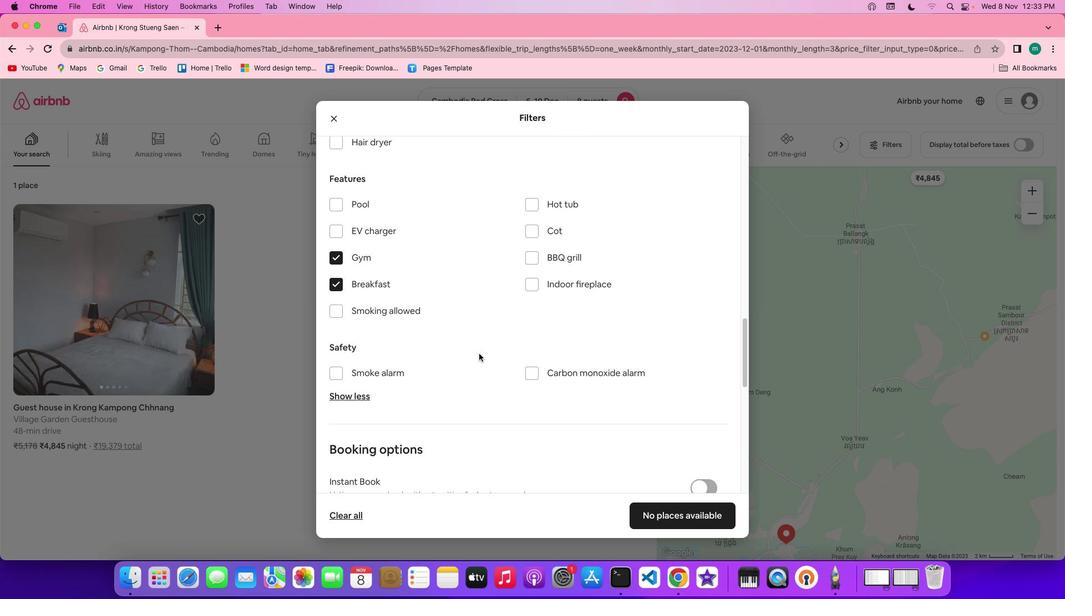 
Action: Mouse scrolled (478, 353) with delta (0, 0)
Screenshot: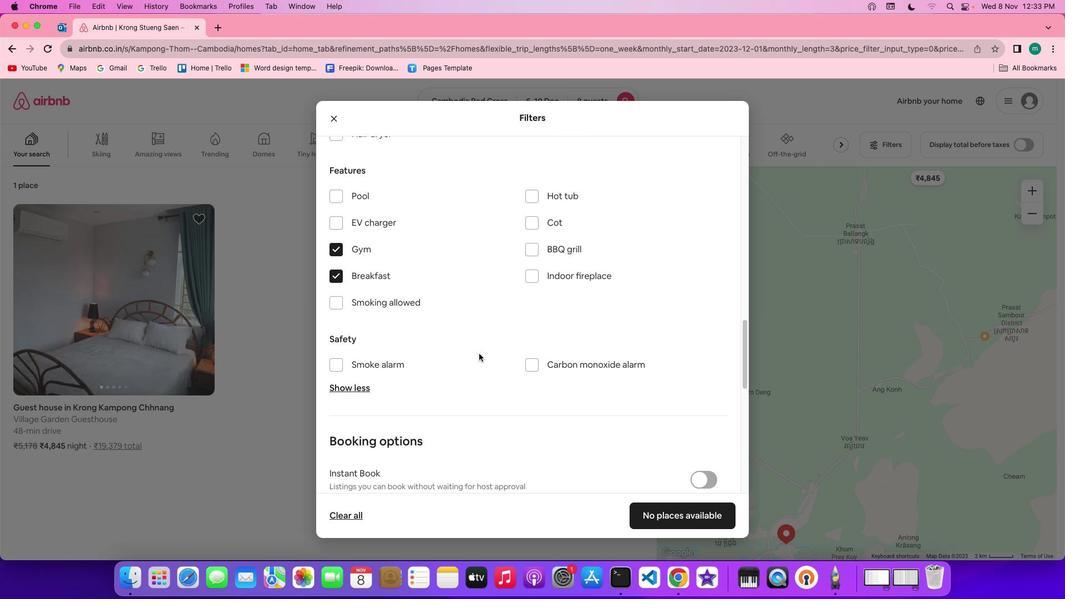 
Action: Mouse scrolled (478, 353) with delta (0, -1)
Screenshot: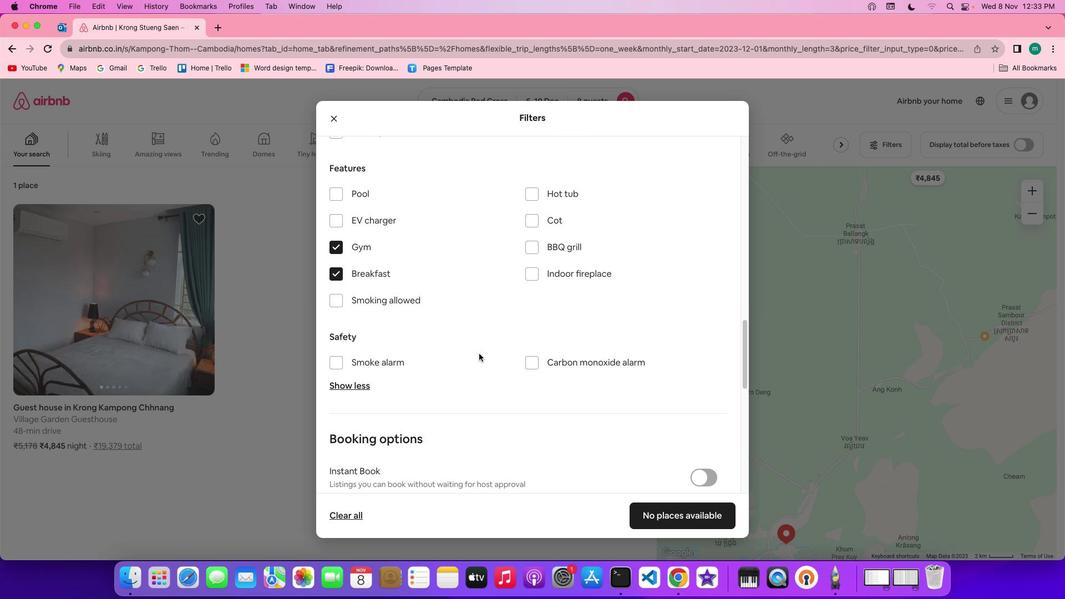 
Action: Mouse scrolled (478, 353) with delta (0, 0)
Screenshot: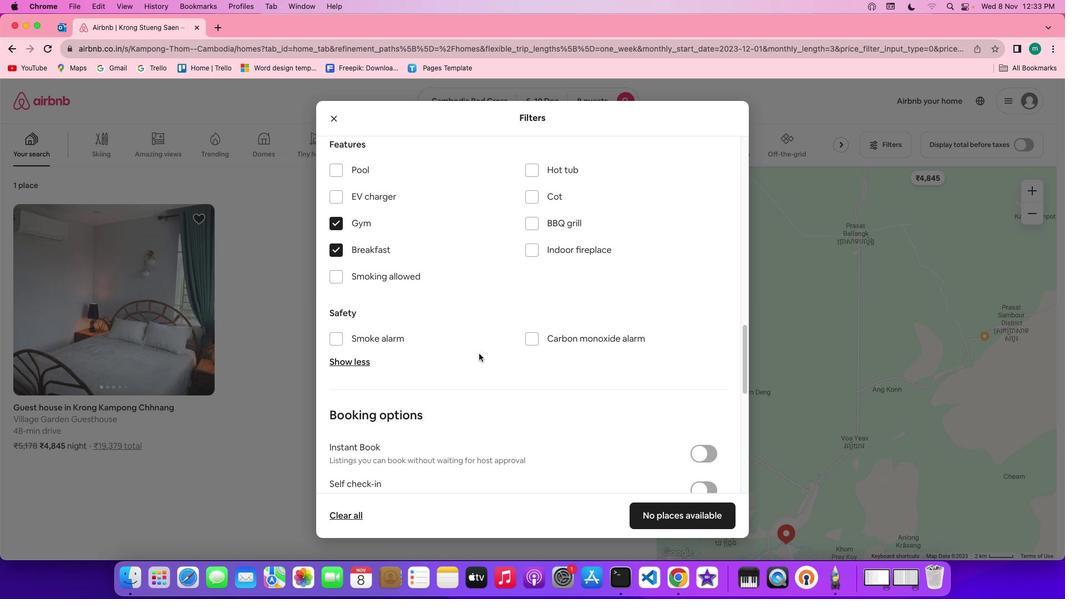 
Action: Mouse scrolled (478, 353) with delta (0, 0)
Screenshot: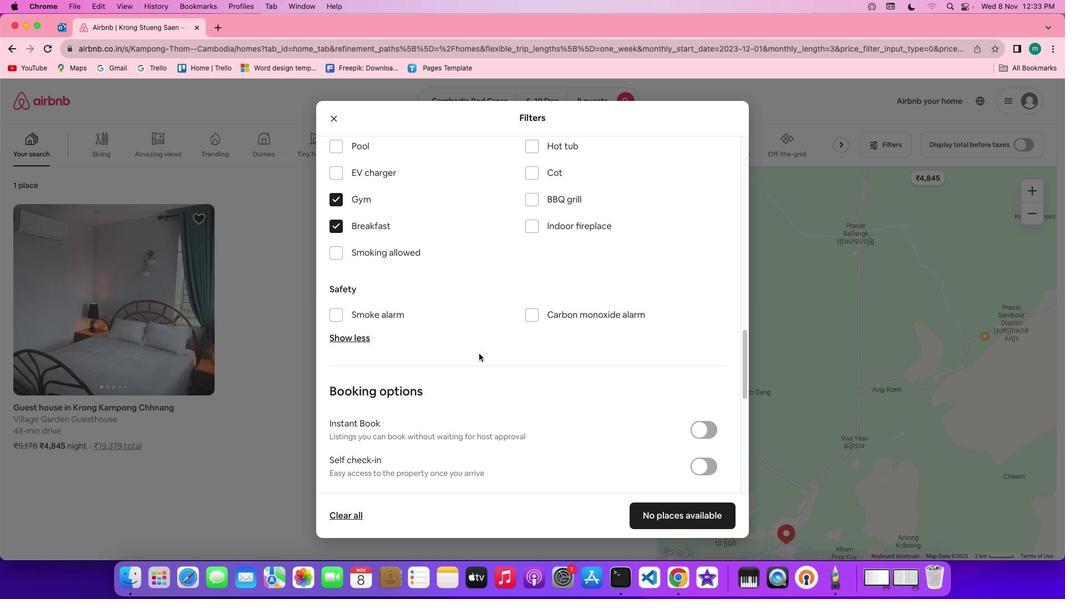 
Action: Mouse scrolled (478, 353) with delta (0, 0)
Screenshot: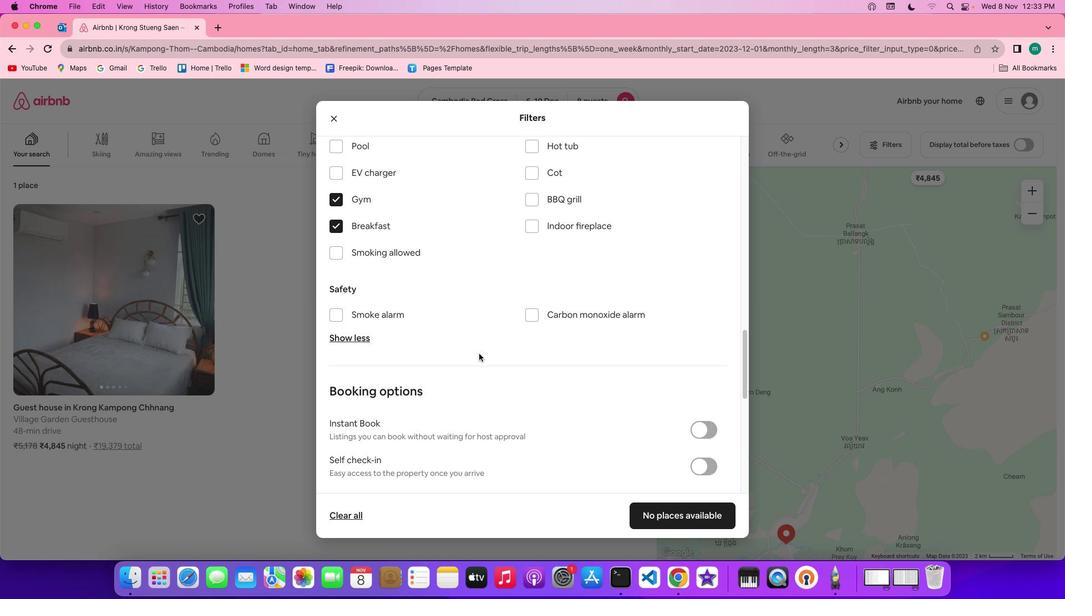 
Action: Mouse scrolled (478, 353) with delta (0, 0)
Screenshot: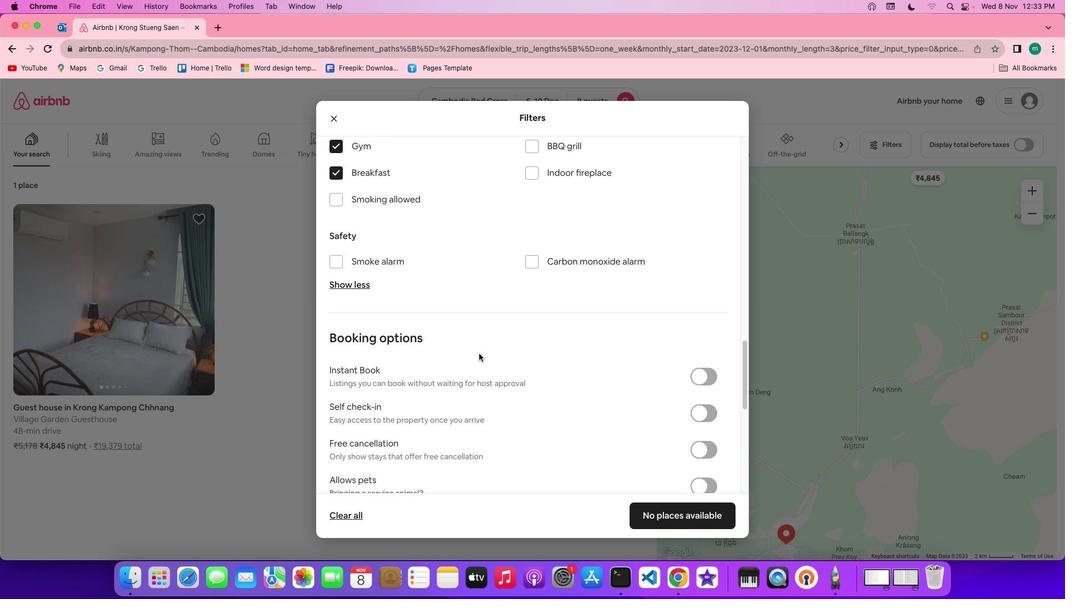 
Action: Mouse scrolled (478, 353) with delta (0, 0)
Screenshot: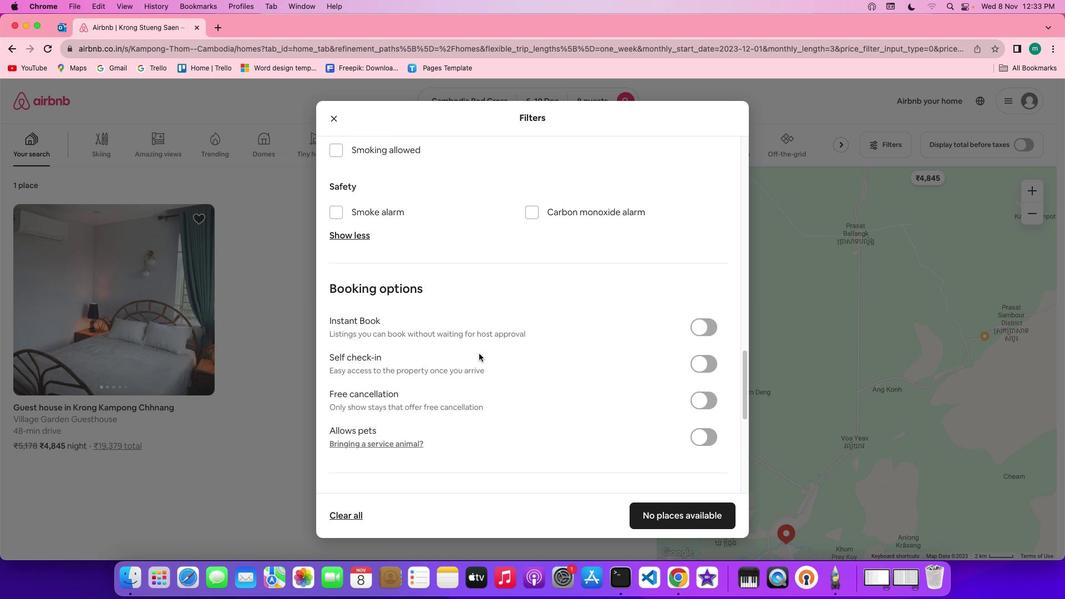 
Action: Mouse scrolled (478, 353) with delta (0, 0)
Screenshot: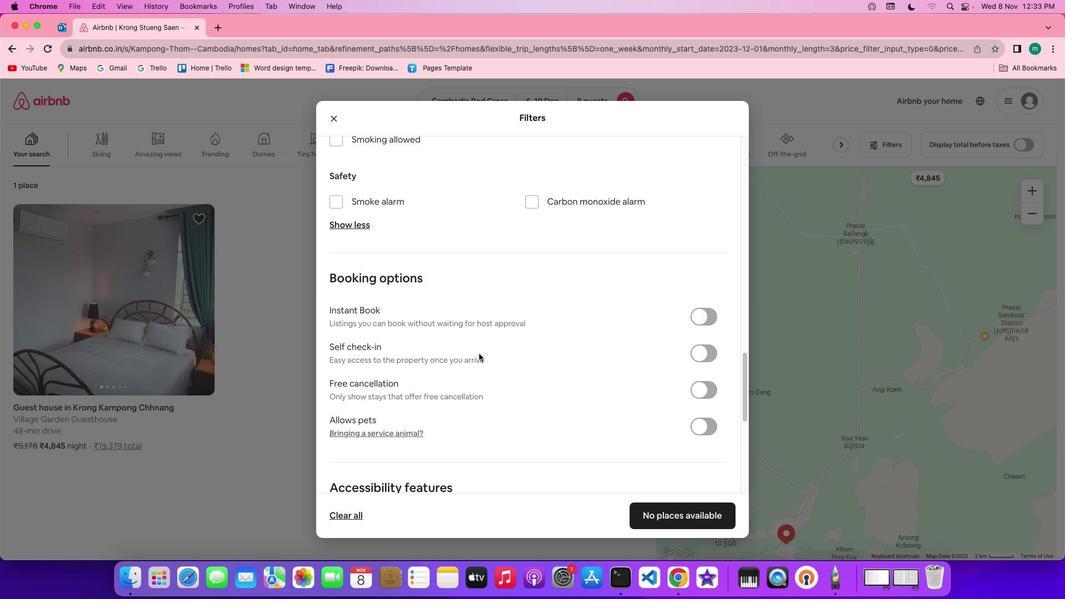 
Action: Mouse scrolled (478, 353) with delta (0, -1)
Screenshot: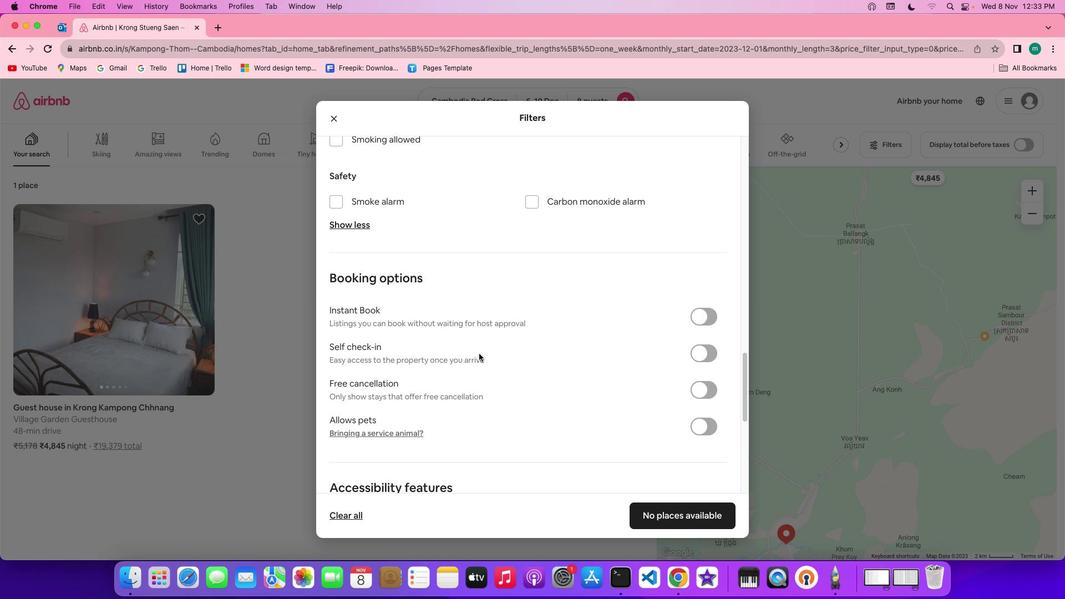 
Action: Mouse moved to (507, 361)
Screenshot: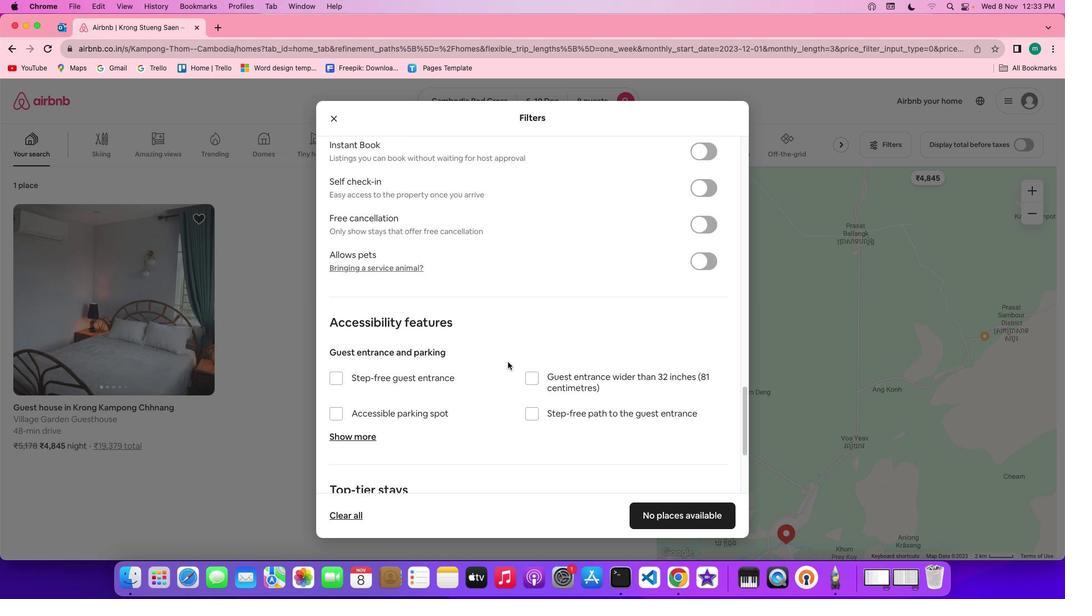 
Action: Mouse scrolled (507, 361) with delta (0, 0)
Screenshot: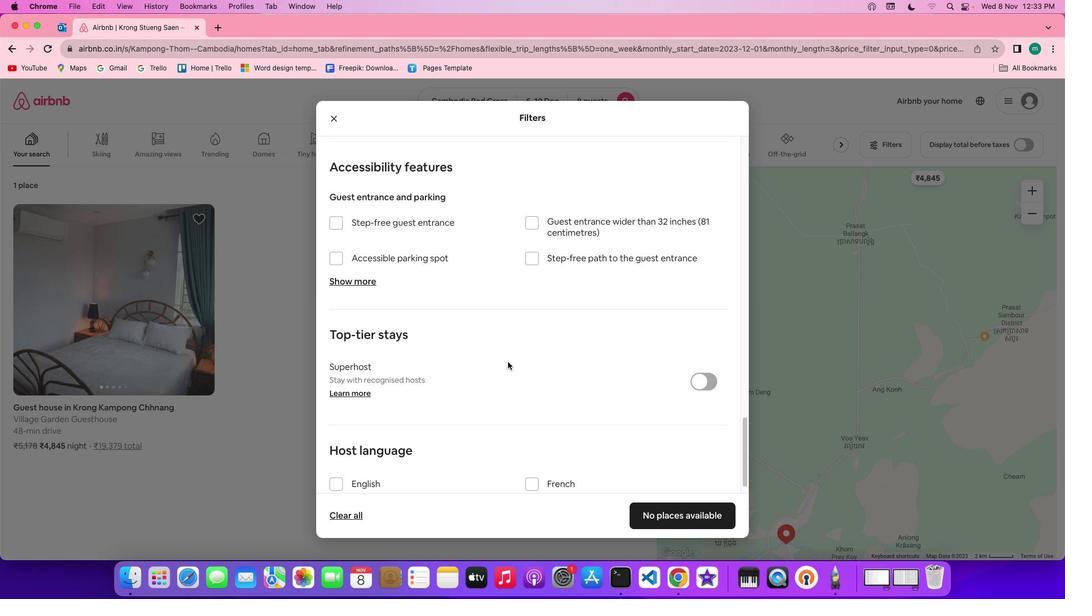 
Action: Mouse scrolled (507, 361) with delta (0, 0)
Screenshot: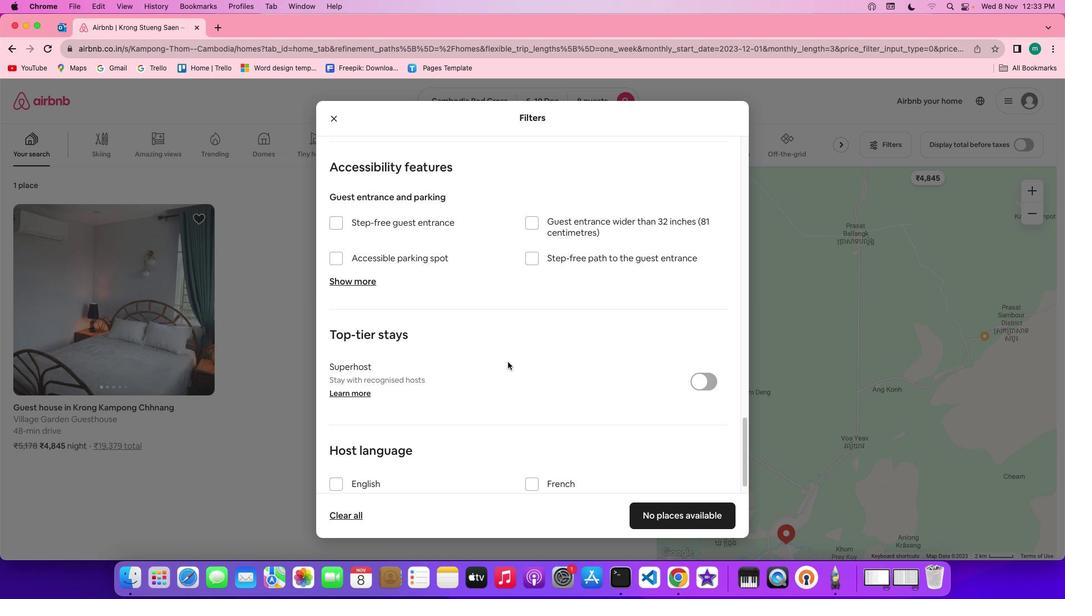 
Action: Mouse scrolled (507, 361) with delta (0, -1)
Screenshot: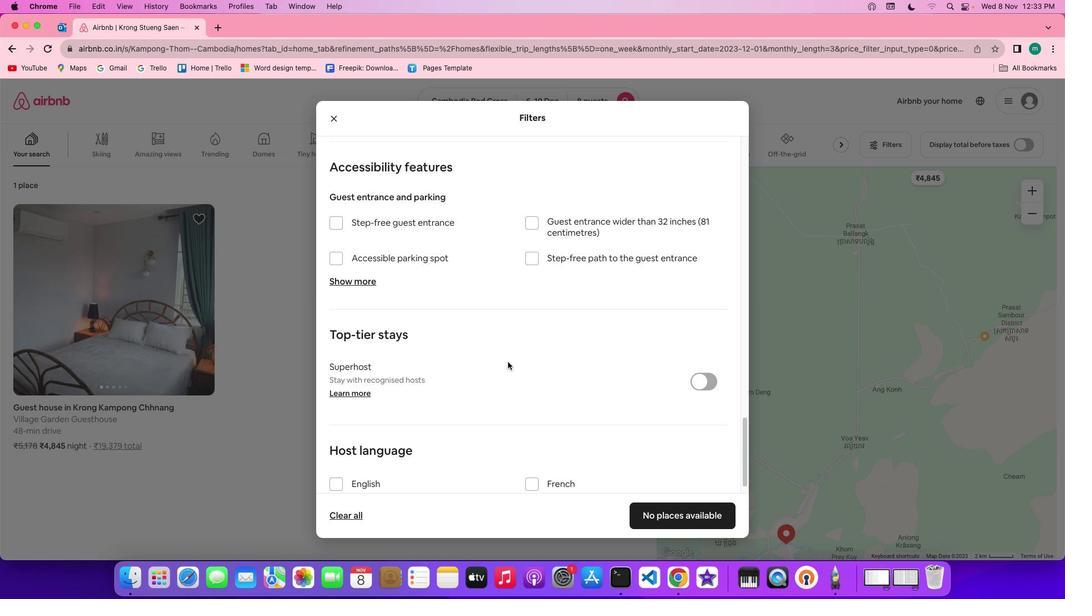 
Action: Mouse scrolled (507, 361) with delta (0, -2)
Screenshot: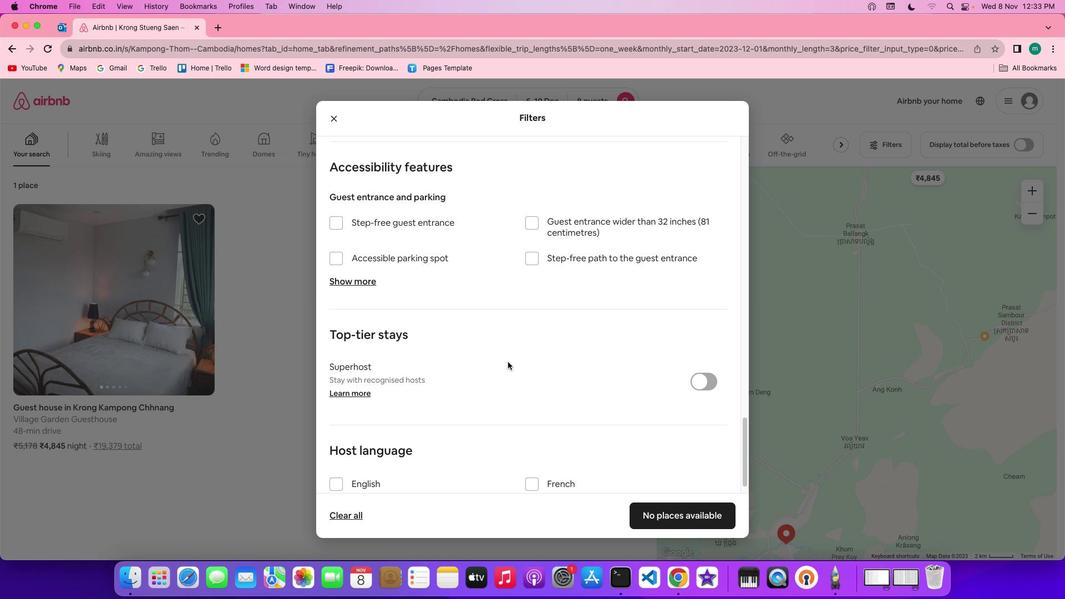 
Action: Mouse scrolled (507, 361) with delta (0, -2)
Screenshot: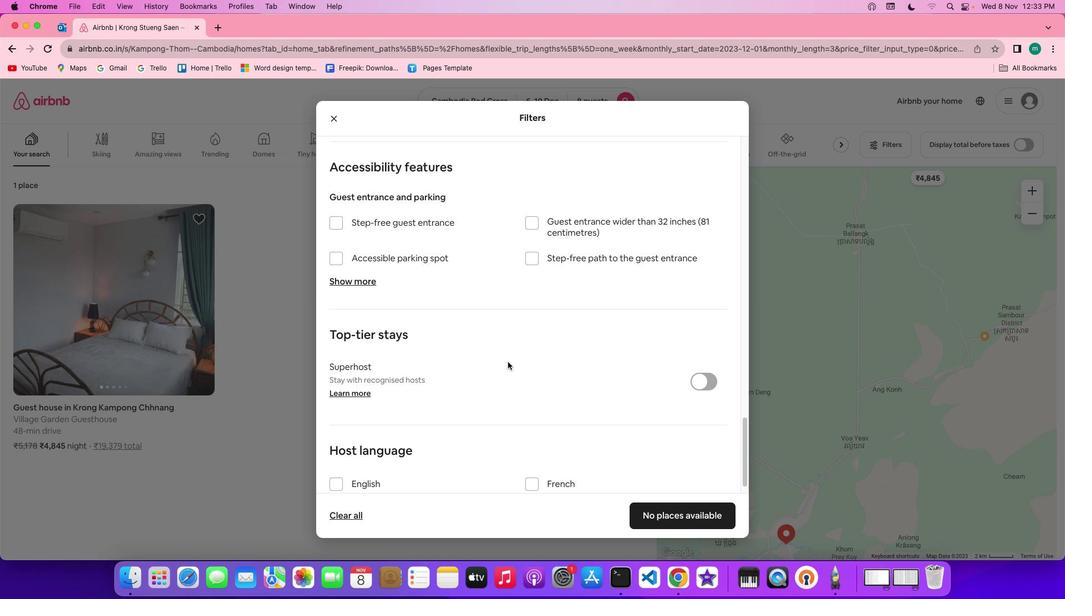 
Action: Mouse scrolled (507, 361) with delta (0, 0)
Screenshot: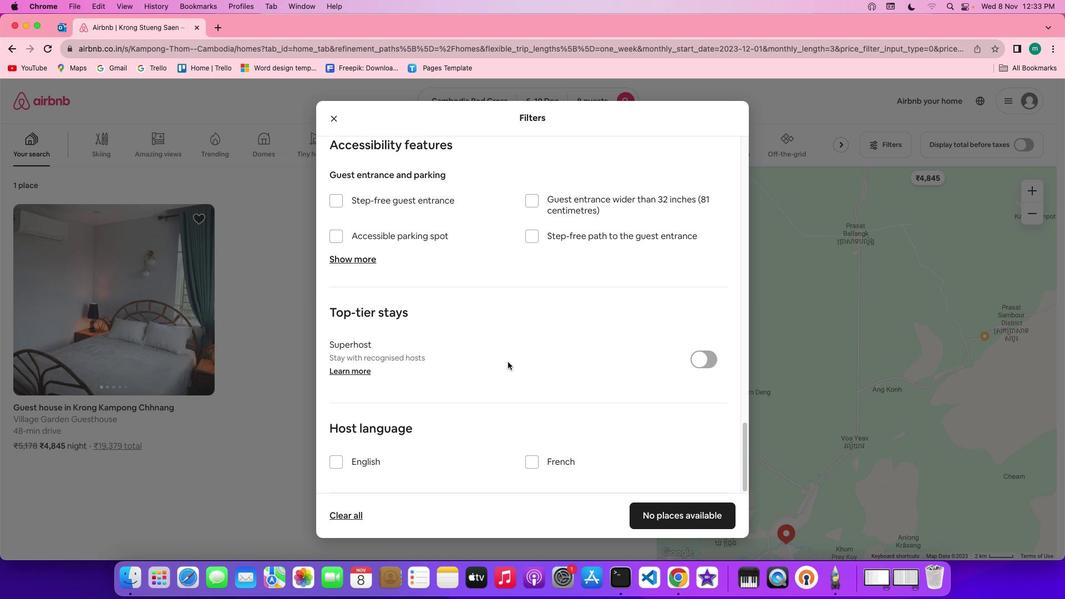 
Action: Mouse scrolled (507, 361) with delta (0, 0)
Screenshot: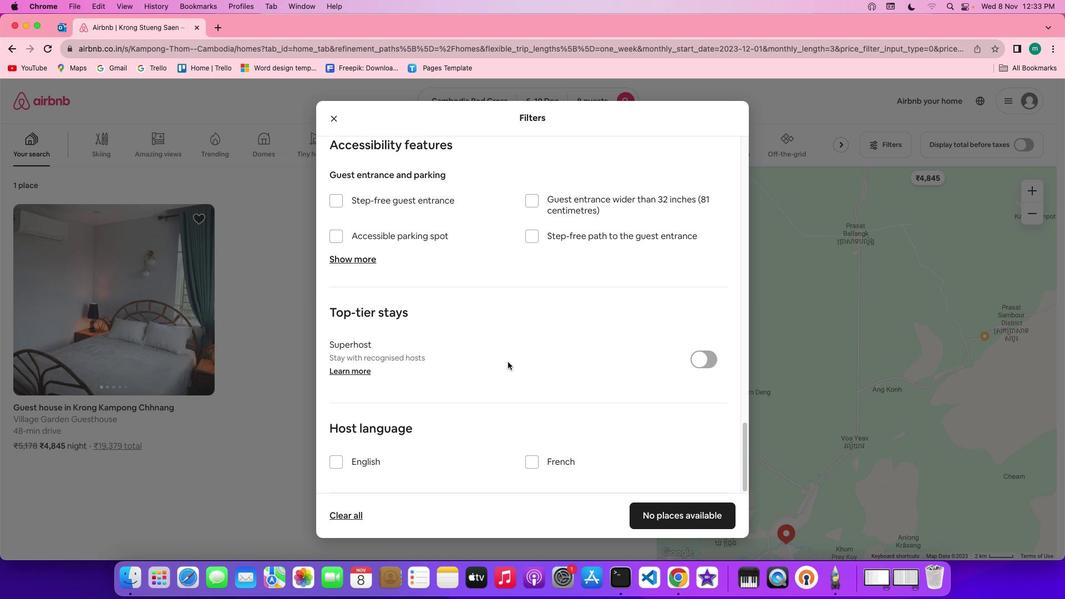 
Action: Mouse scrolled (507, 361) with delta (0, -1)
Screenshot: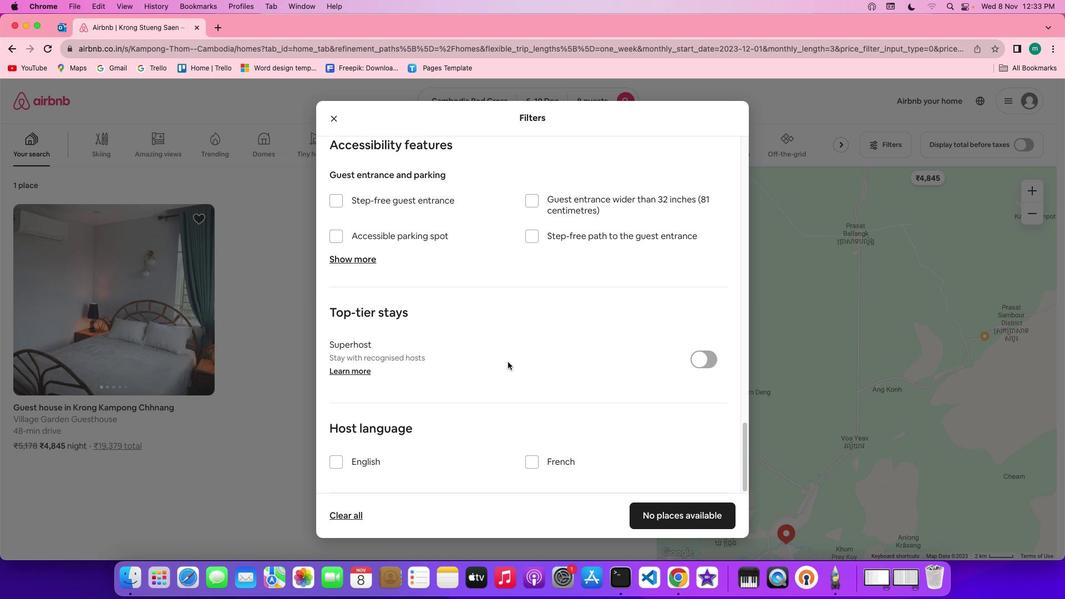 
Action: Mouse scrolled (507, 361) with delta (0, -2)
Screenshot: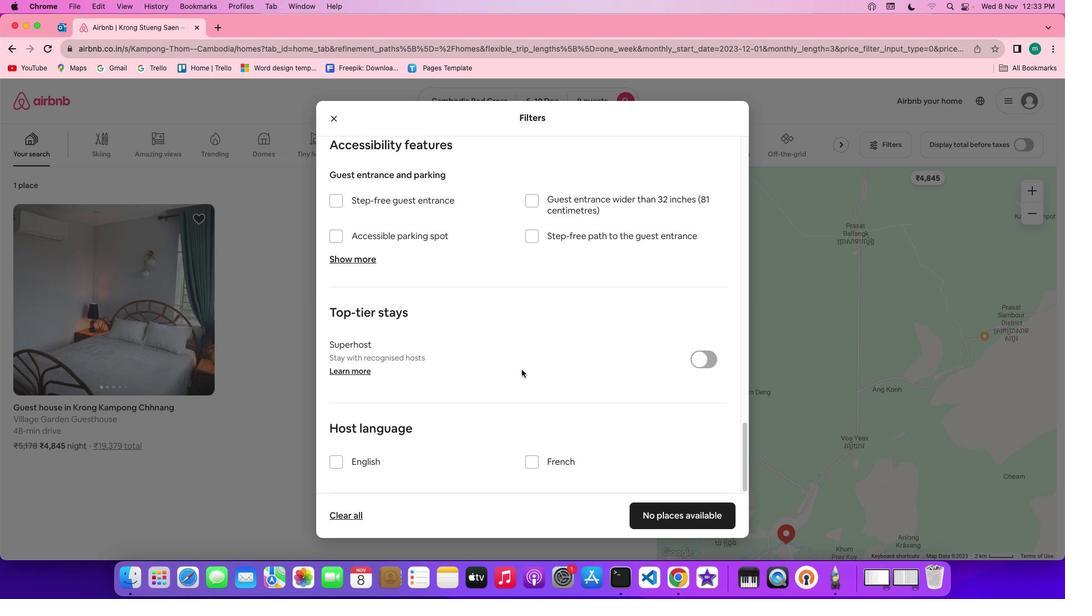 
Action: Mouse scrolled (507, 361) with delta (0, -3)
Screenshot: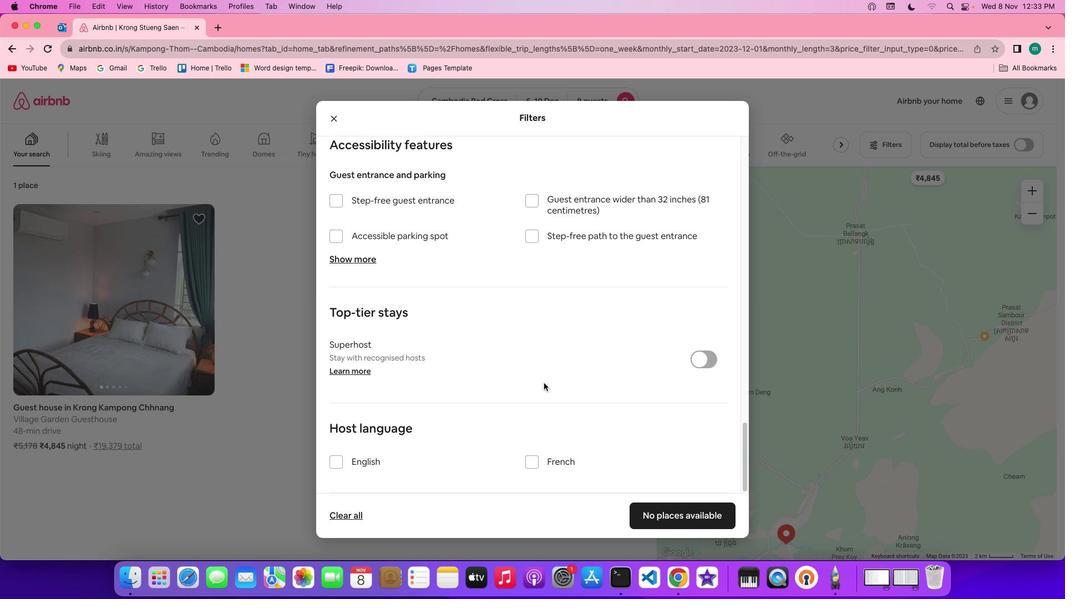 
Action: Mouse scrolled (507, 361) with delta (0, -3)
Screenshot: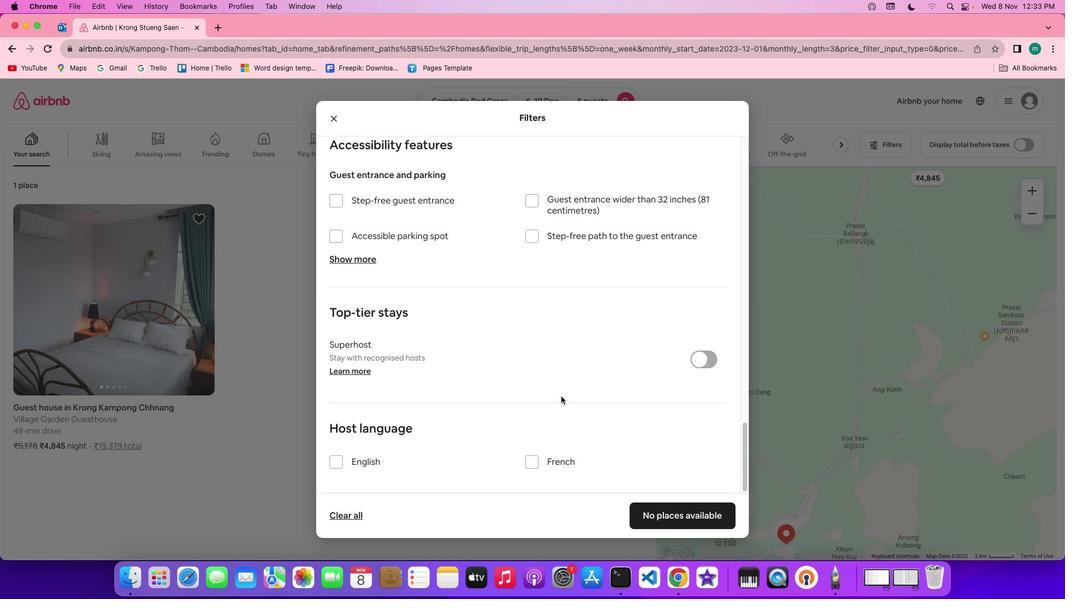 
Action: Mouse moved to (680, 515)
Screenshot: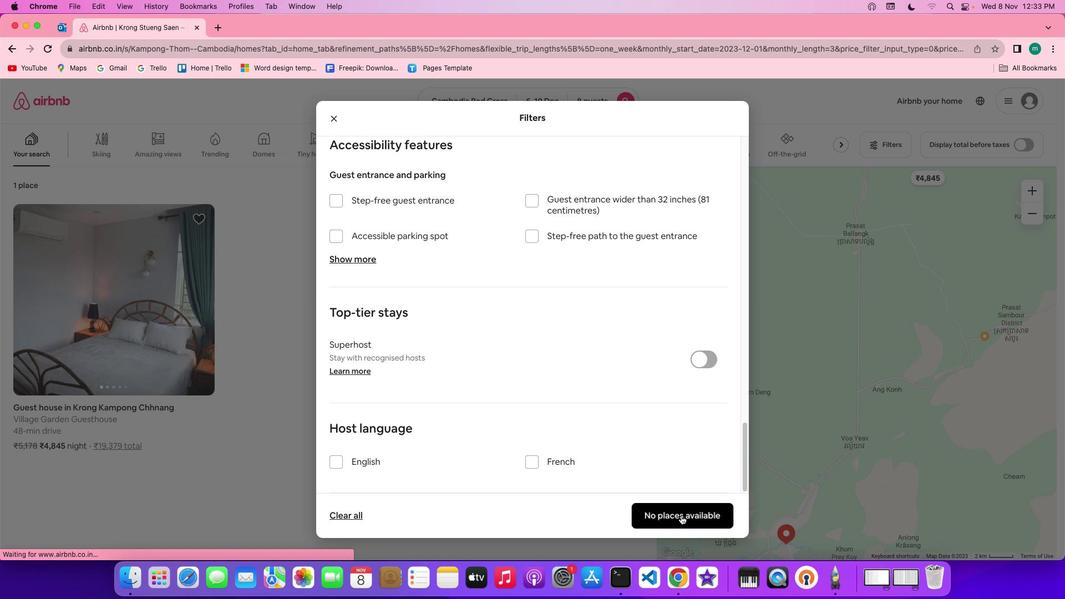 
Action: Mouse pressed left at (680, 515)
Screenshot: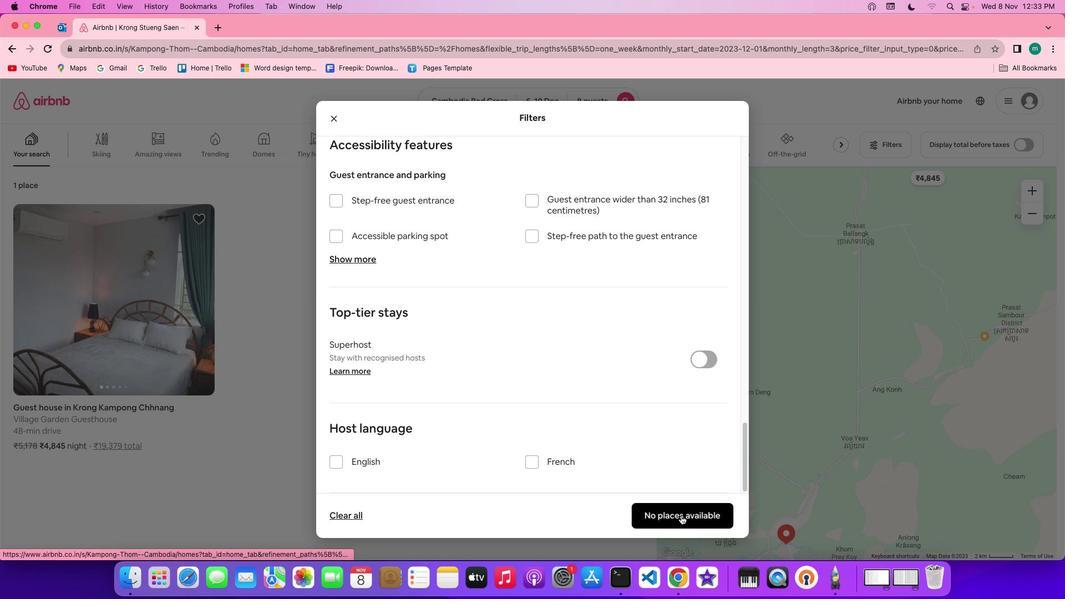 
Action: Mouse moved to (352, 378)
Screenshot: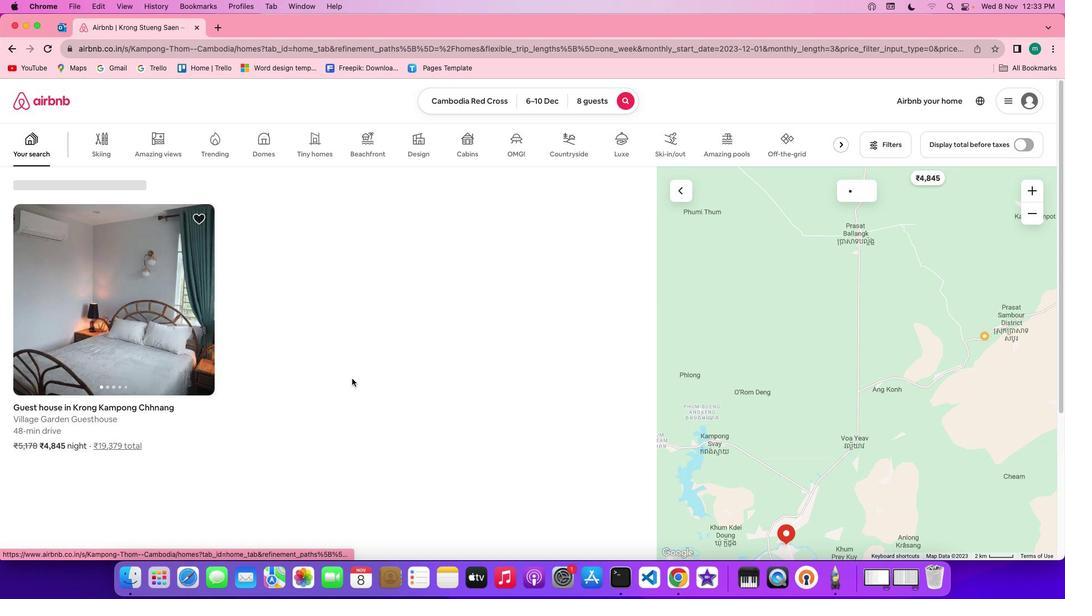 
